Task: Find connections with filter location Faches-Thumesnil with filter topic #Learningswith filter profile language English with filter current company Lufthansa Technik with filter school Kallam Harinatha Reddy Institute of Technology with filter industry Physical, Occupational and Speech Therapists with filter service category Wedding Photography with filter keywords title Flight Attendant
Action: Mouse moved to (542, 88)
Screenshot: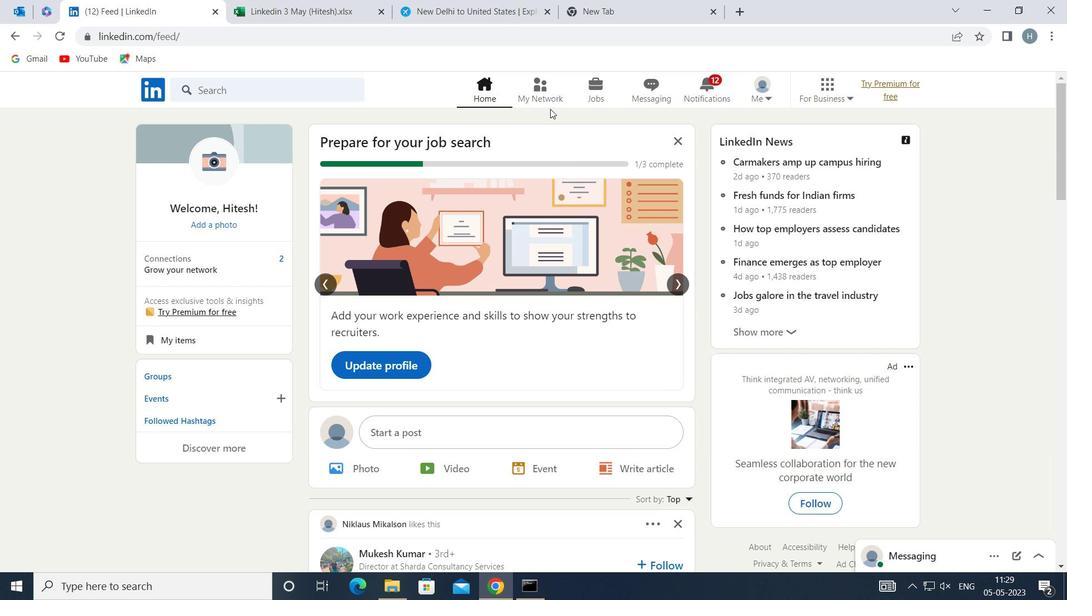 
Action: Mouse pressed left at (542, 88)
Screenshot: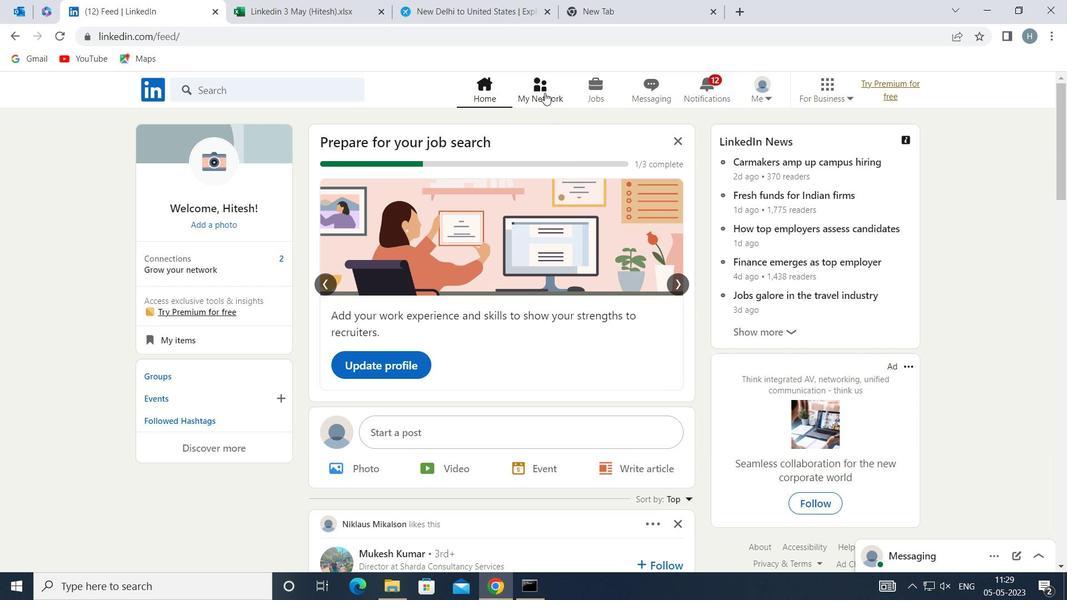 
Action: Mouse moved to (322, 173)
Screenshot: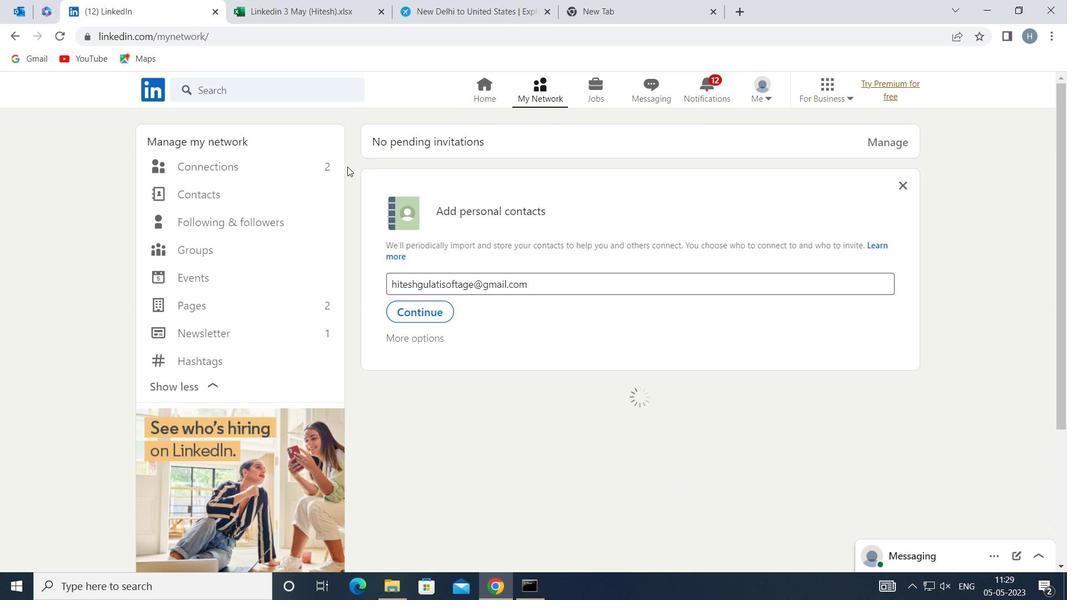 
Action: Mouse pressed left at (322, 173)
Screenshot: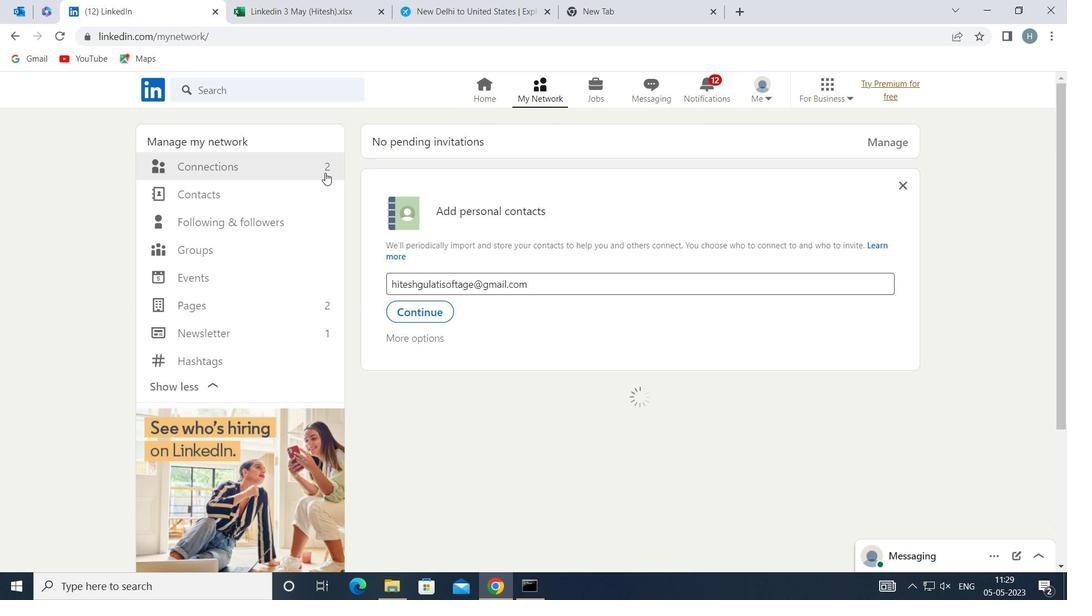 
Action: Mouse moved to (613, 170)
Screenshot: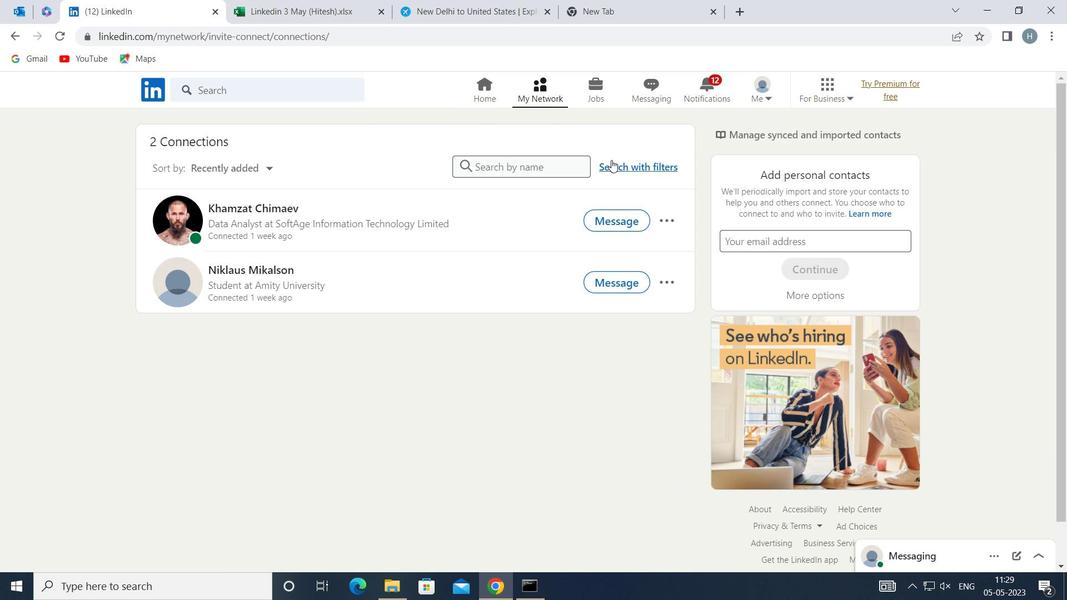 
Action: Mouse pressed left at (613, 170)
Screenshot: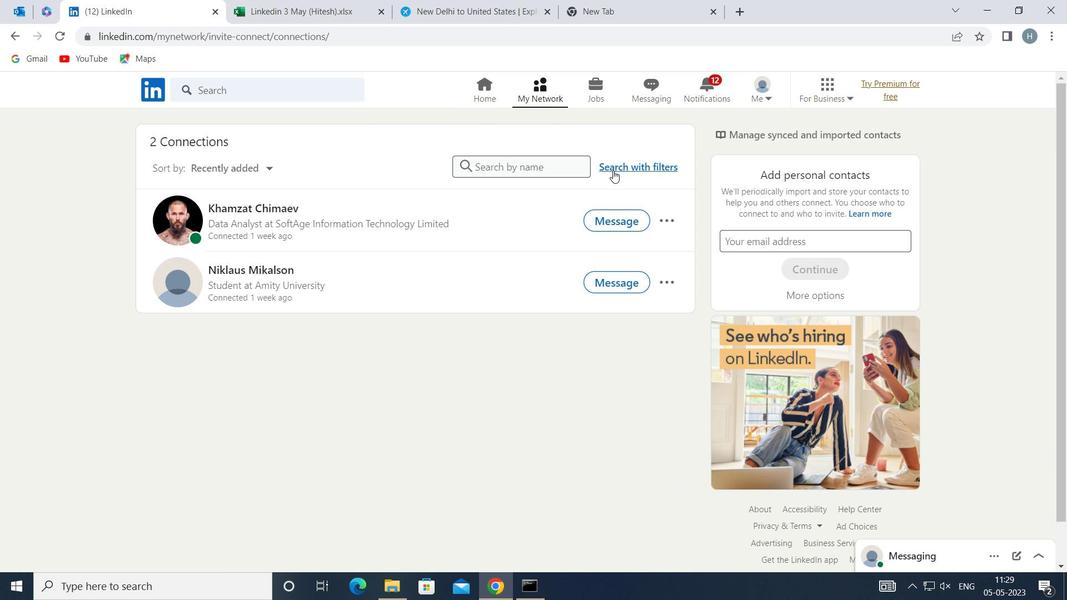 
Action: Mouse moved to (578, 131)
Screenshot: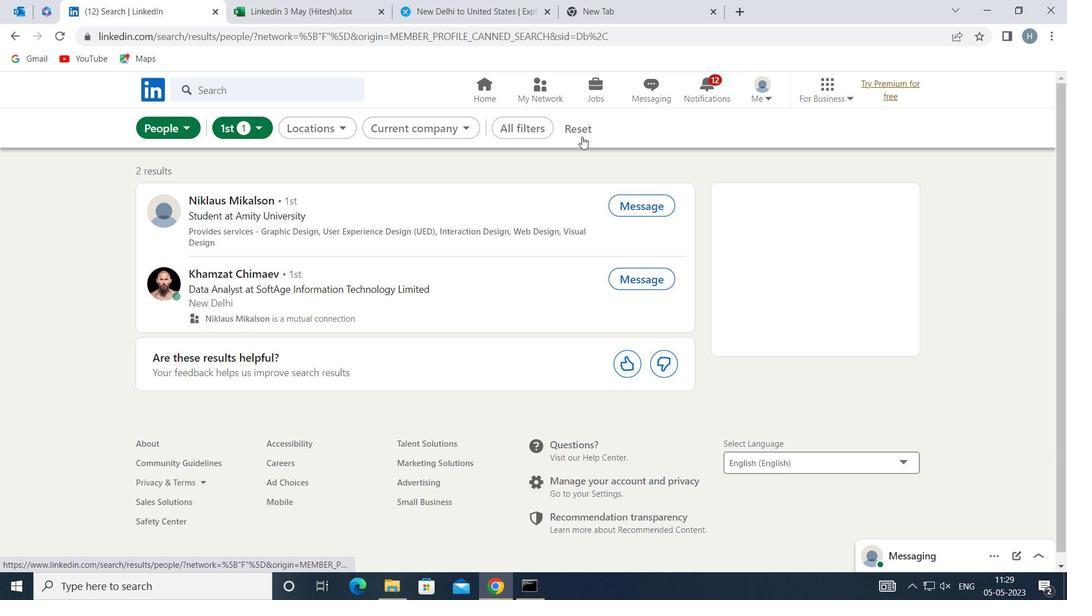 
Action: Mouse pressed left at (578, 131)
Screenshot: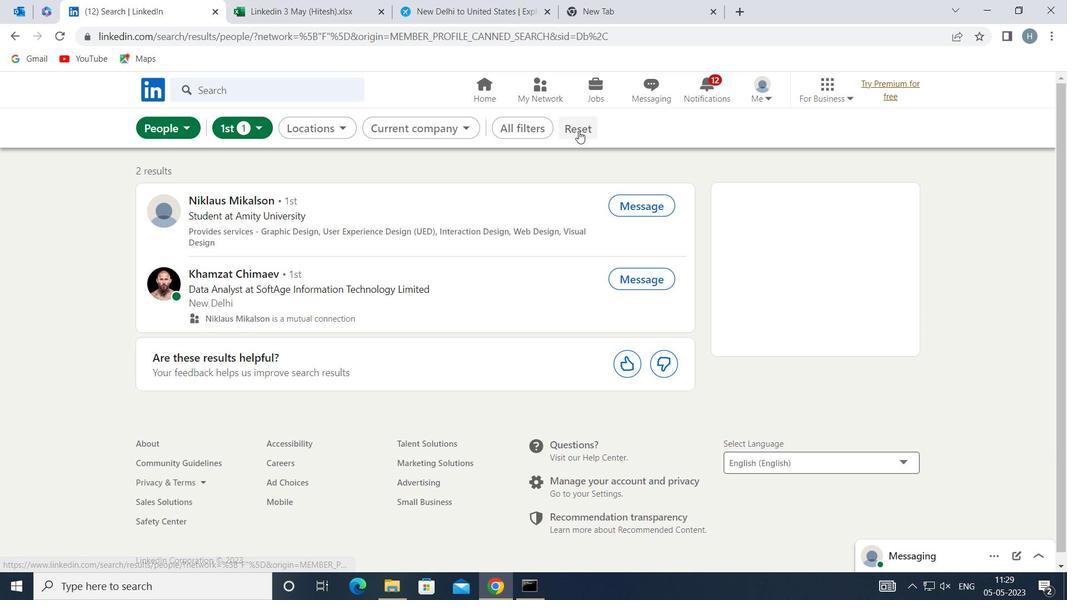 
Action: Mouse moved to (549, 131)
Screenshot: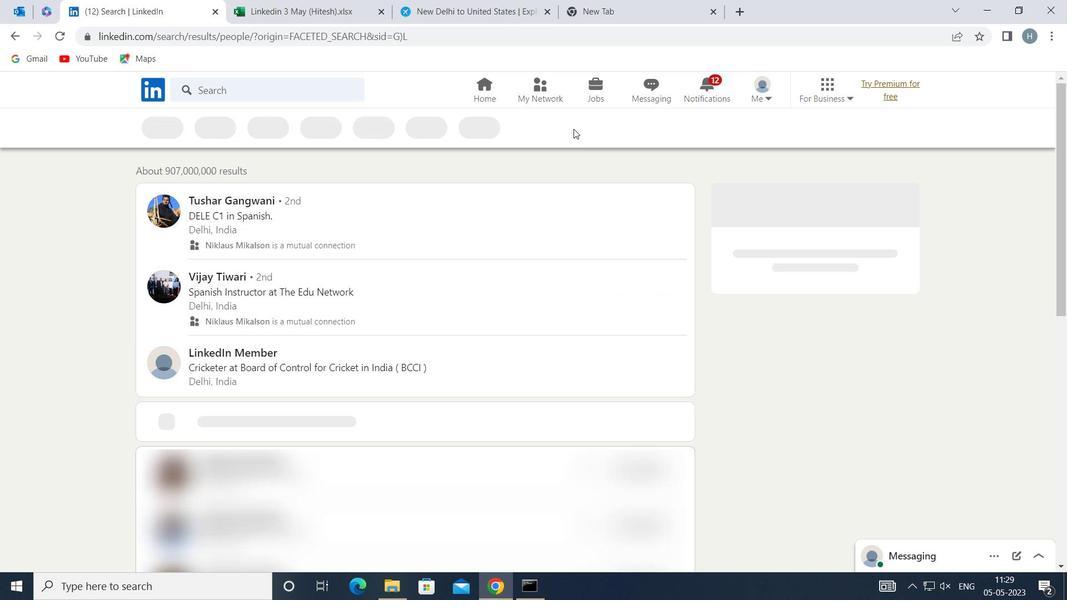 
Action: Mouse pressed left at (549, 131)
Screenshot: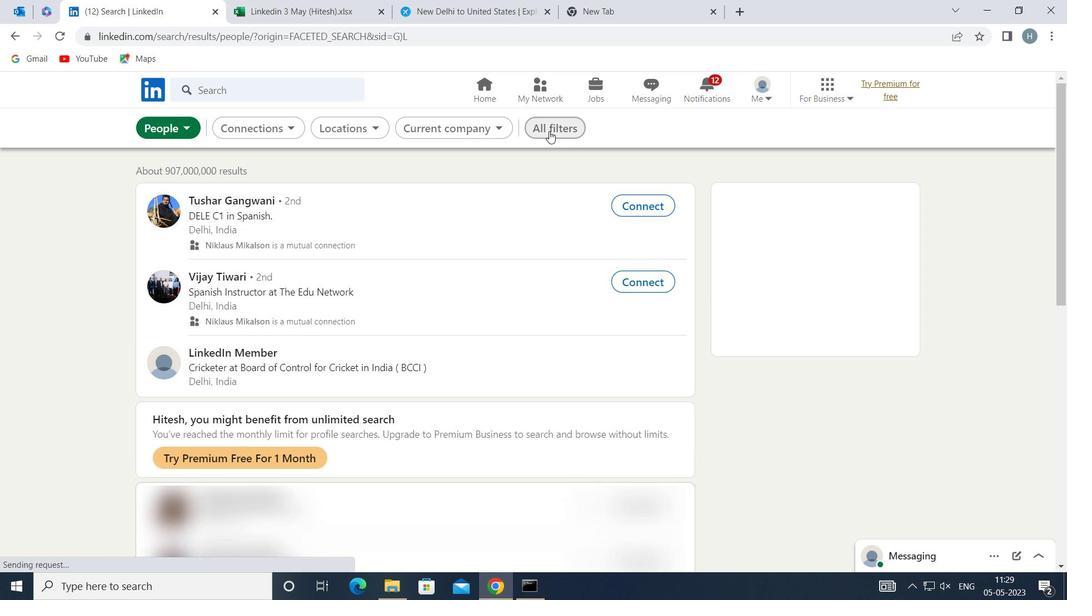 
Action: Mouse moved to (809, 305)
Screenshot: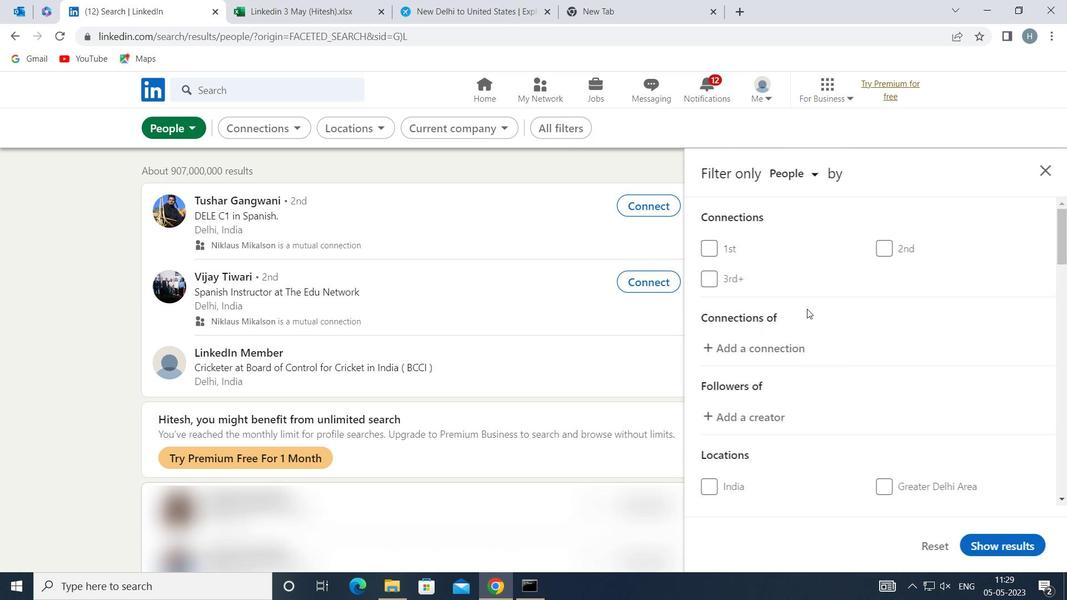 
Action: Mouse scrolled (809, 304) with delta (0, 0)
Screenshot: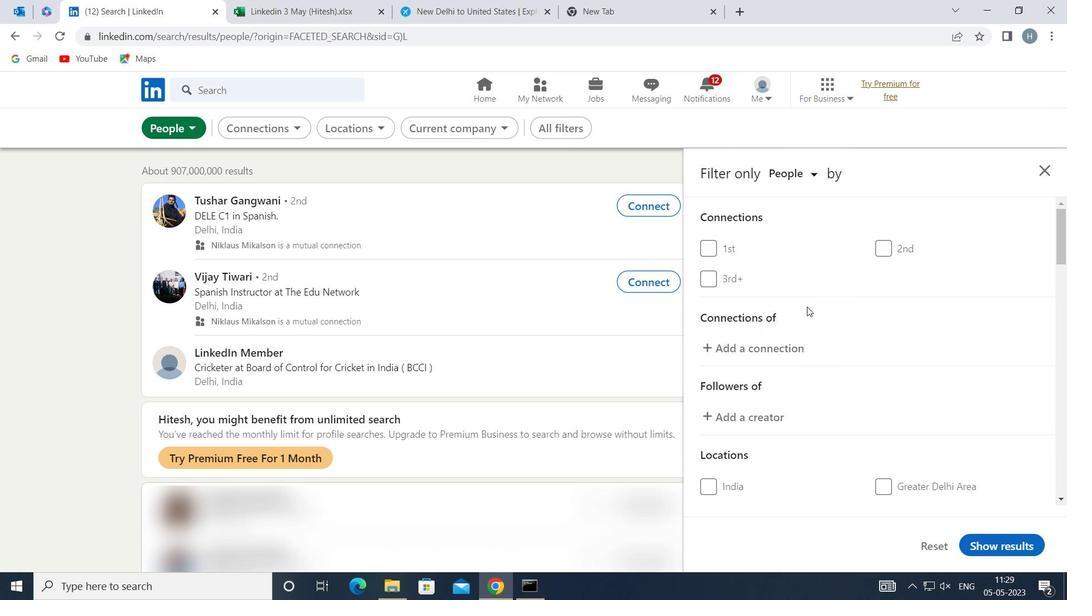 
Action: Mouse scrolled (809, 304) with delta (0, 0)
Screenshot: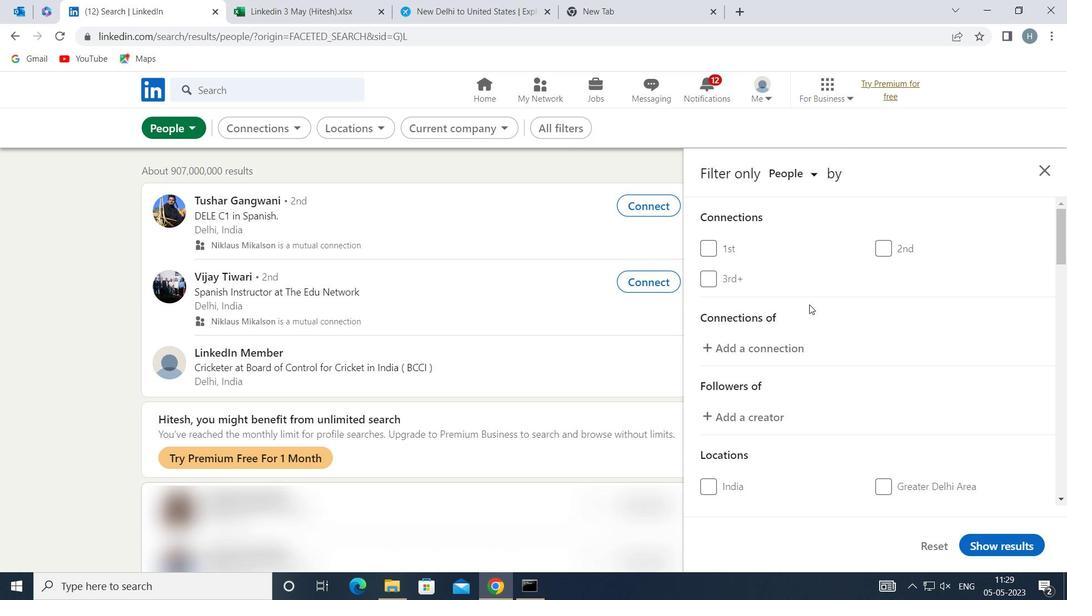 
Action: Mouse scrolled (809, 304) with delta (0, 0)
Screenshot: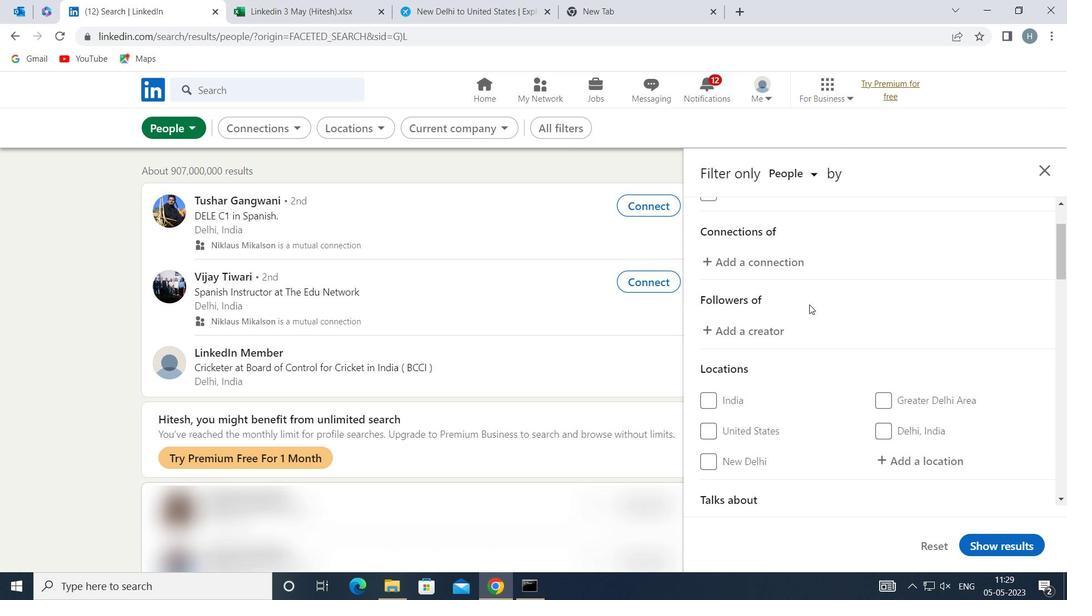 
Action: Mouse moved to (898, 334)
Screenshot: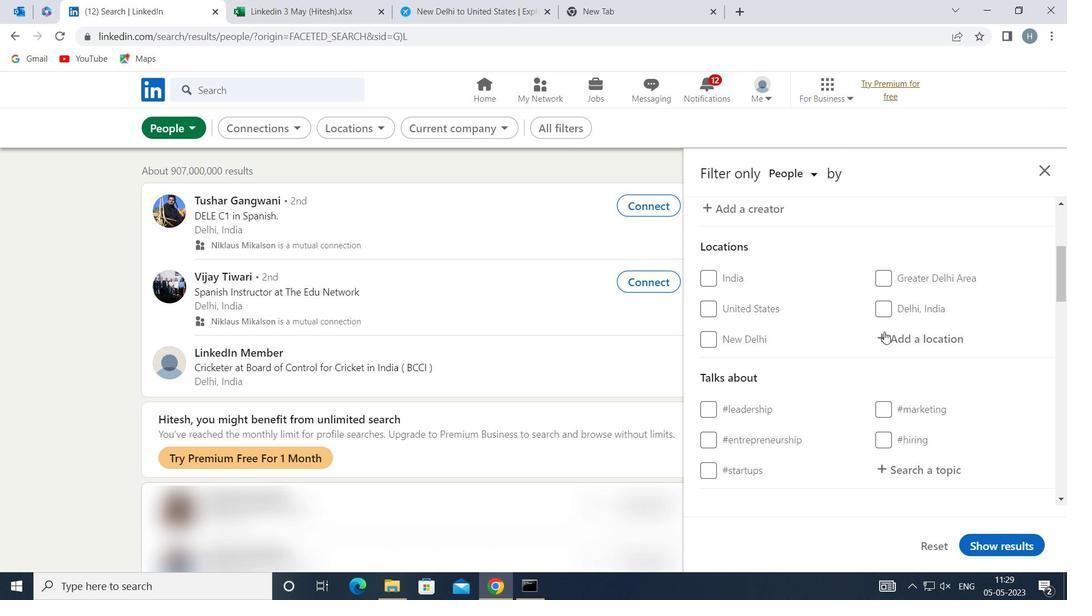 
Action: Mouse pressed left at (898, 334)
Screenshot: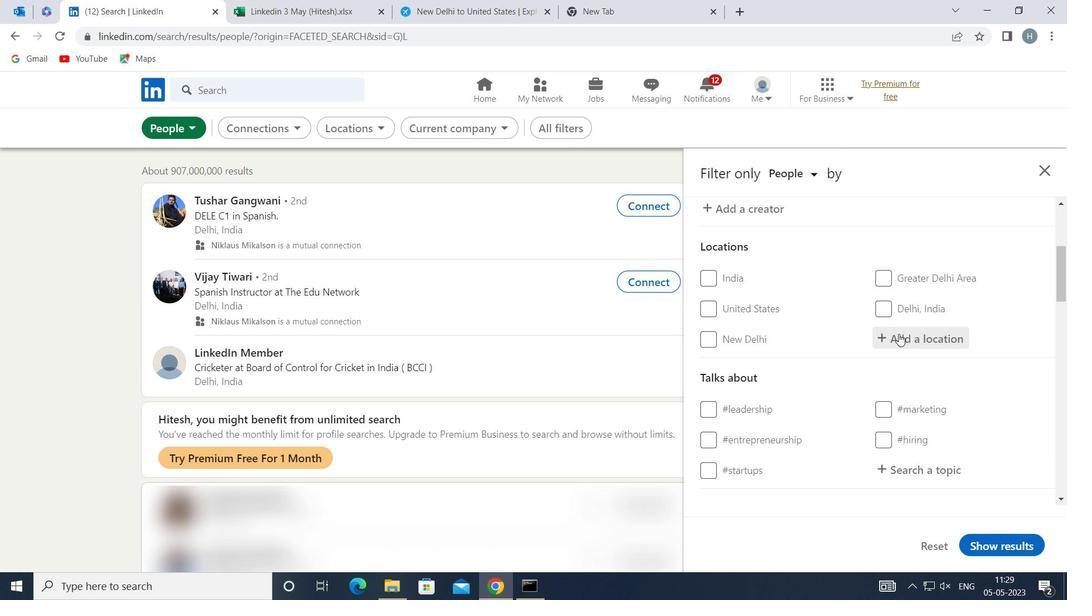 
Action: Mouse moved to (888, 336)
Screenshot: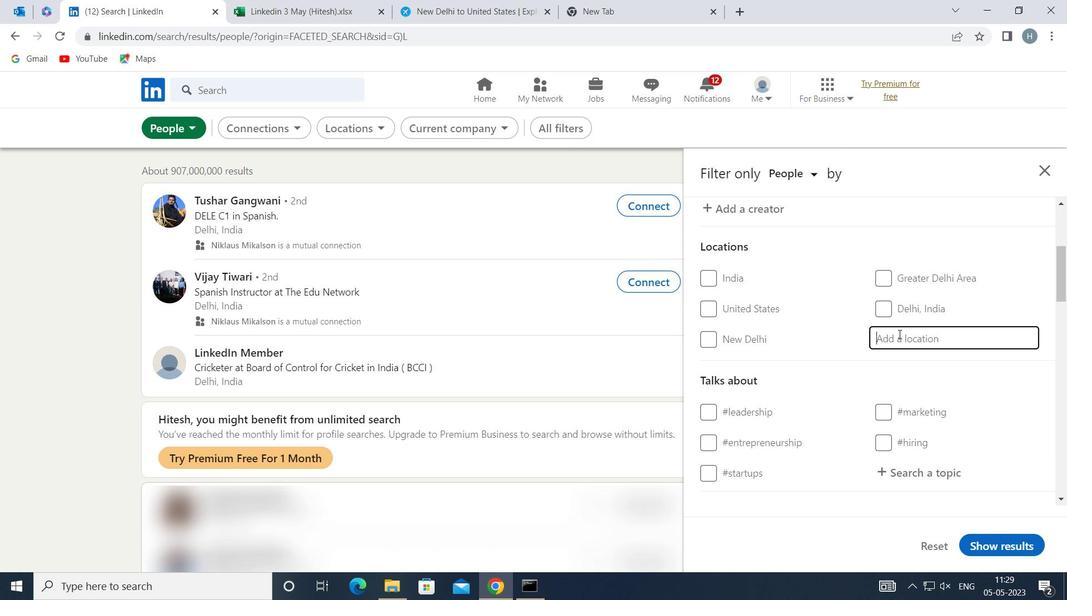 
Action: Key pressed <Key.shift>
Screenshot: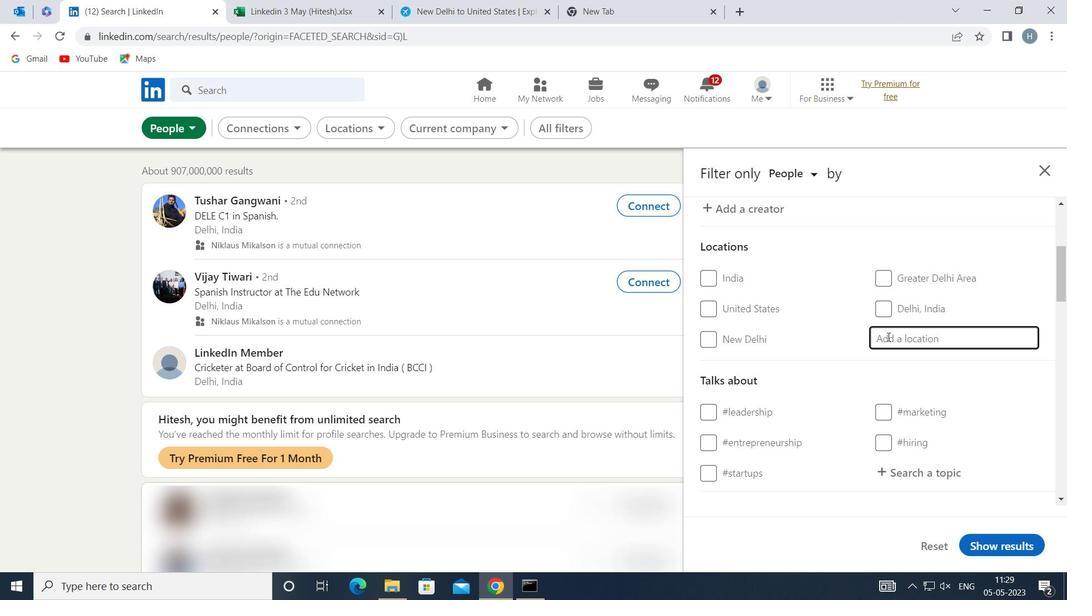 
Action: Mouse moved to (887, 336)
Screenshot: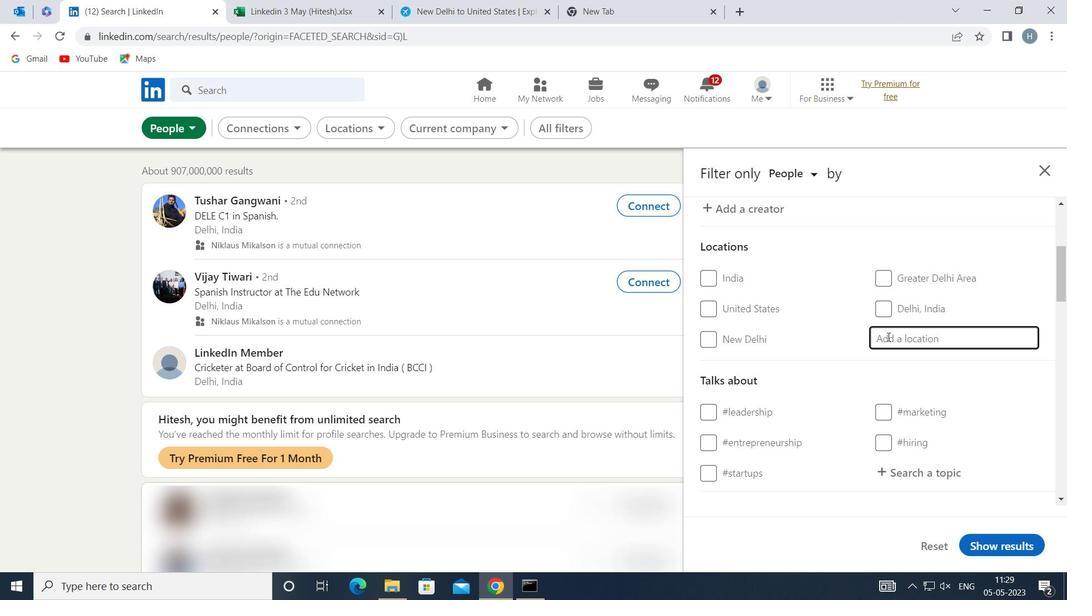 
Action: Key pressed FACHES
Screenshot: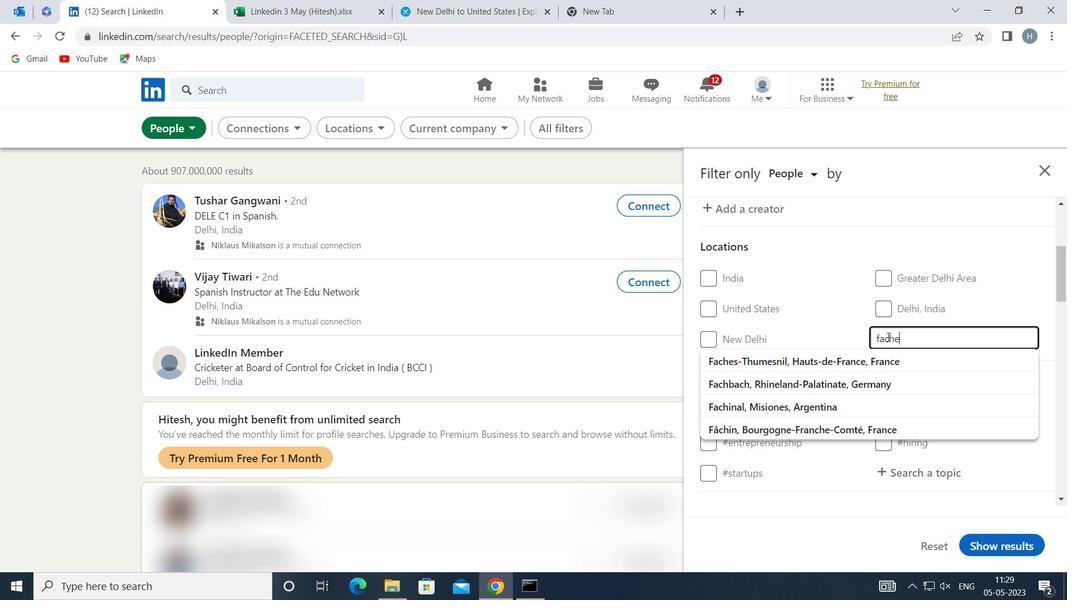 
Action: Mouse moved to (855, 356)
Screenshot: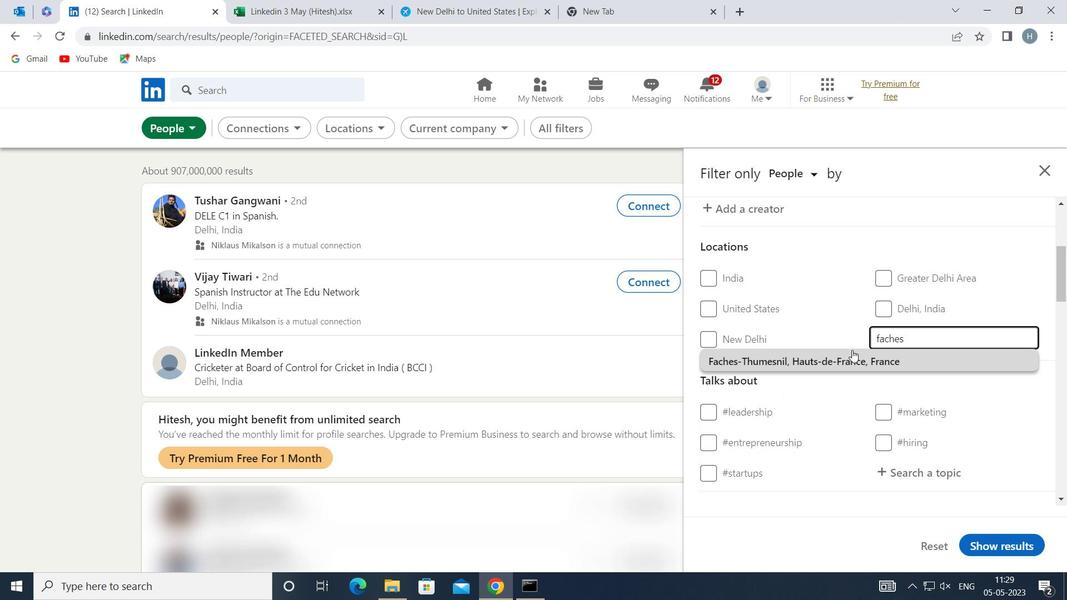 
Action: Mouse pressed left at (855, 356)
Screenshot: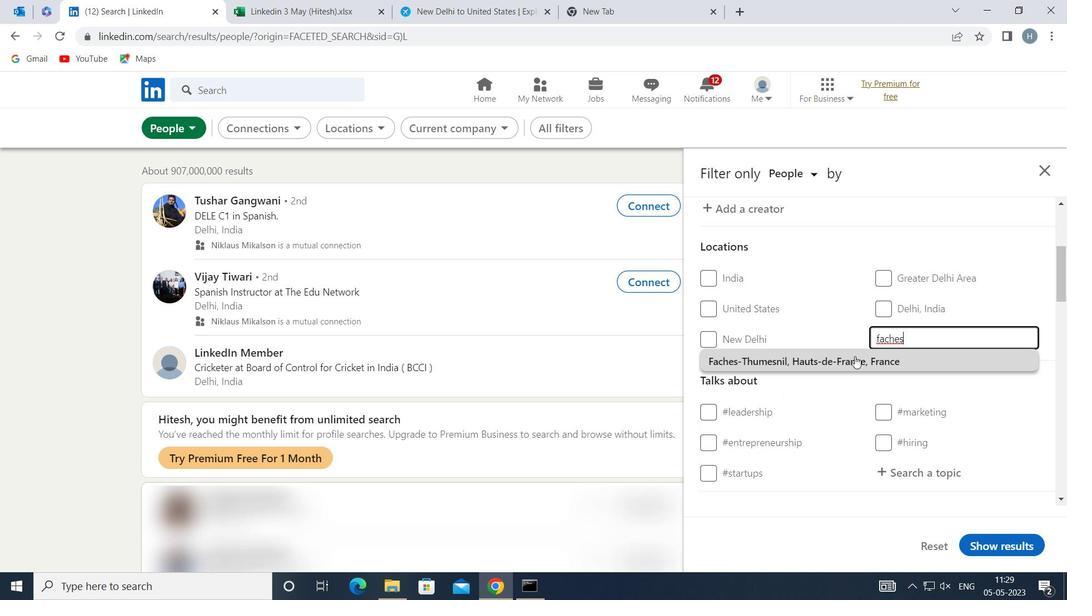 
Action: Mouse moved to (859, 359)
Screenshot: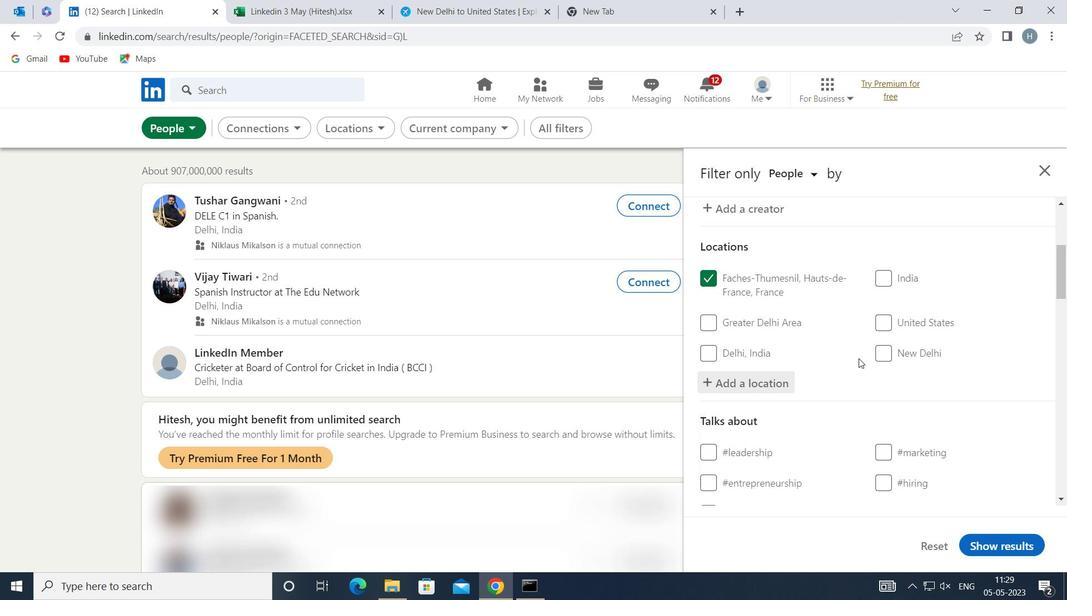 
Action: Mouse scrolled (859, 358) with delta (0, 0)
Screenshot: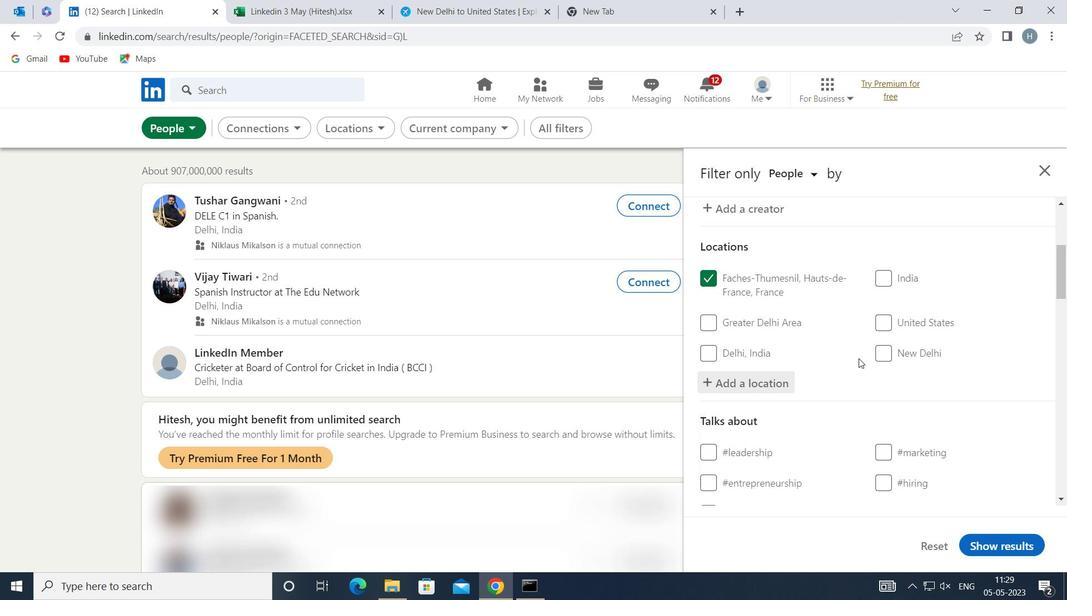 
Action: Mouse moved to (859, 359)
Screenshot: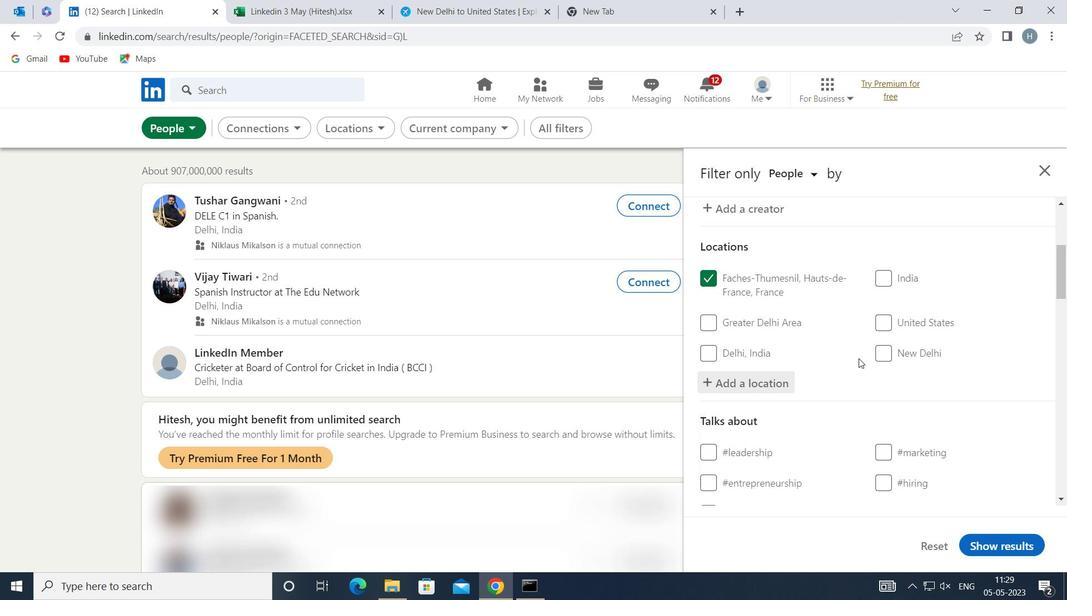 
Action: Mouse scrolled (859, 359) with delta (0, 0)
Screenshot: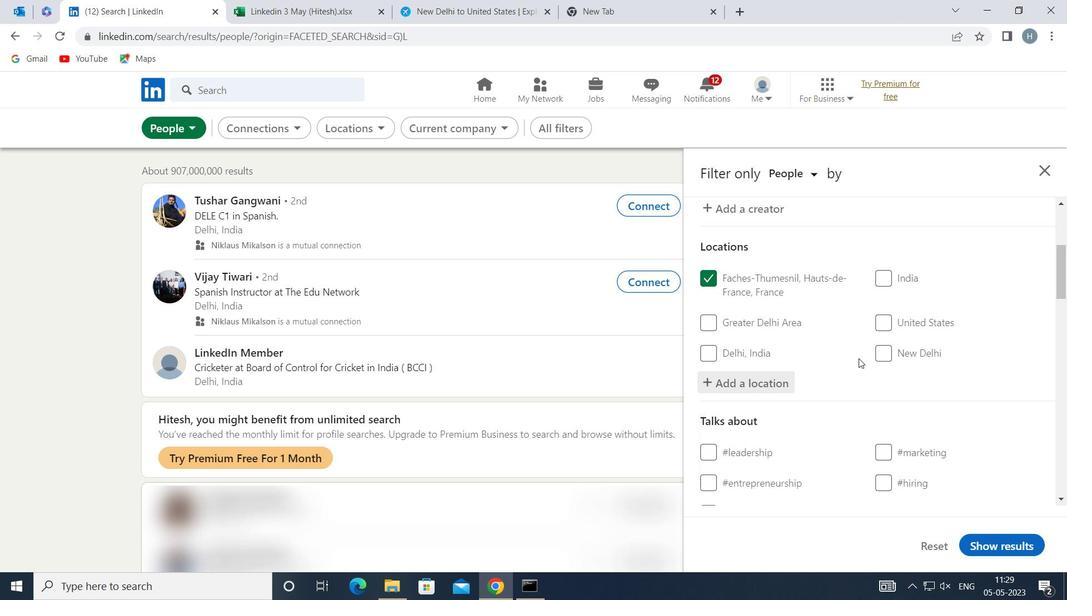 
Action: Mouse scrolled (859, 359) with delta (0, 0)
Screenshot: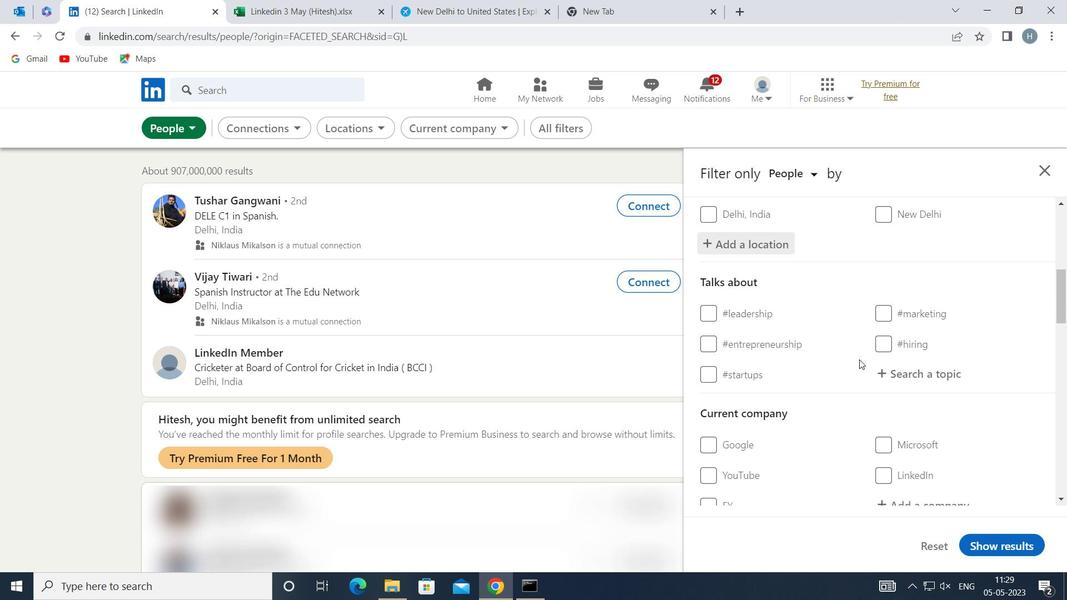 
Action: Mouse moved to (939, 297)
Screenshot: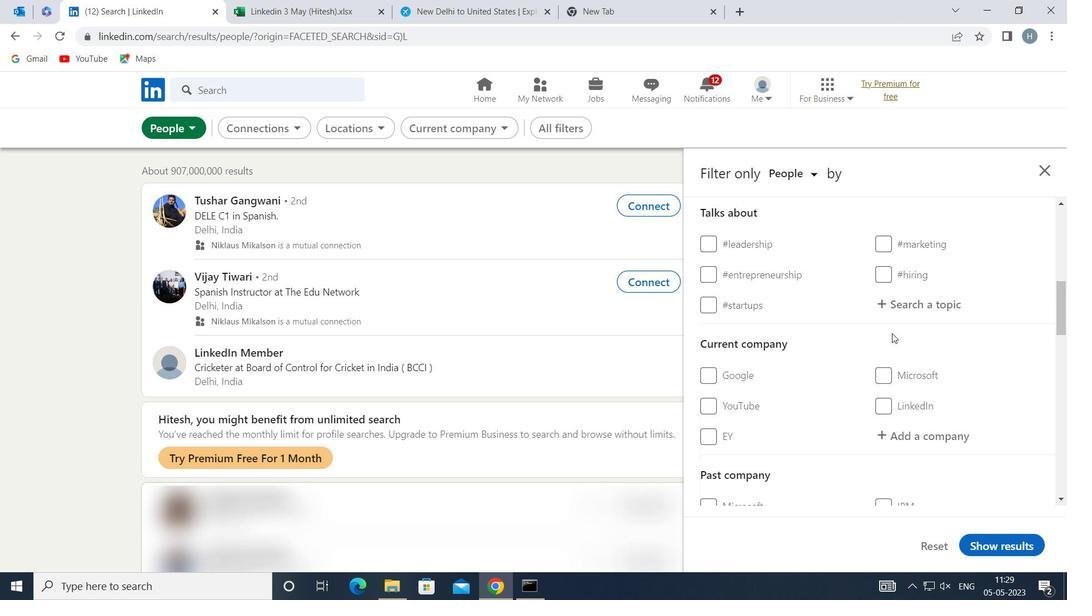 
Action: Mouse pressed left at (939, 297)
Screenshot: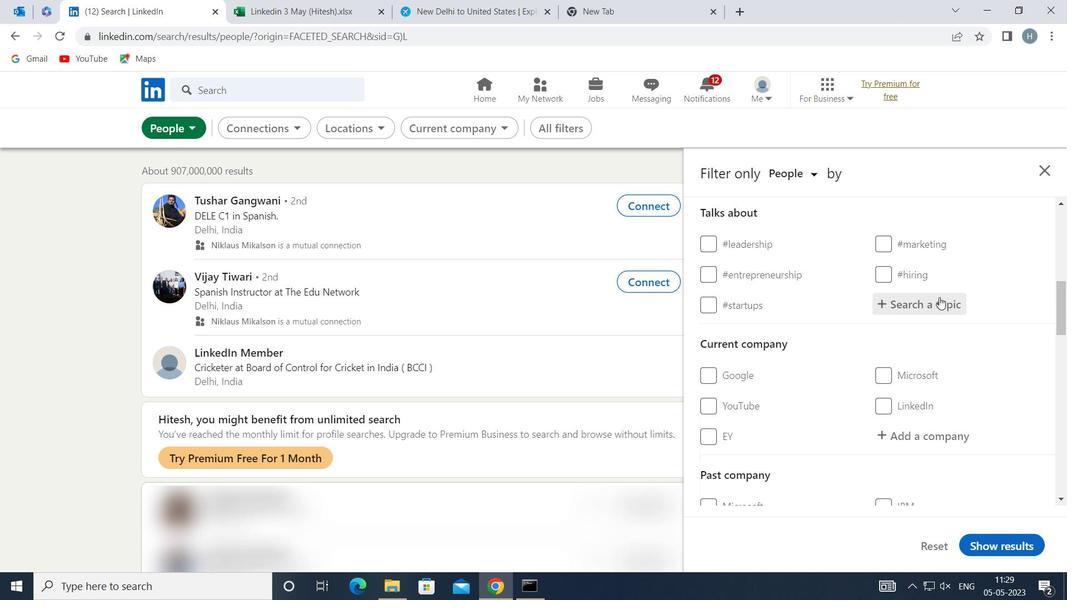 
Action: Key pressed L<Key.backspace><Key.shift>LEARNINGS
Screenshot: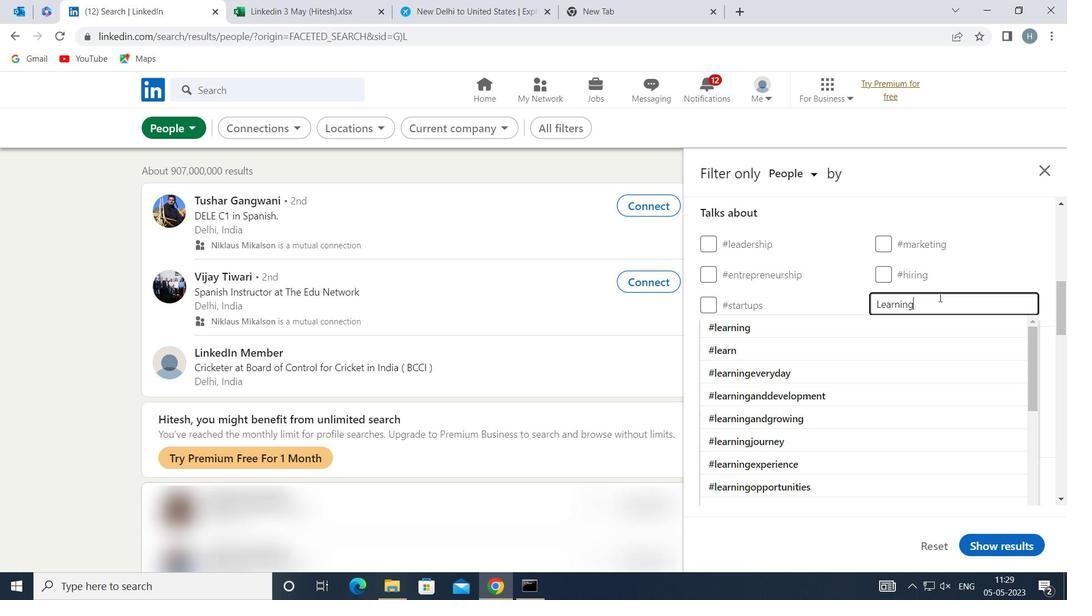 
Action: Mouse moved to (890, 318)
Screenshot: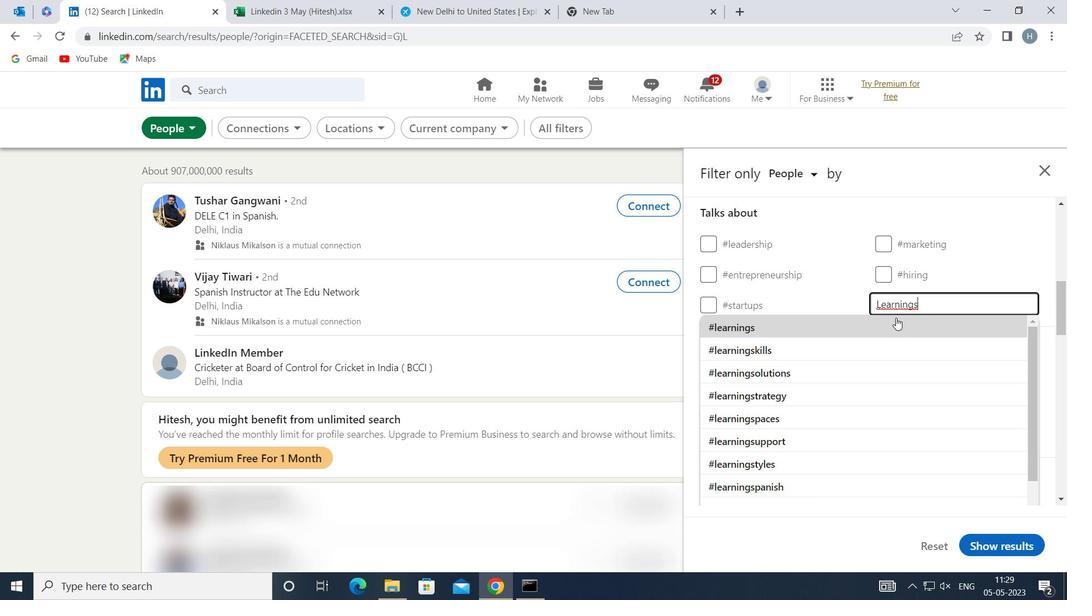 
Action: Mouse pressed left at (890, 318)
Screenshot: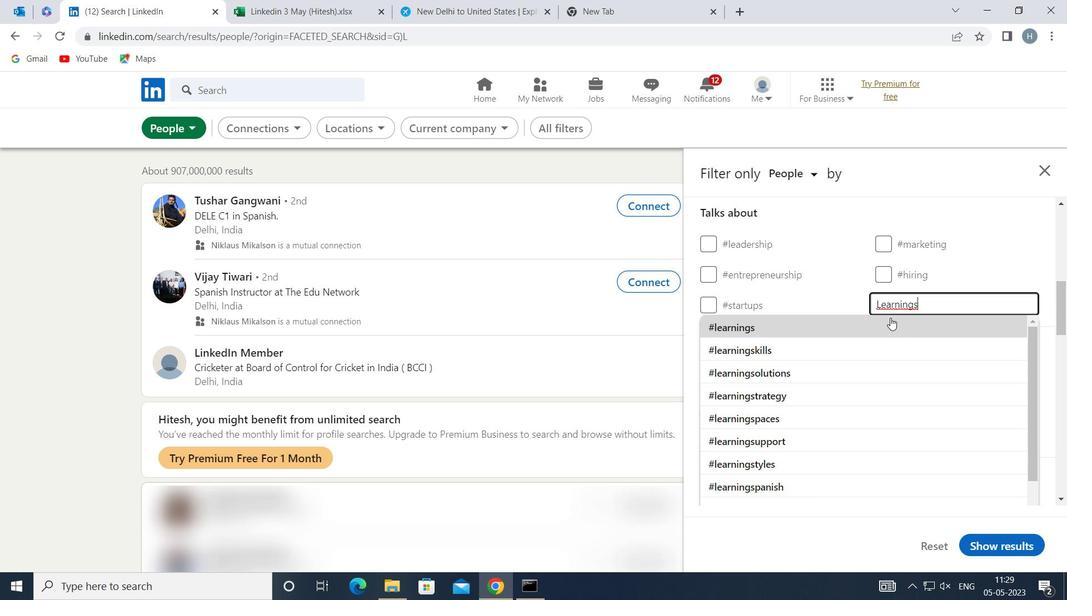 
Action: Mouse moved to (824, 338)
Screenshot: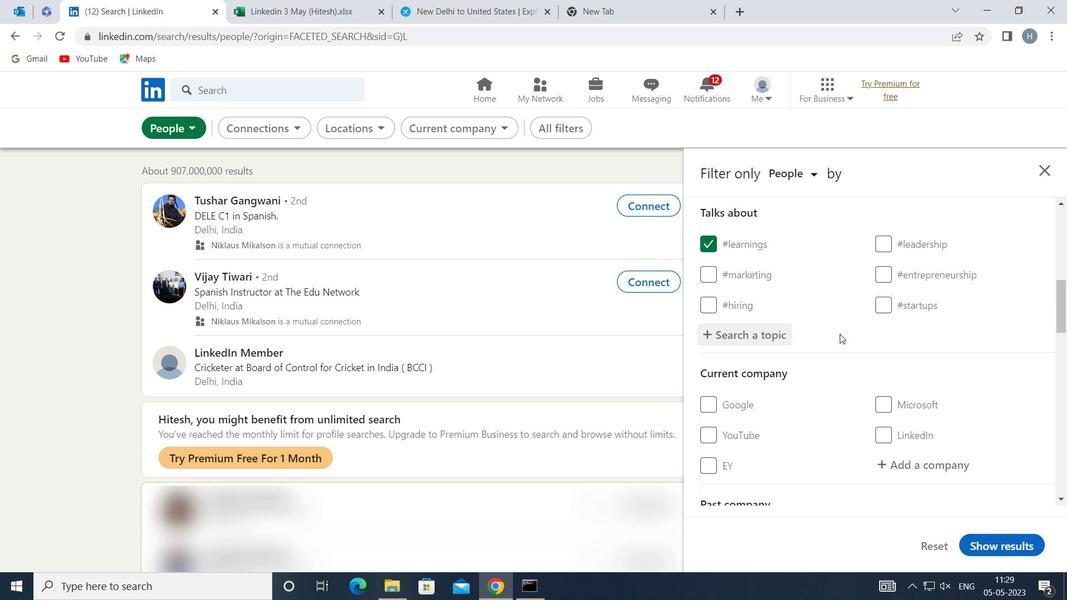 
Action: Mouse scrolled (824, 337) with delta (0, 0)
Screenshot: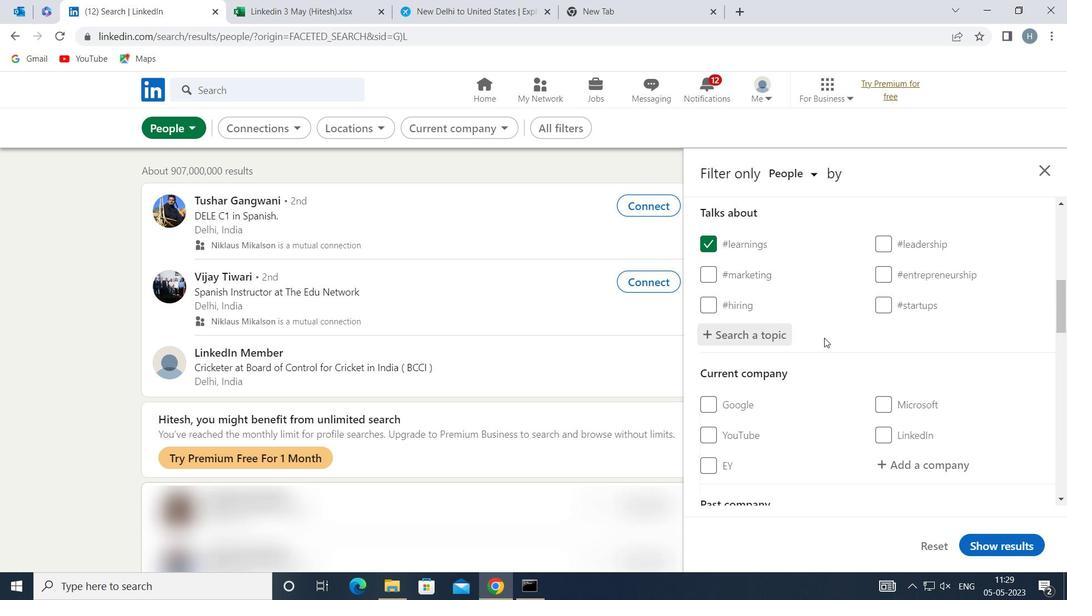 
Action: Mouse scrolled (824, 337) with delta (0, 0)
Screenshot: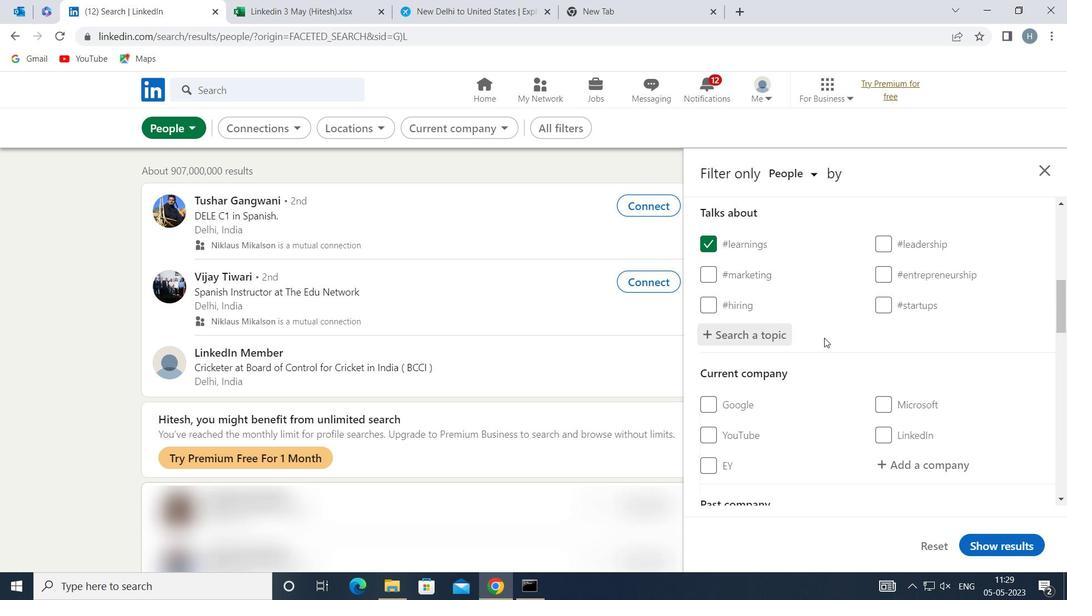 
Action: Mouse scrolled (824, 337) with delta (0, 0)
Screenshot: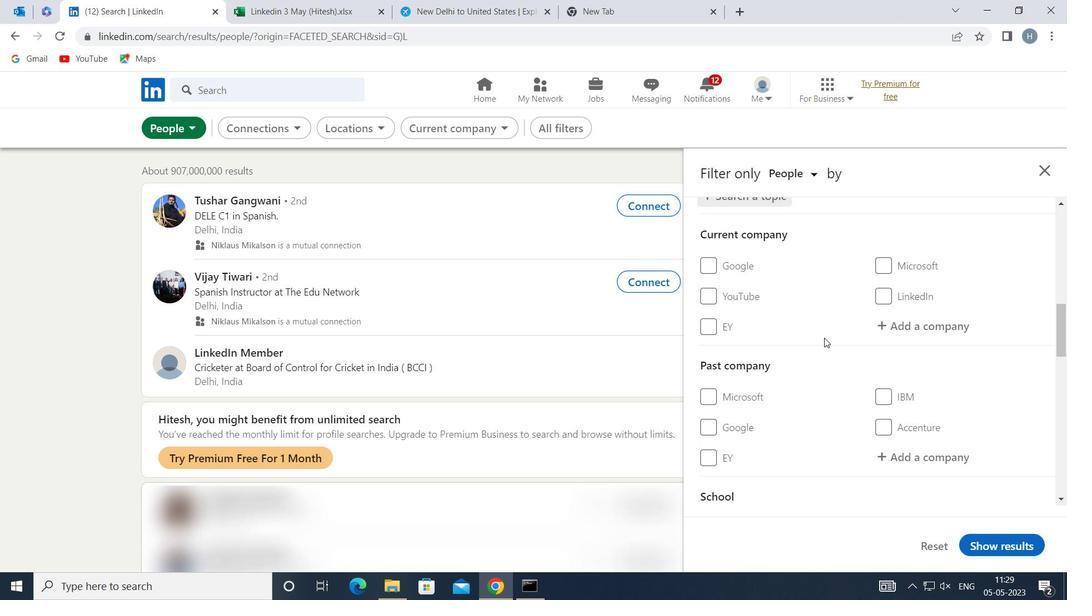 
Action: Mouse scrolled (824, 337) with delta (0, 0)
Screenshot: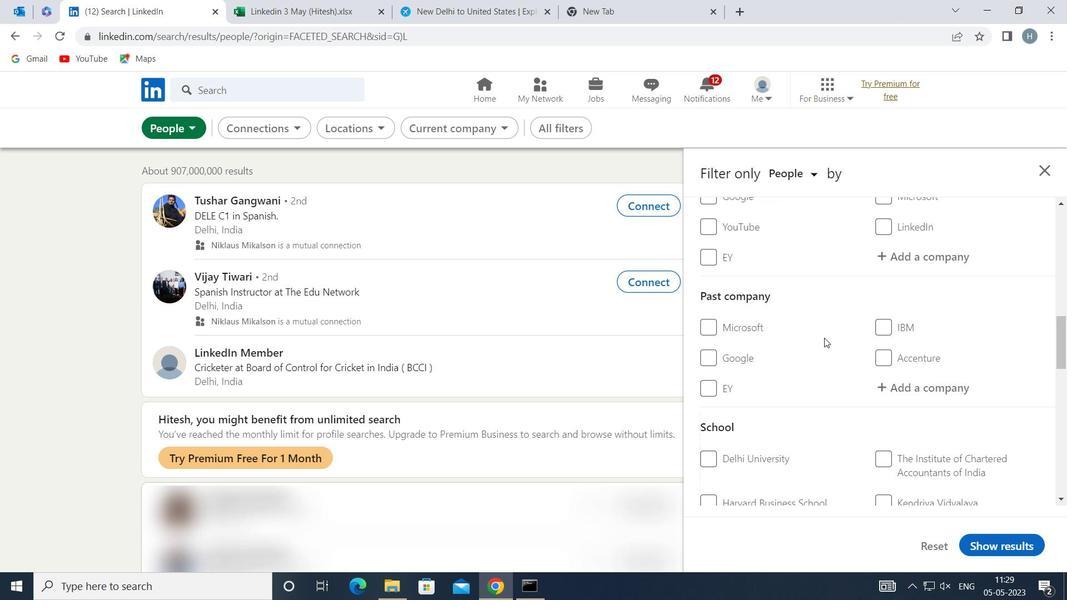 
Action: Mouse scrolled (824, 337) with delta (0, 0)
Screenshot: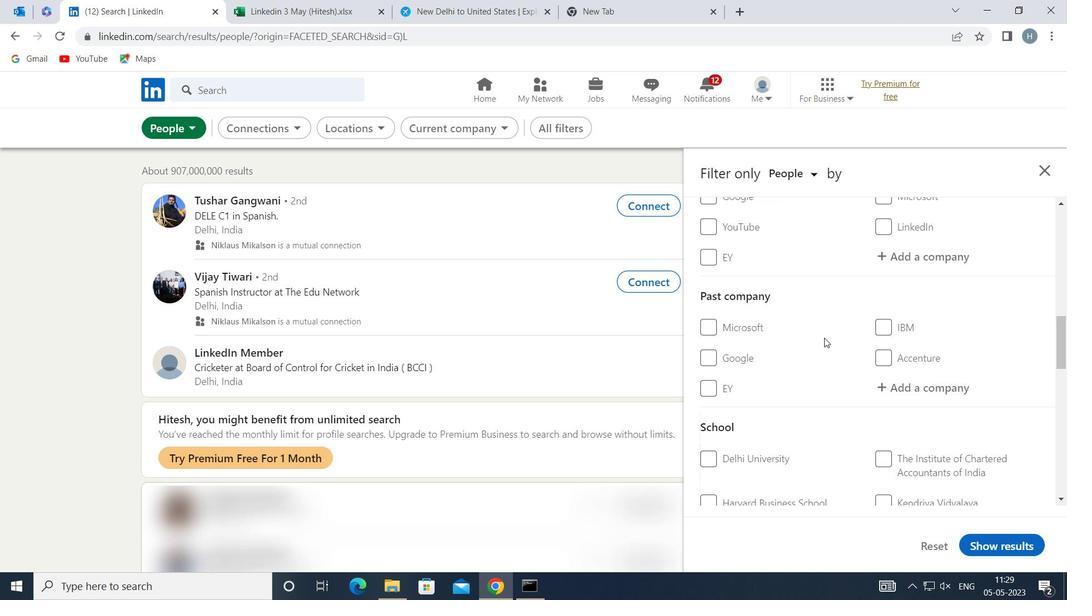 
Action: Mouse scrolled (824, 337) with delta (0, 0)
Screenshot: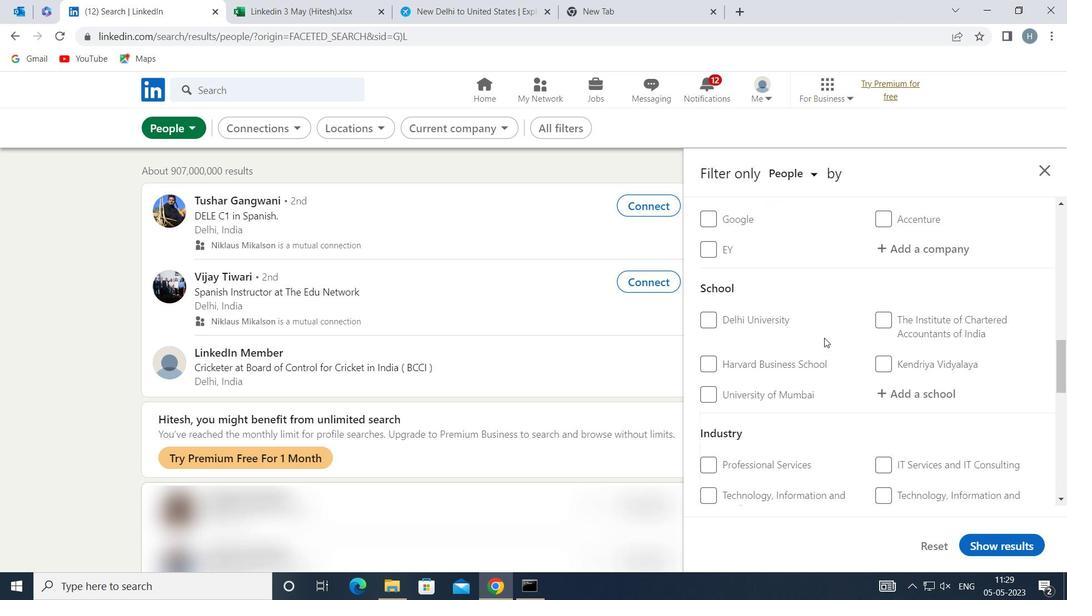 
Action: Mouse scrolled (824, 337) with delta (0, 0)
Screenshot: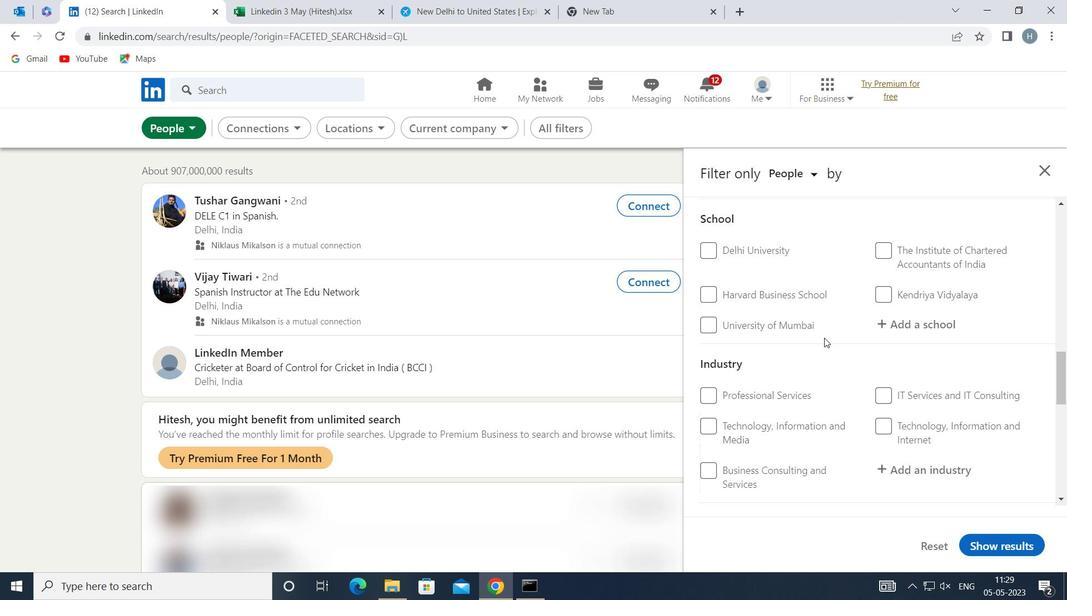 
Action: Mouse scrolled (824, 337) with delta (0, 0)
Screenshot: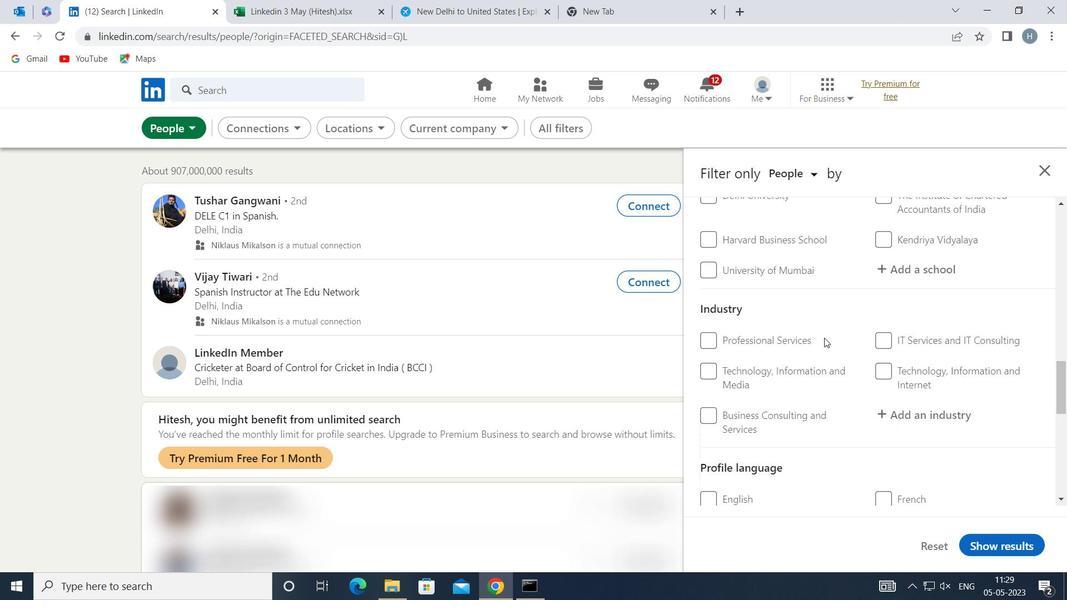 
Action: Mouse moved to (809, 346)
Screenshot: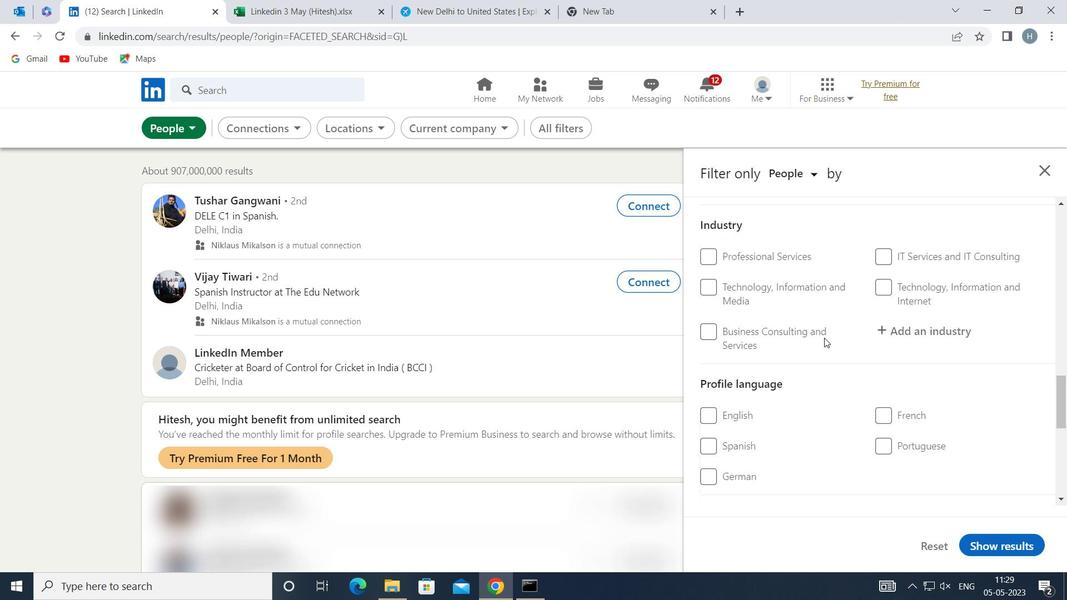 
Action: Mouse scrolled (809, 346) with delta (0, 0)
Screenshot: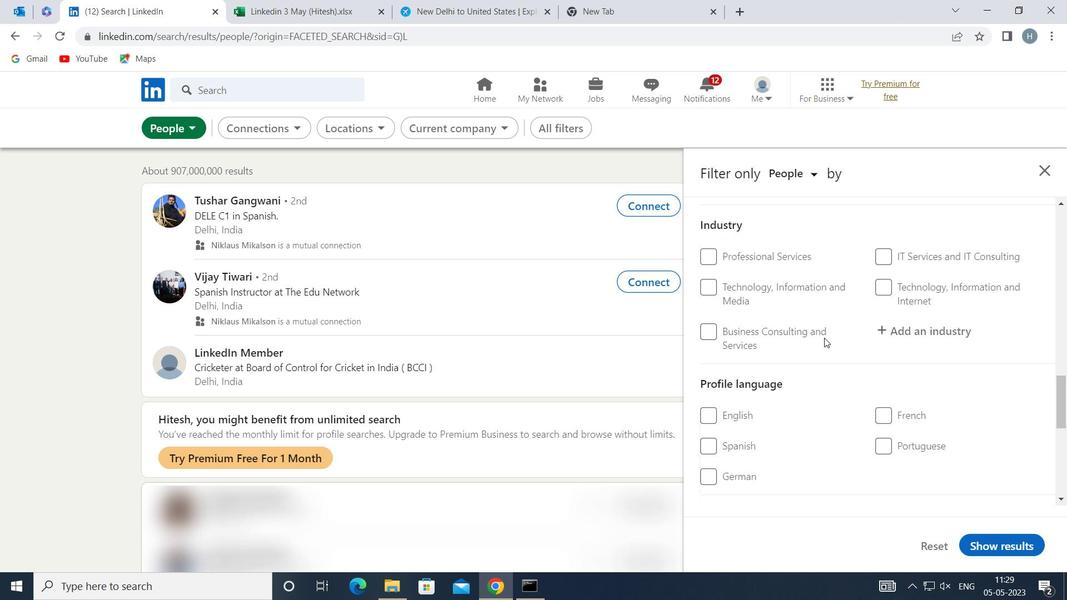 
Action: Mouse moved to (739, 345)
Screenshot: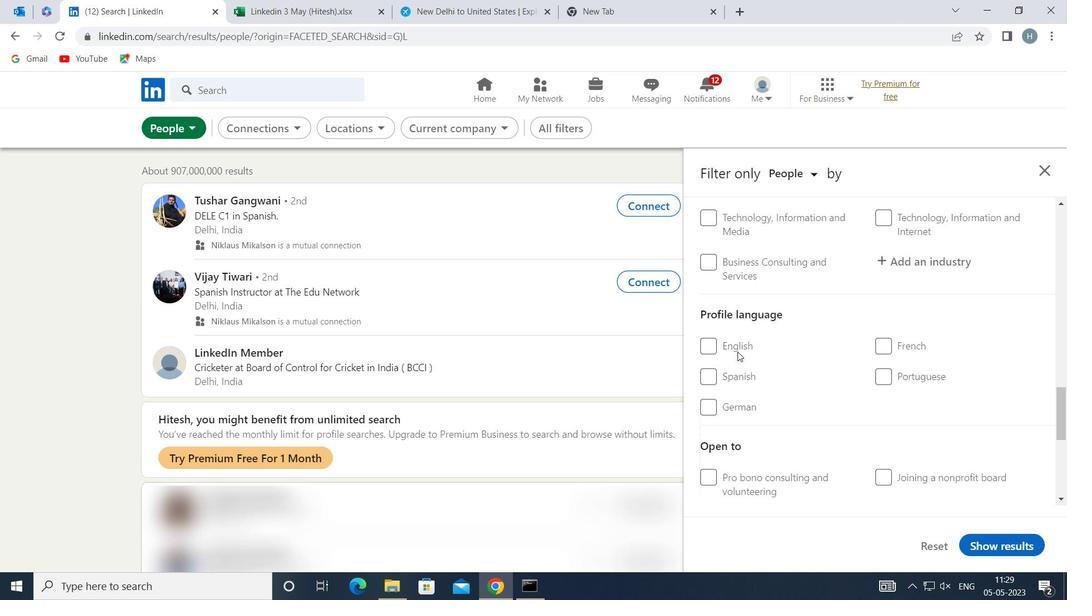 
Action: Mouse pressed left at (739, 345)
Screenshot: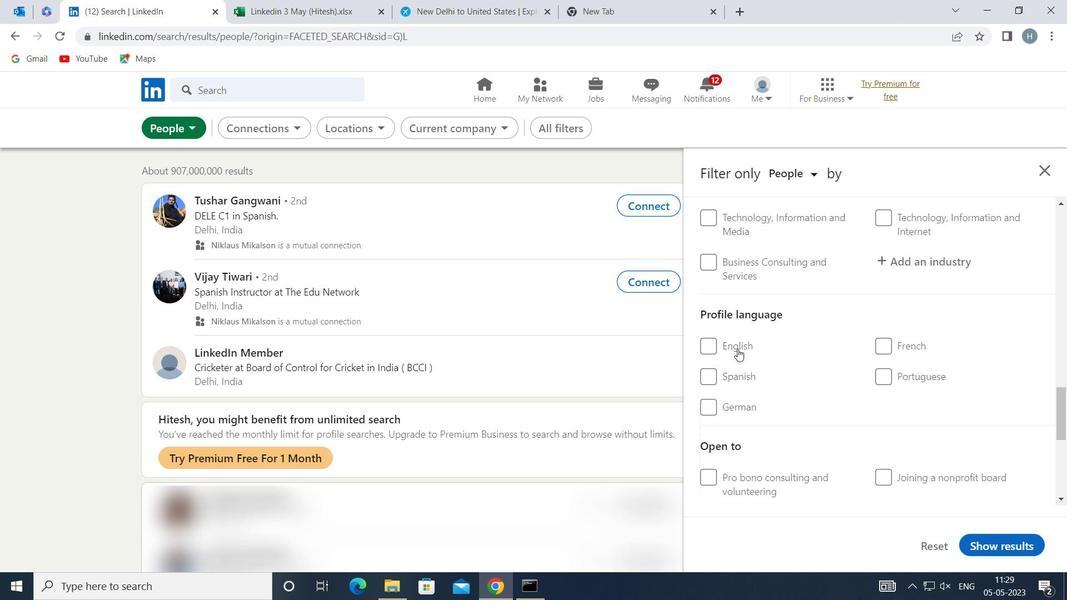 
Action: Mouse moved to (815, 356)
Screenshot: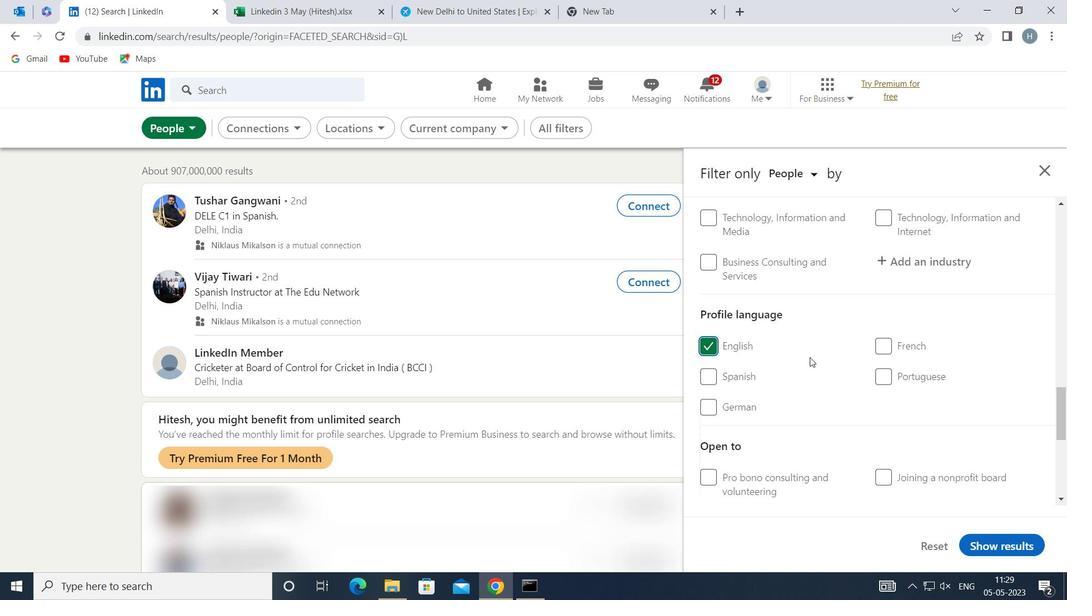 
Action: Mouse scrolled (815, 357) with delta (0, 0)
Screenshot: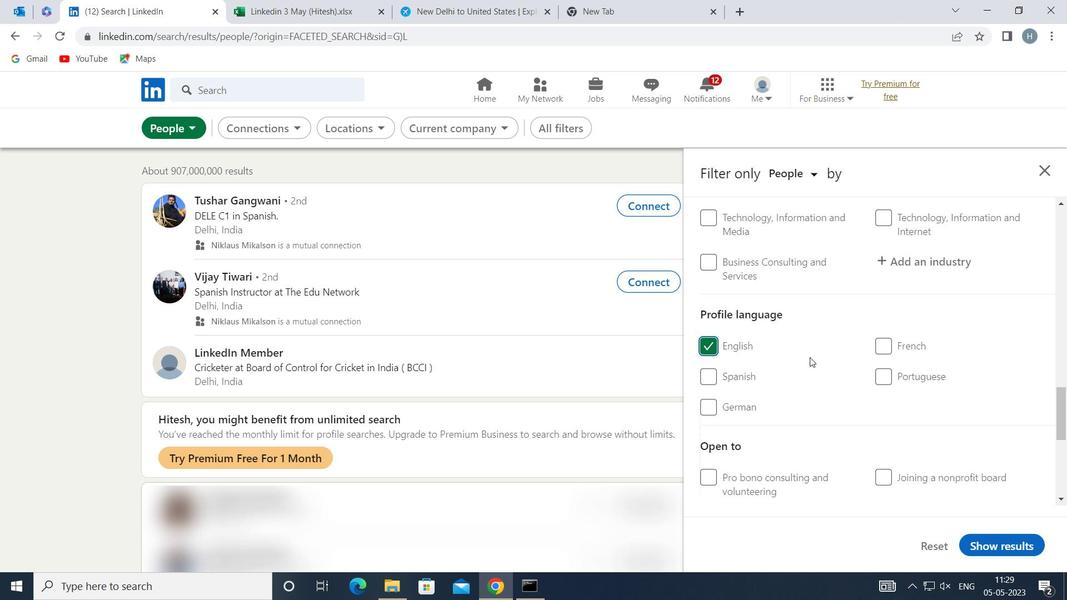 
Action: Mouse scrolled (815, 357) with delta (0, 0)
Screenshot: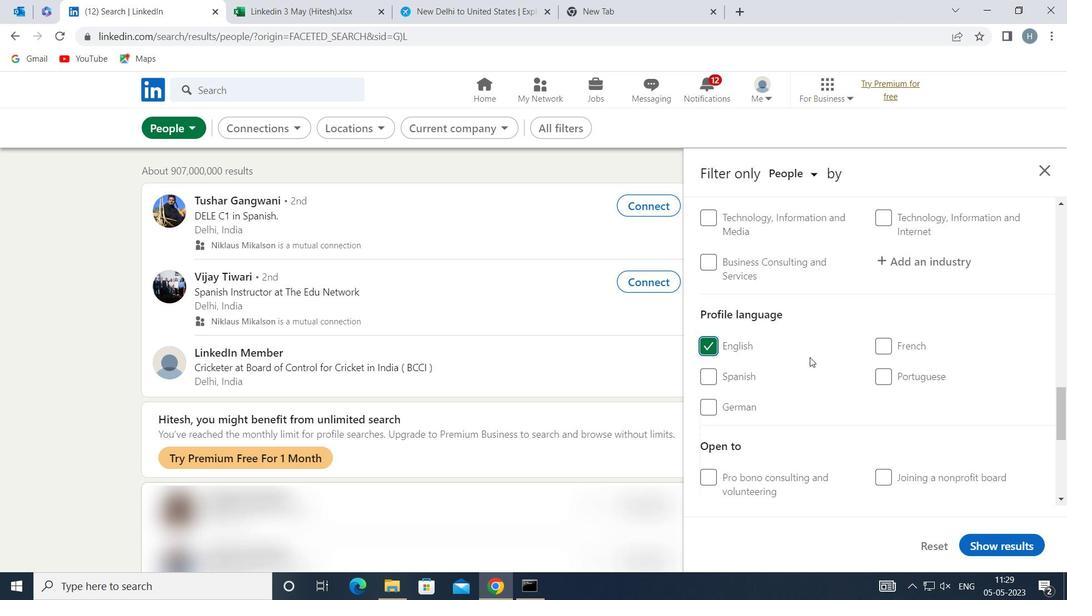 
Action: Mouse moved to (822, 349)
Screenshot: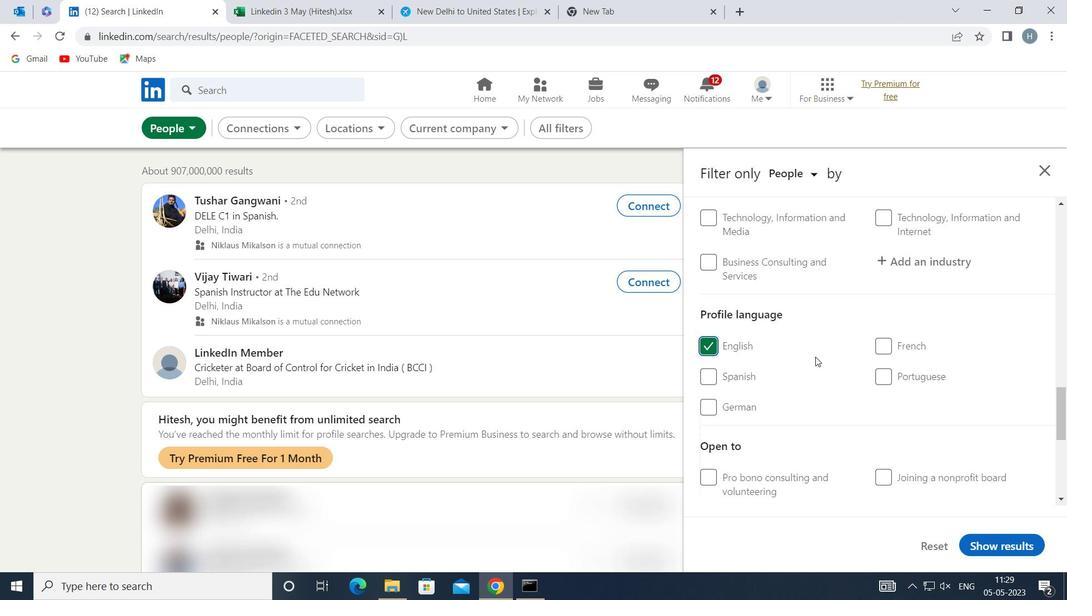 
Action: Mouse scrolled (822, 349) with delta (0, 0)
Screenshot: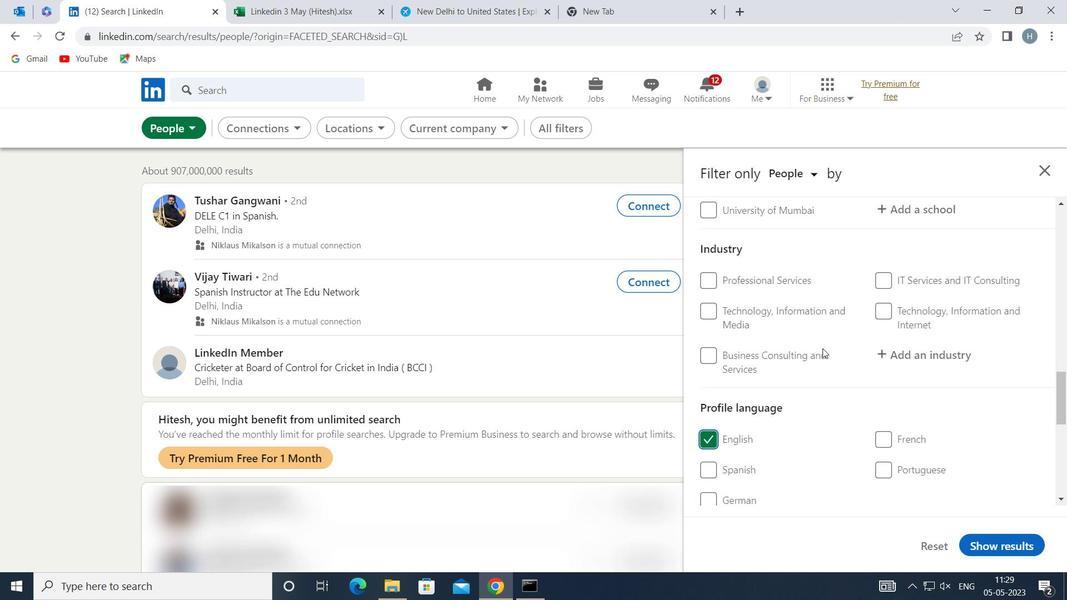 
Action: Mouse scrolled (822, 349) with delta (0, 0)
Screenshot: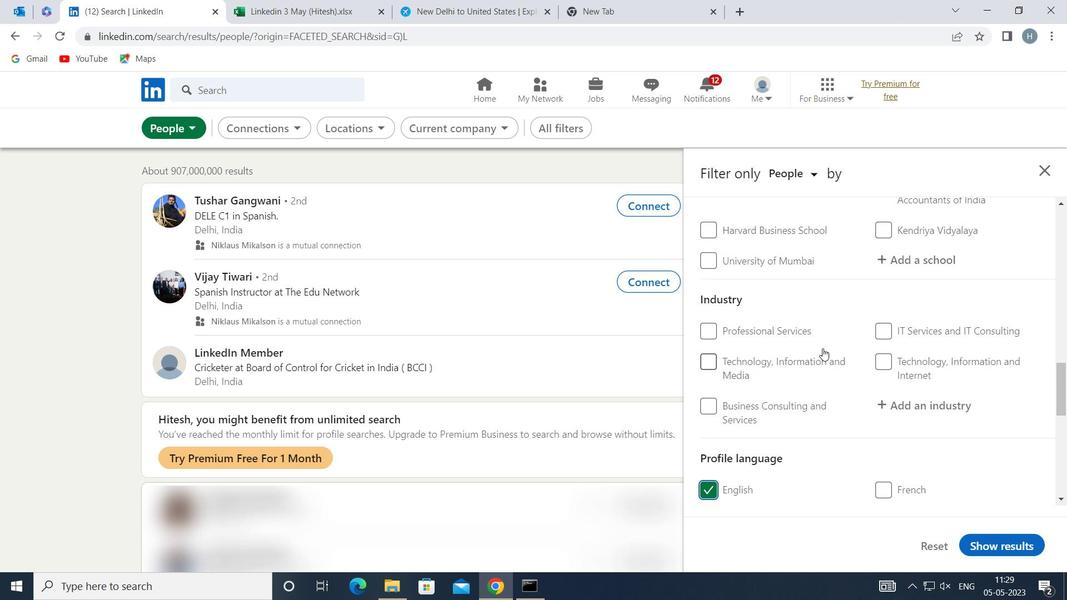 
Action: Mouse scrolled (822, 349) with delta (0, 0)
Screenshot: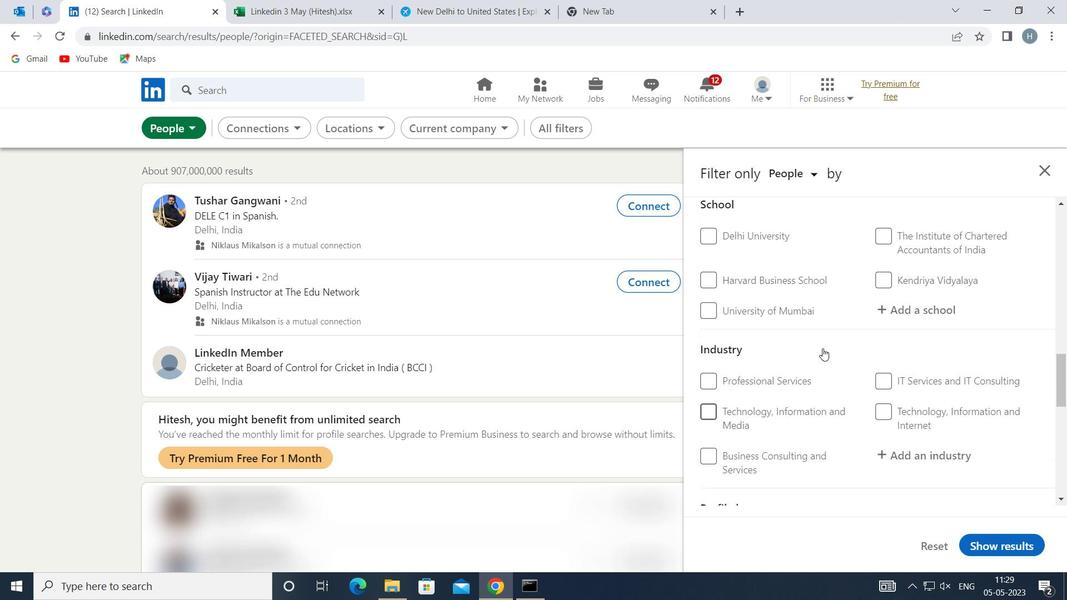 
Action: Mouse scrolled (822, 349) with delta (0, 0)
Screenshot: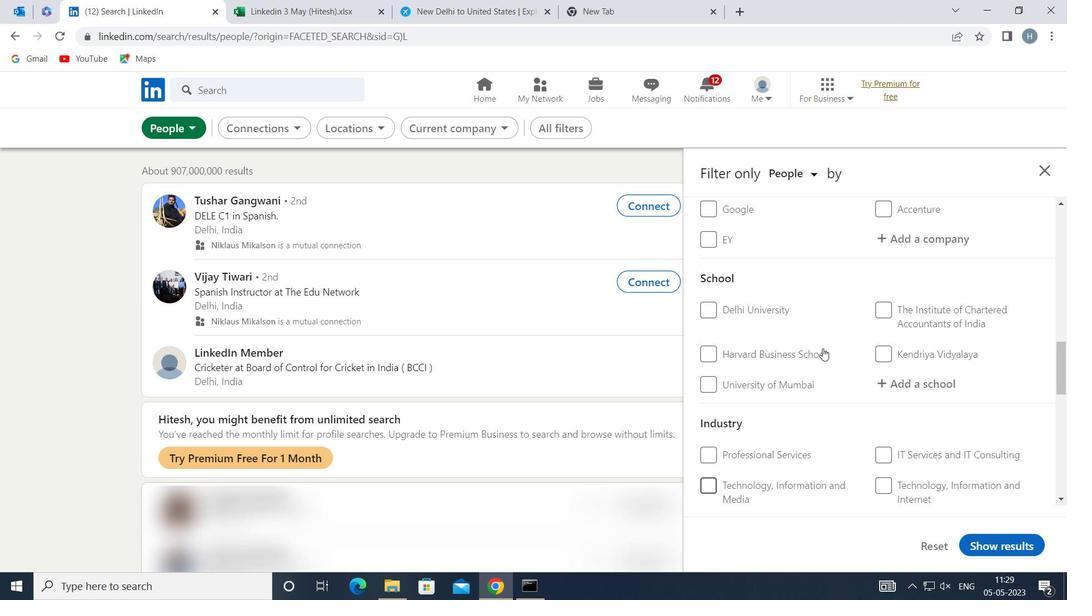 
Action: Mouse scrolled (822, 349) with delta (0, 0)
Screenshot: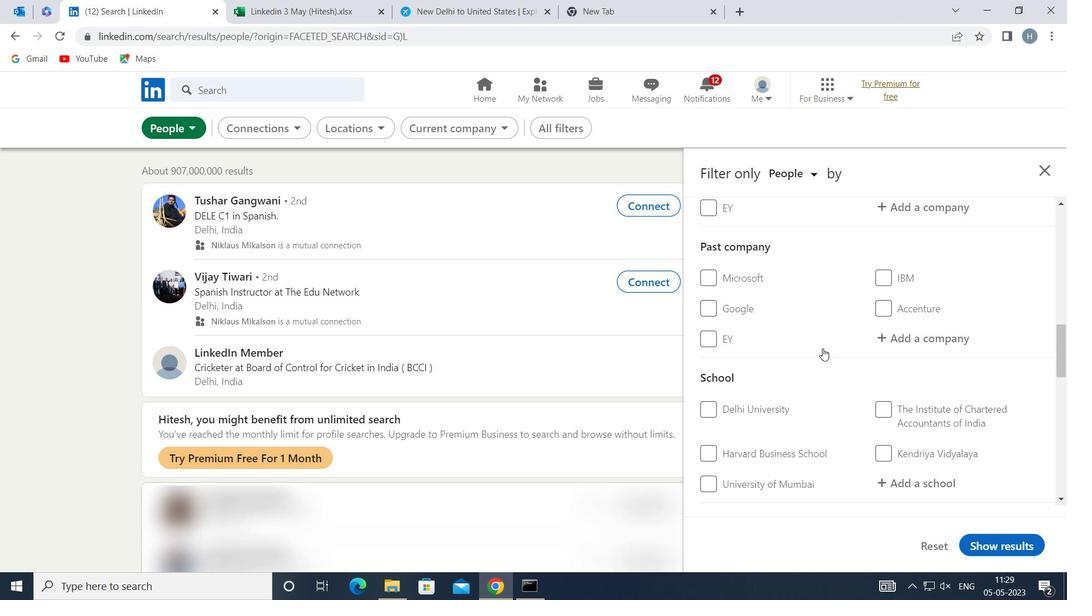 
Action: Mouse scrolled (822, 349) with delta (0, 0)
Screenshot: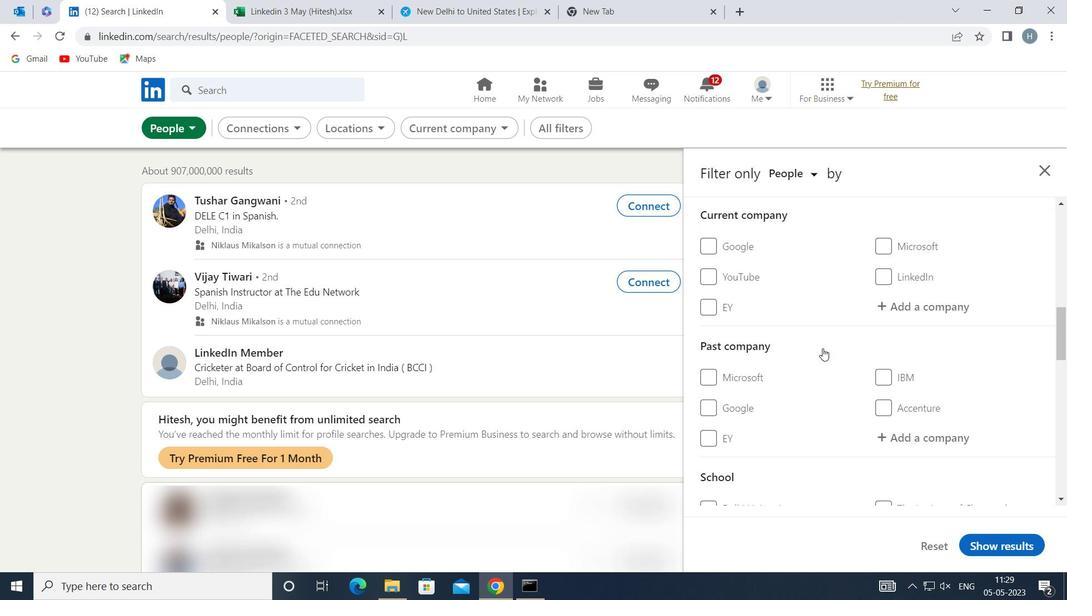
Action: Mouse moved to (895, 390)
Screenshot: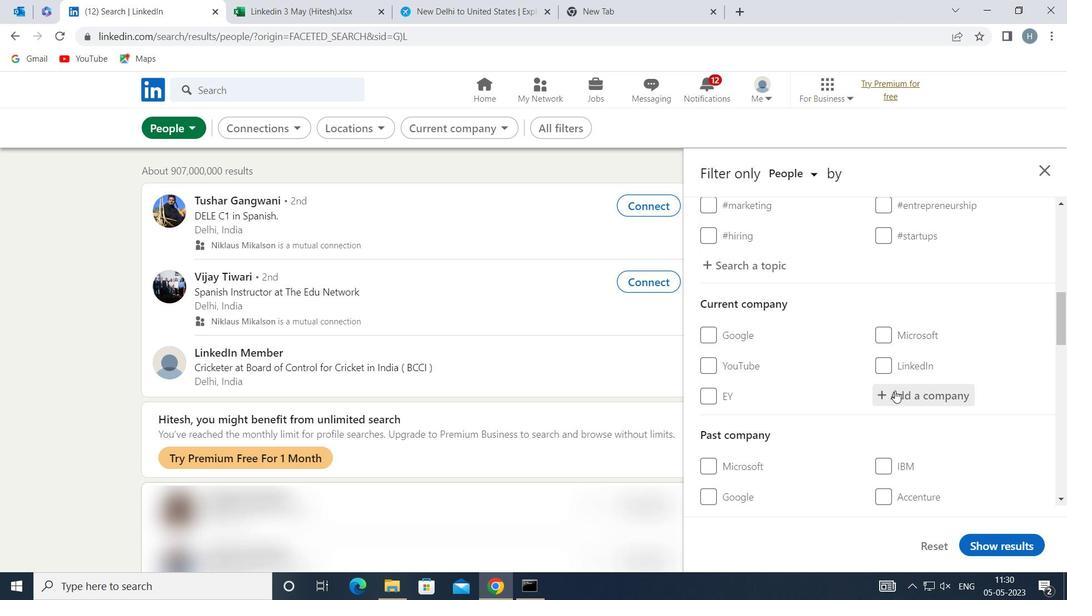 
Action: Mouse pressed left at (895, 390)
Screenshot: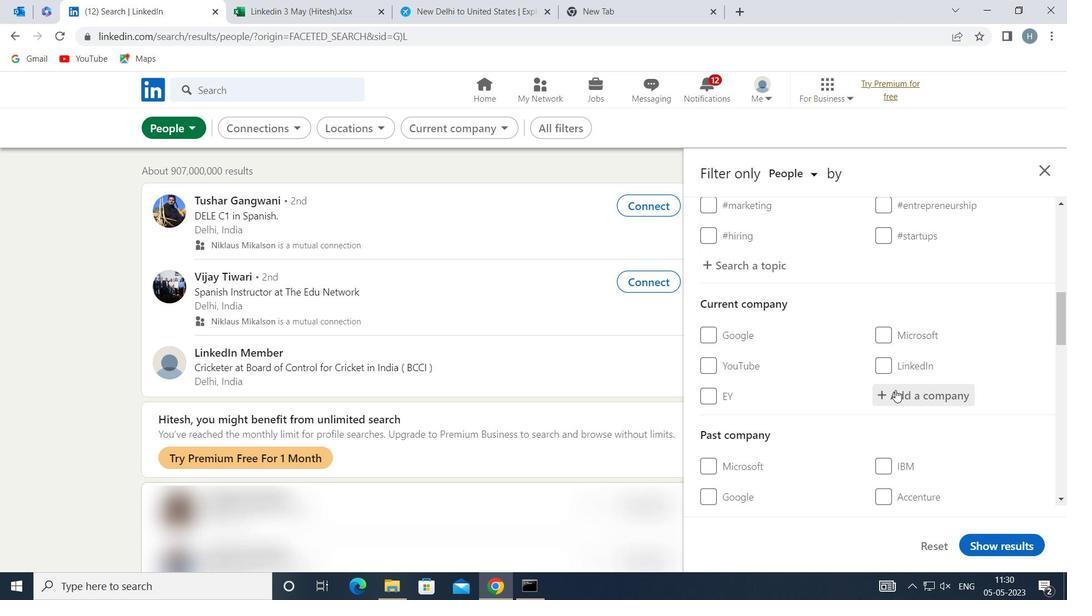 
Action: Key pressed <Key.shift>LUFTHANS
Screenshot: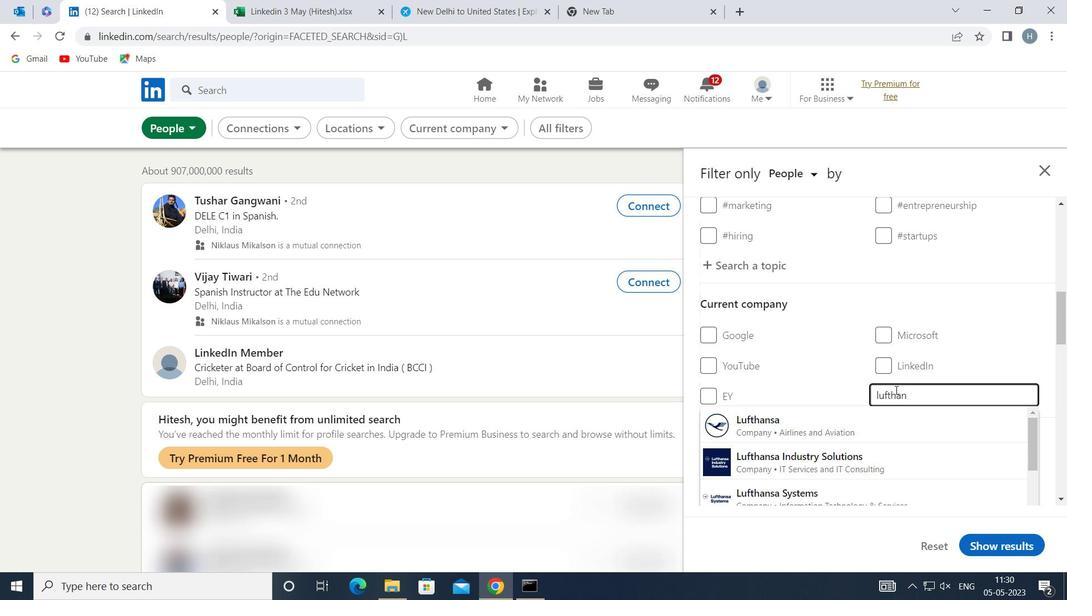 
Action: Mouse moved to (893, 390)
Screenshot: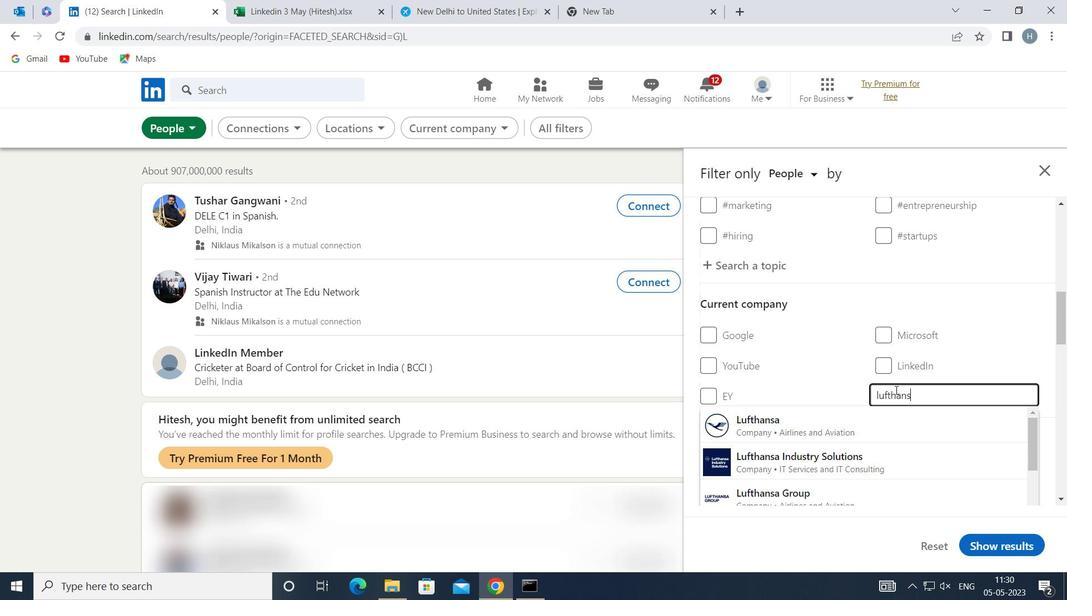 
Action: Key pressed A
Screenshot: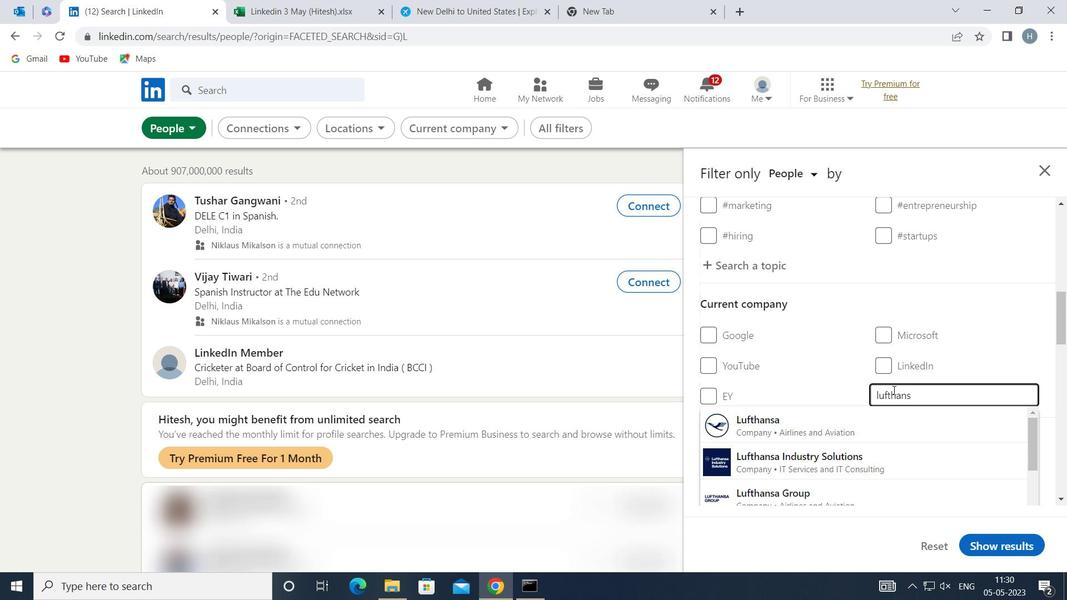 
Action: Mouse moved to (891, 391)
Screenshot: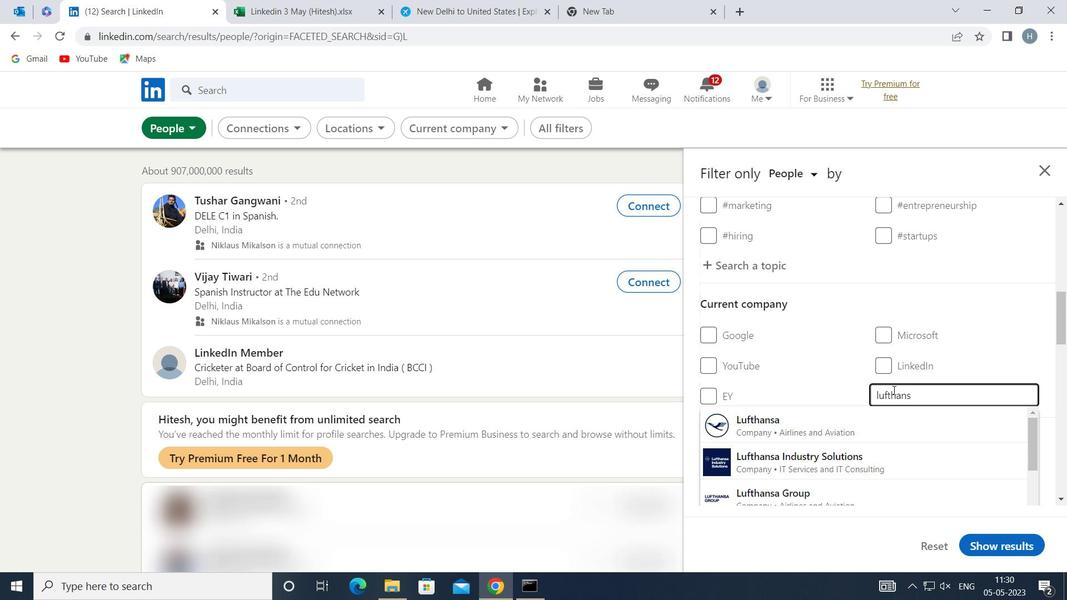 
Action: Key pressed <Key.space><Key.shift>TECH
Screenshot: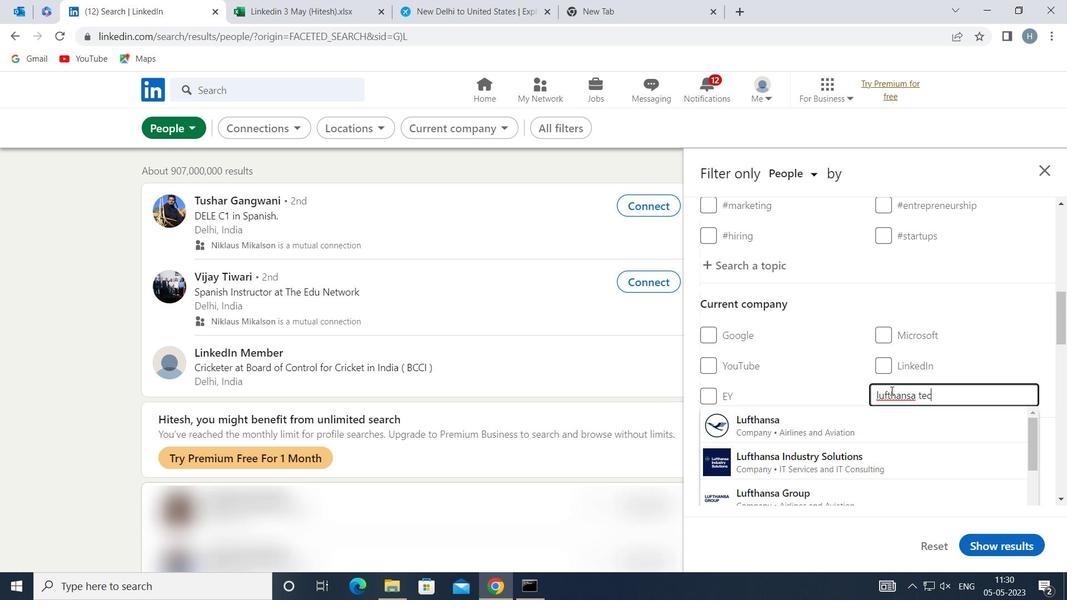 
Action: Mouse moved to (850, 416)
Screenshot: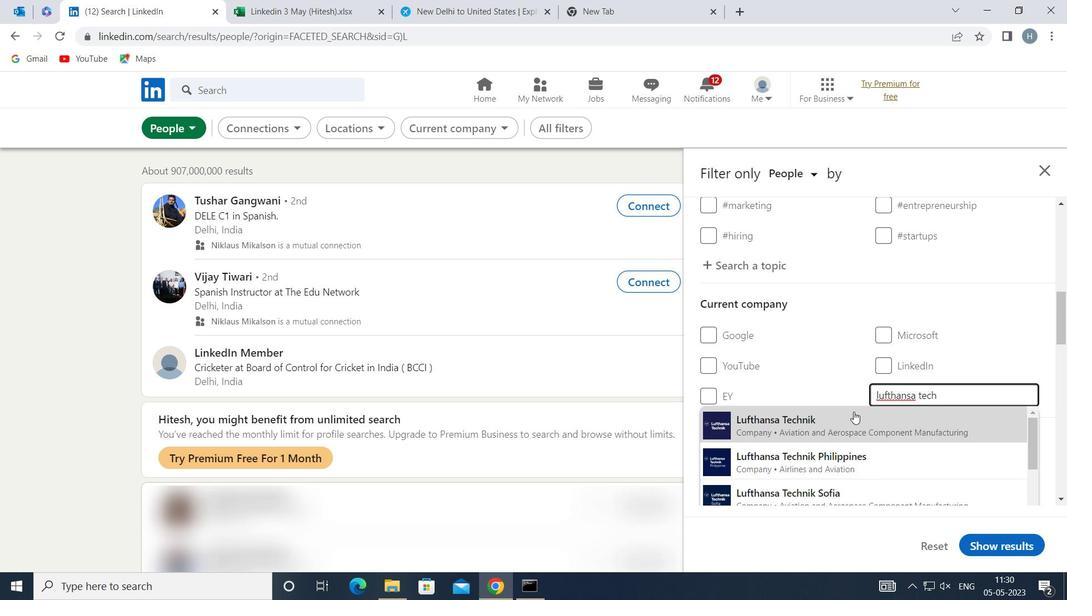 
Action: Mouse pressed left at (850, 416)
Screenshot: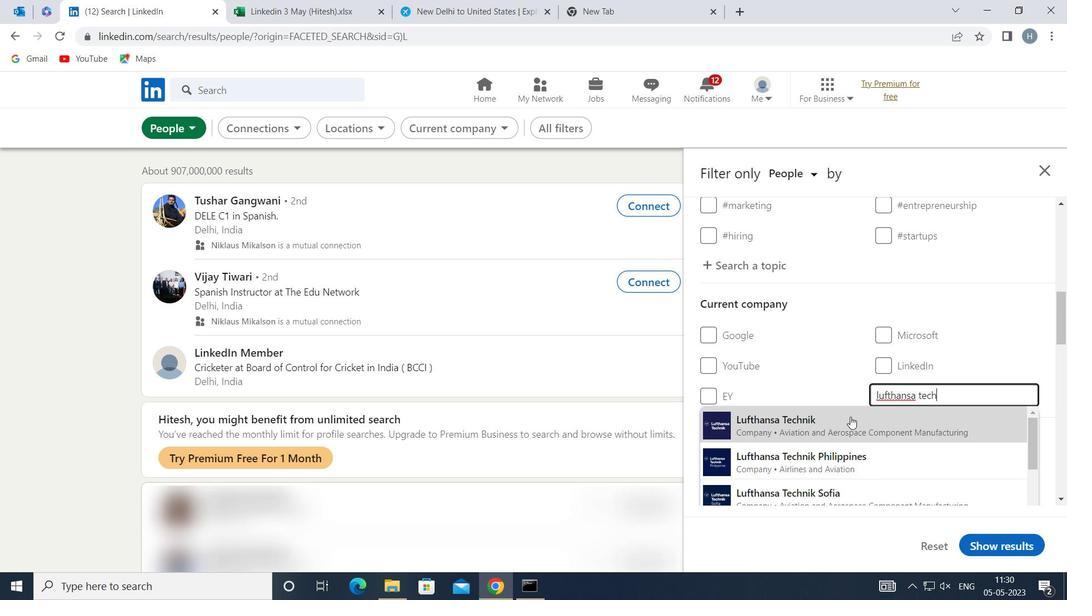 
Action: Mouse moved to (843, 384)
Screenshot: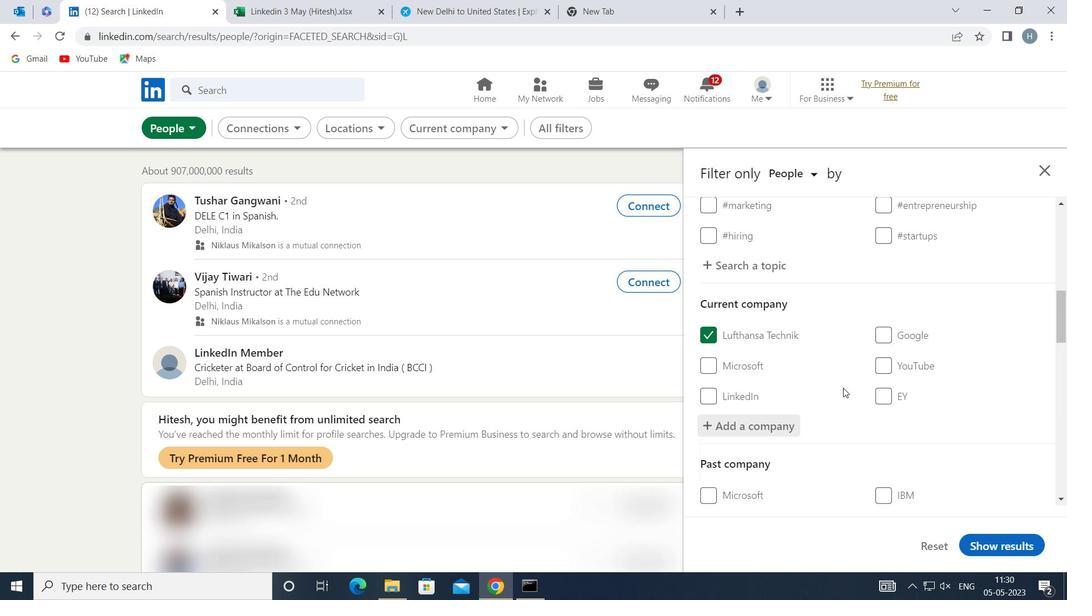 
Action: Mouse scrolled (843, 384) with delta (0, 0)
Screenshot: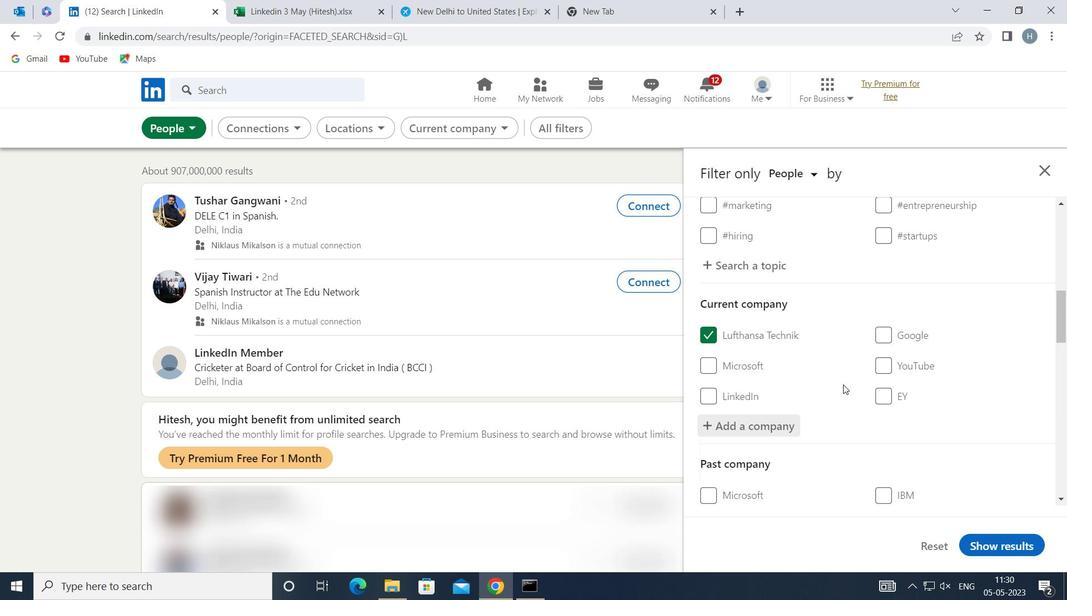 
Action: Mouse moved to (847, 382)
Screenshot: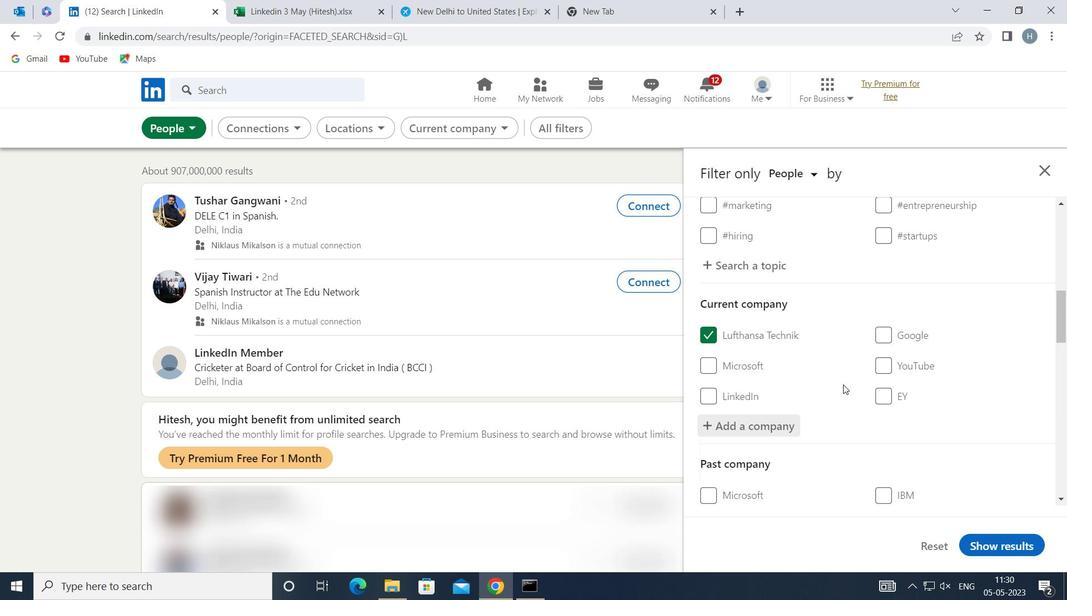 
Action: Mouse scrolled (847, 382) with delta (0, 0)
Screenshot: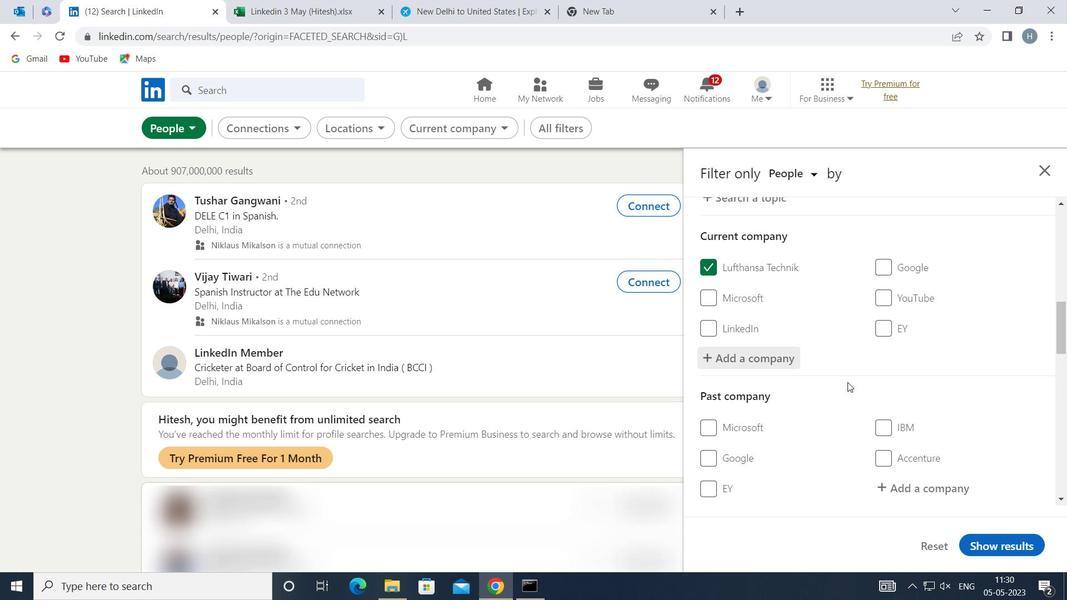 
Action: Mouse moved to (848, 382)
Screenshot: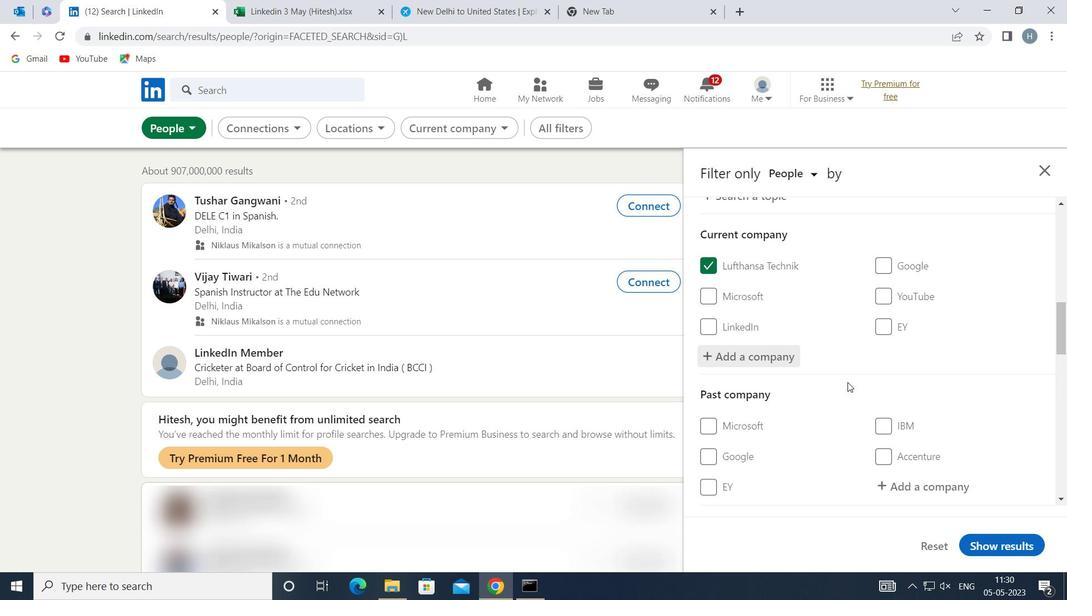 
Action: Mouse scrolled (848, 381) with delta (0, 0)
Screenshot: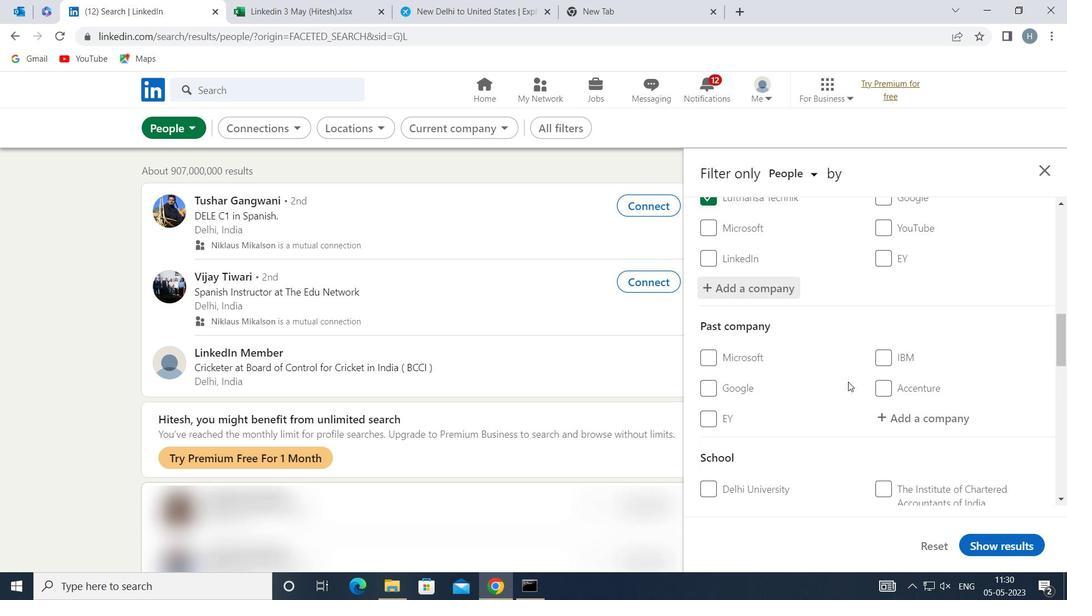 
Action: Mouse moved to (843, 382)
Screenshot: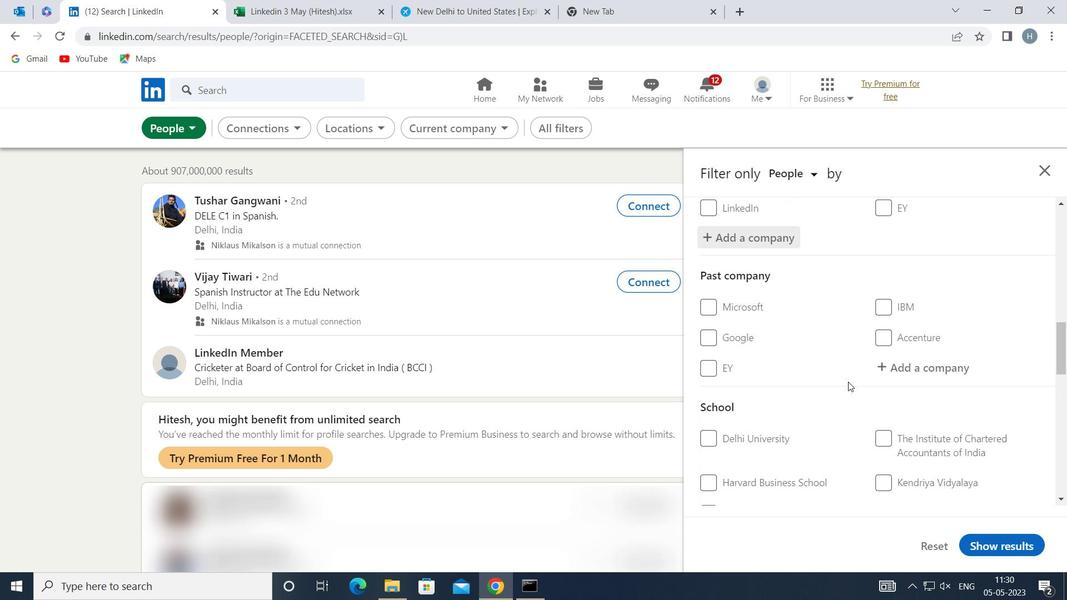 
Action: Mouse scrolled (843, 381) with delta (0, 0)
Screenshot: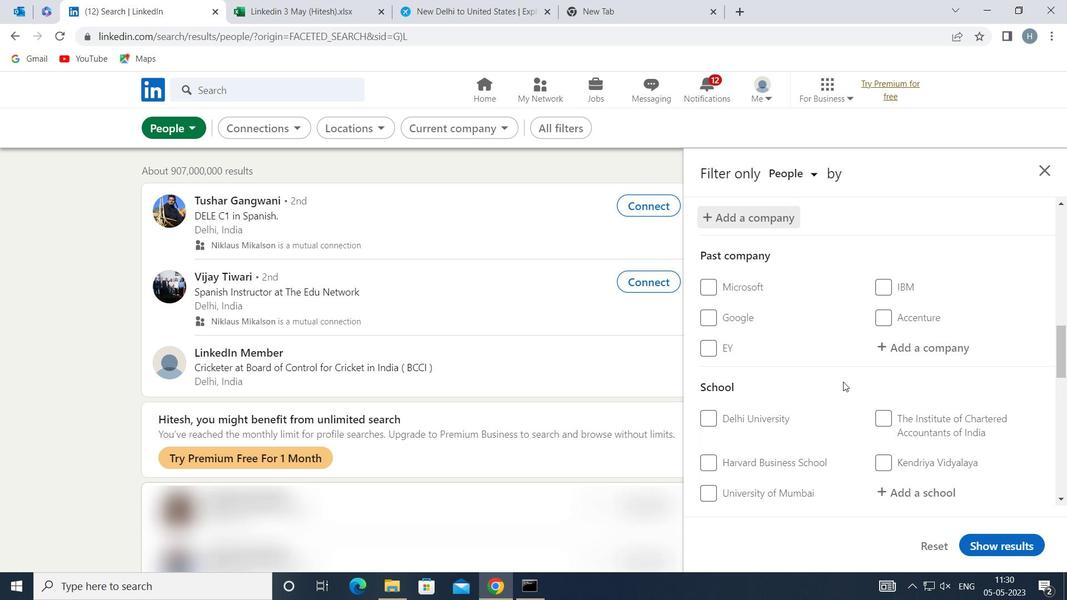 
Action: Mouse moved to (923, 419)
Screenshot: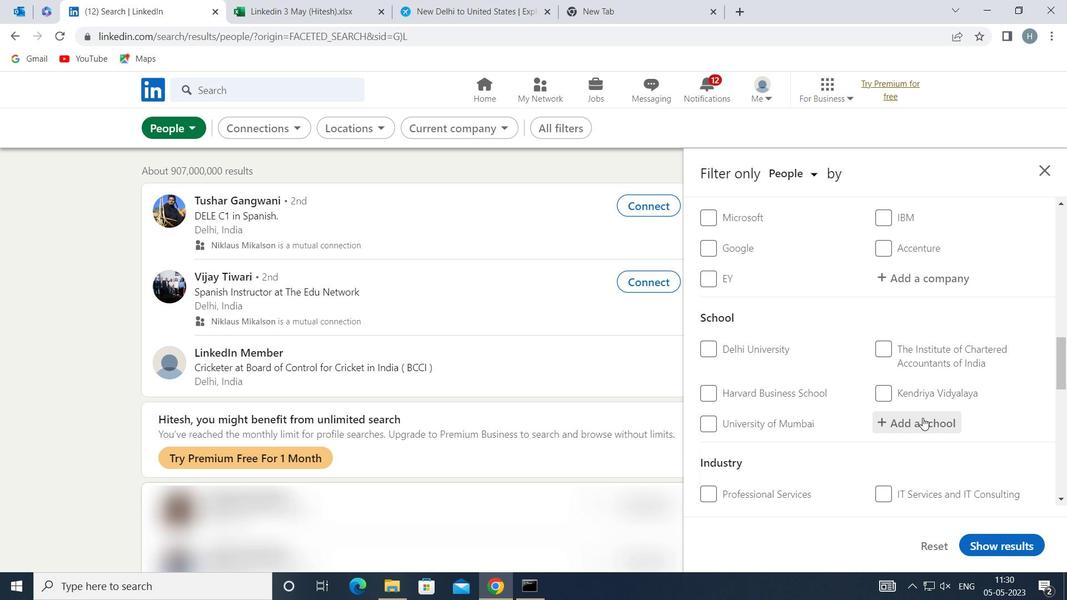 
Action: Mouse pressed left at (923, 419)
Screenshot: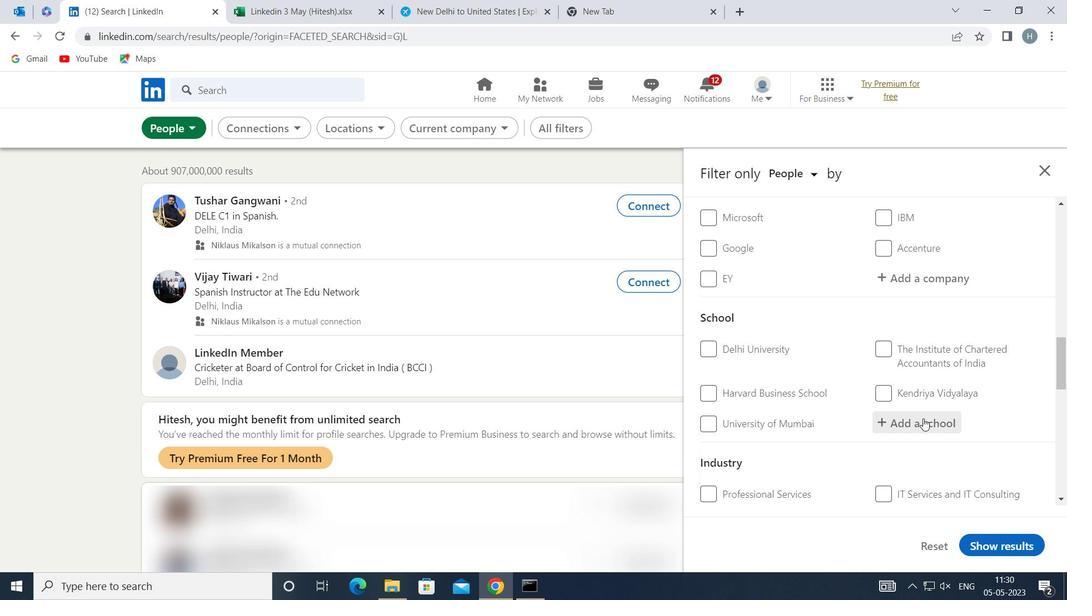
Action: Mouse moved to (923, 419)
Screenshot: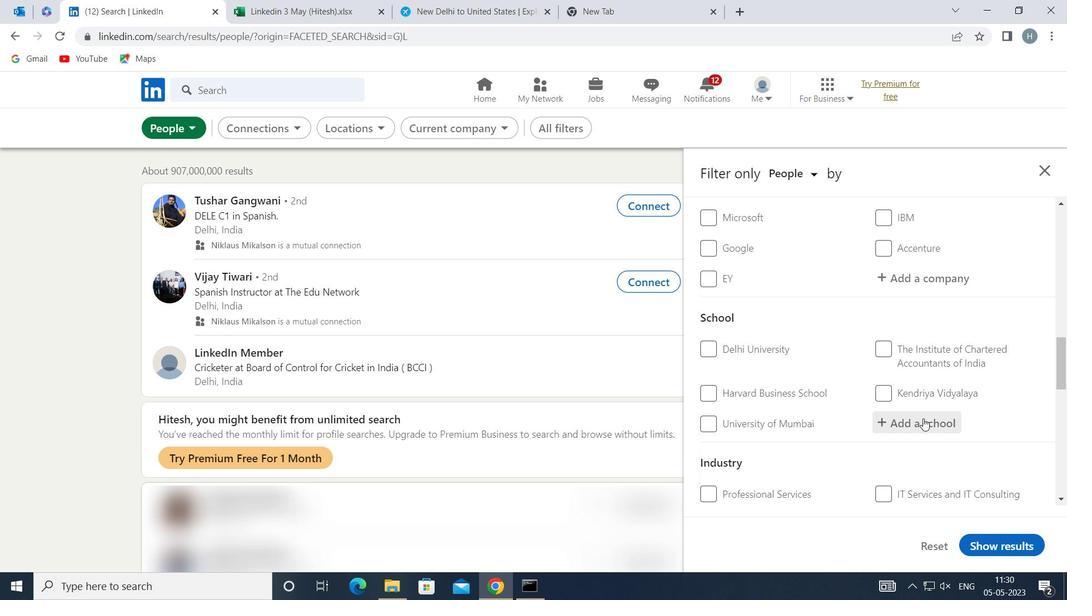 
Action: Key pressed <Key.shift>KALLAM<Key.space><Key.shift>HARINATHA
Screenshot: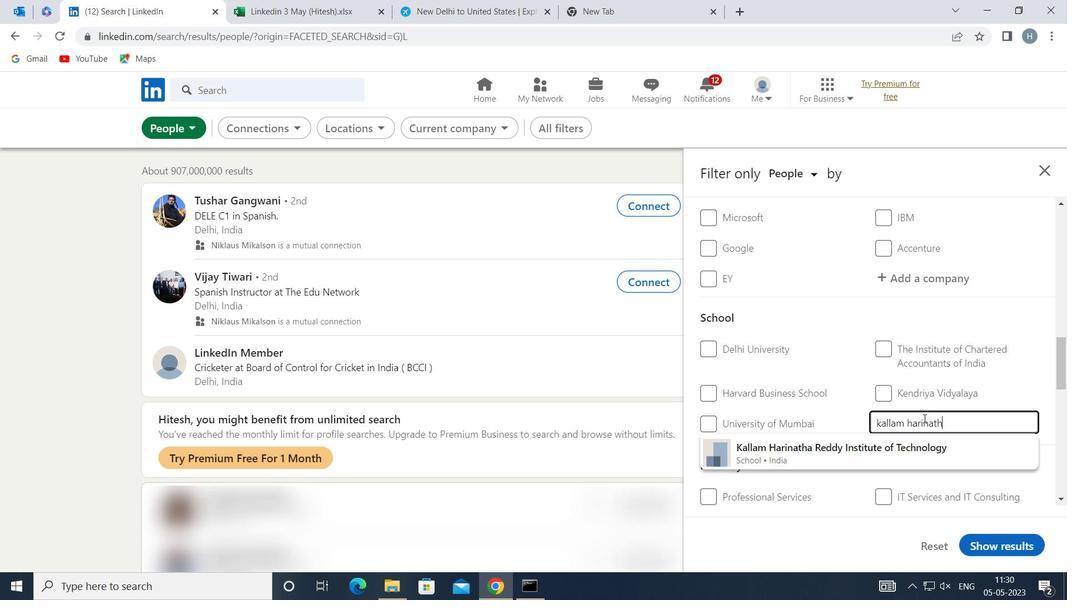 
Action: Mouse moved to (884, 446)
Screenshot: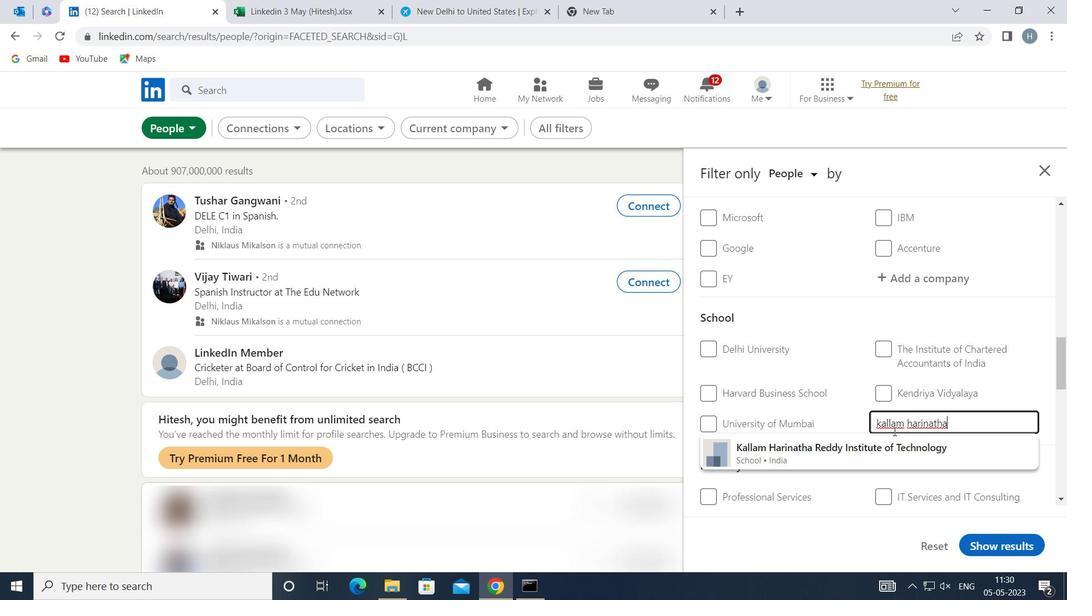 
Action: Mouse pressed left at (884, 446)
Screenshot: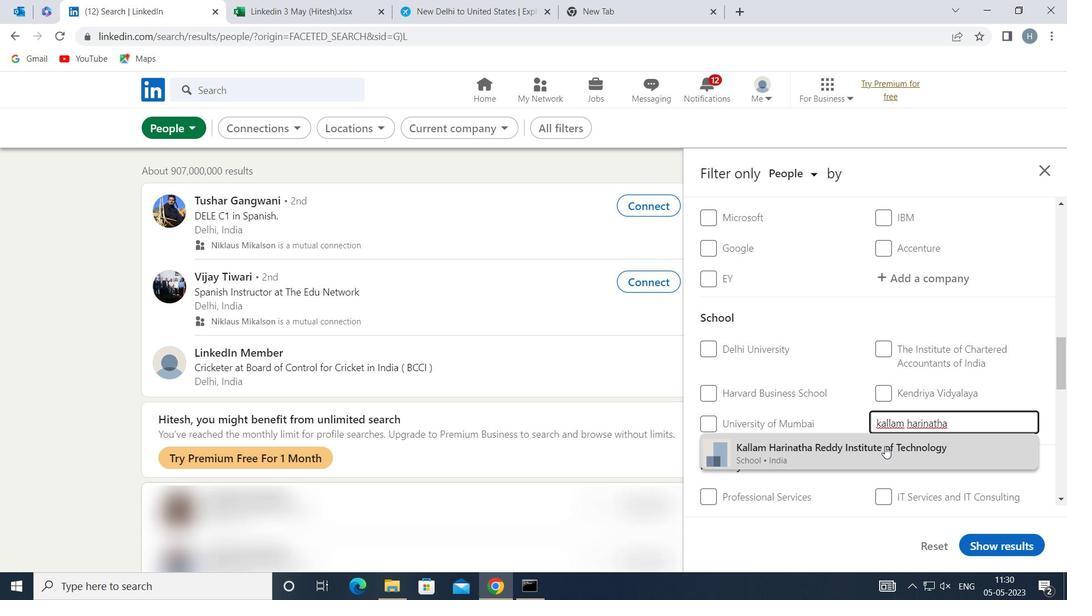 
Action: Mouse moved to (856, 419)
Screenshot: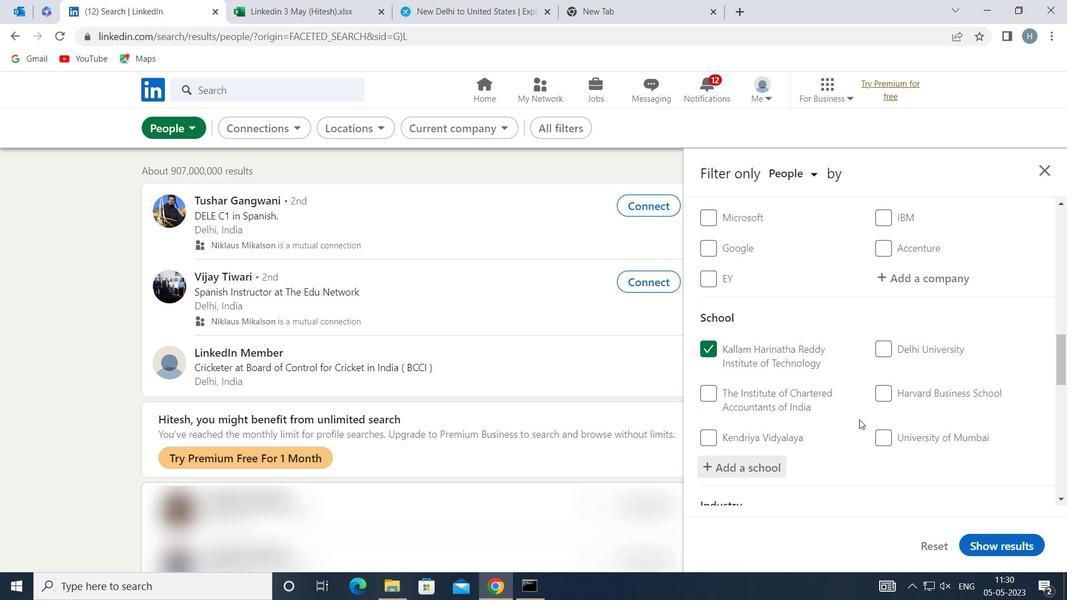 
Action: Mouse scrolled (856, 419) with delta (0, 0)
Screenshot: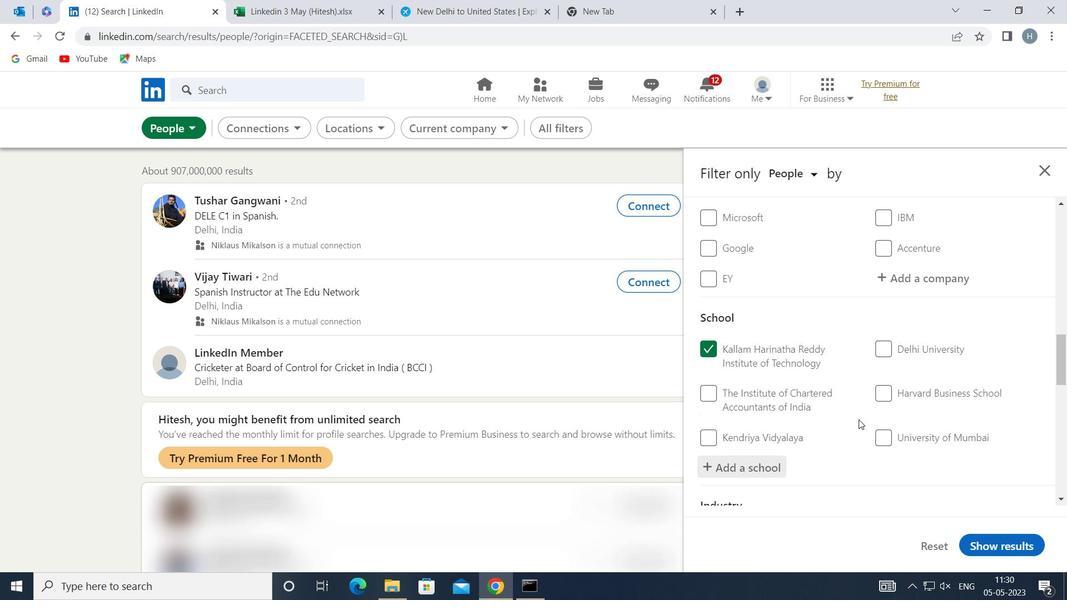 
Action: Mouse moved to (855, 419)
Screenshot: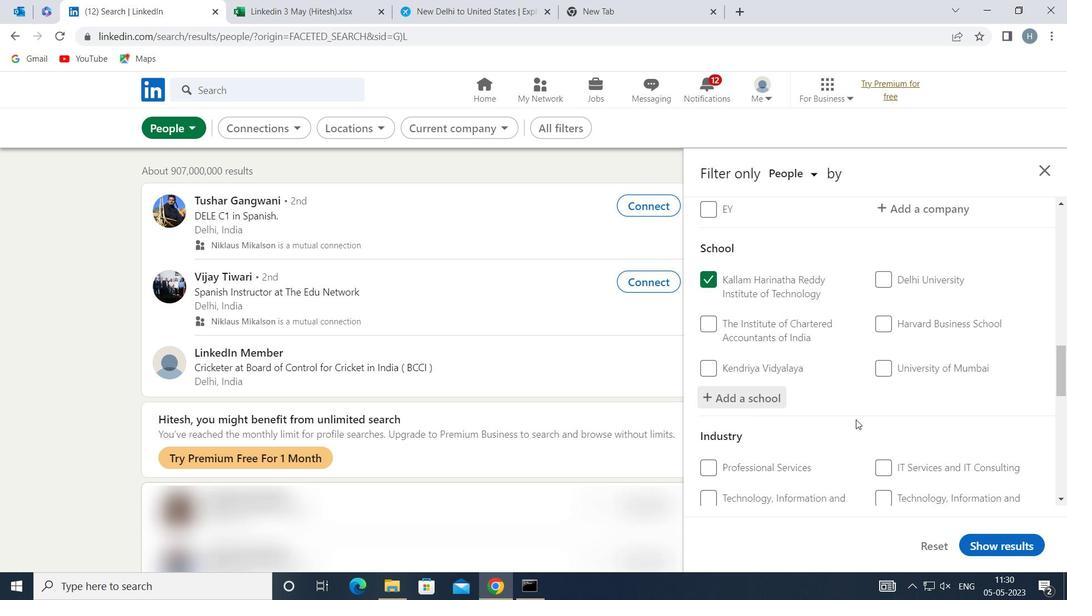 
Action: Mouse scrolled (855, 419) with delta (0, 0)
Screenshot: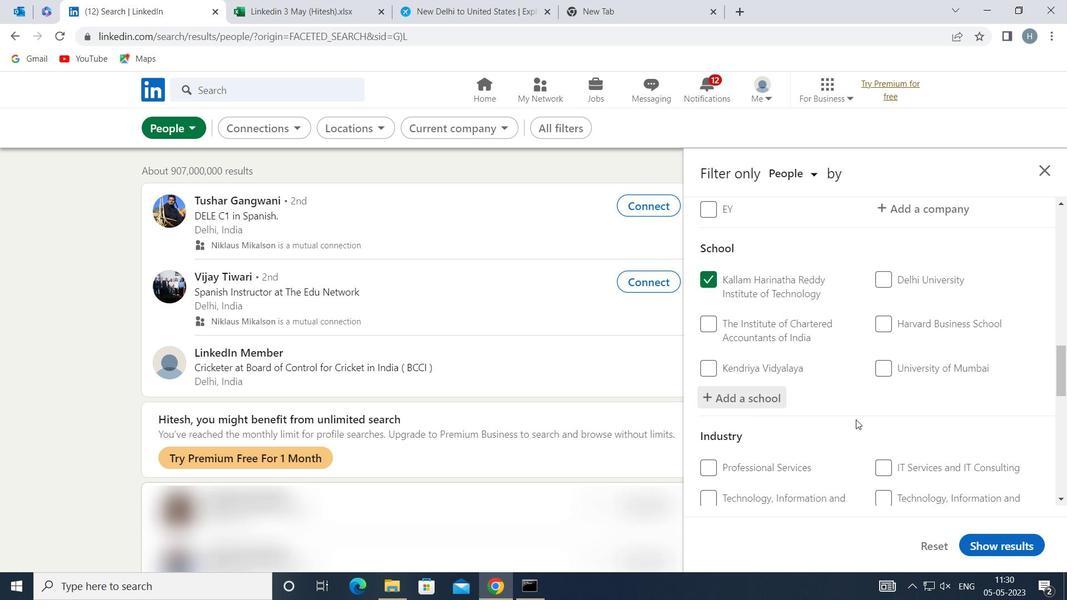 
Action: Mouse scrolled (855, 419) with delta (0, 0)
Screenshot: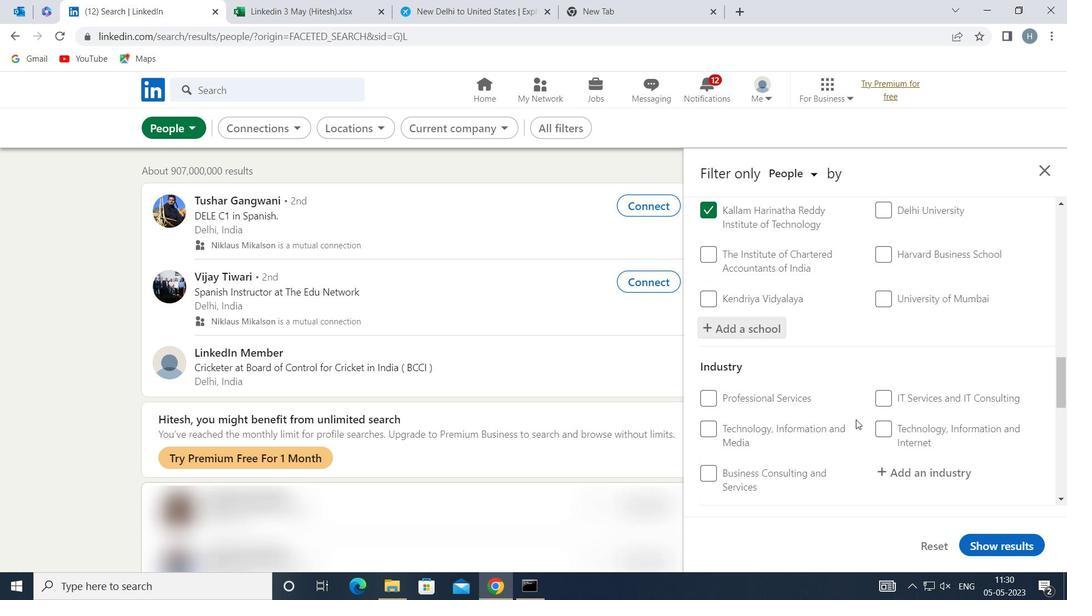 
Action: Mouse moved to (908, 399)
Screenshot: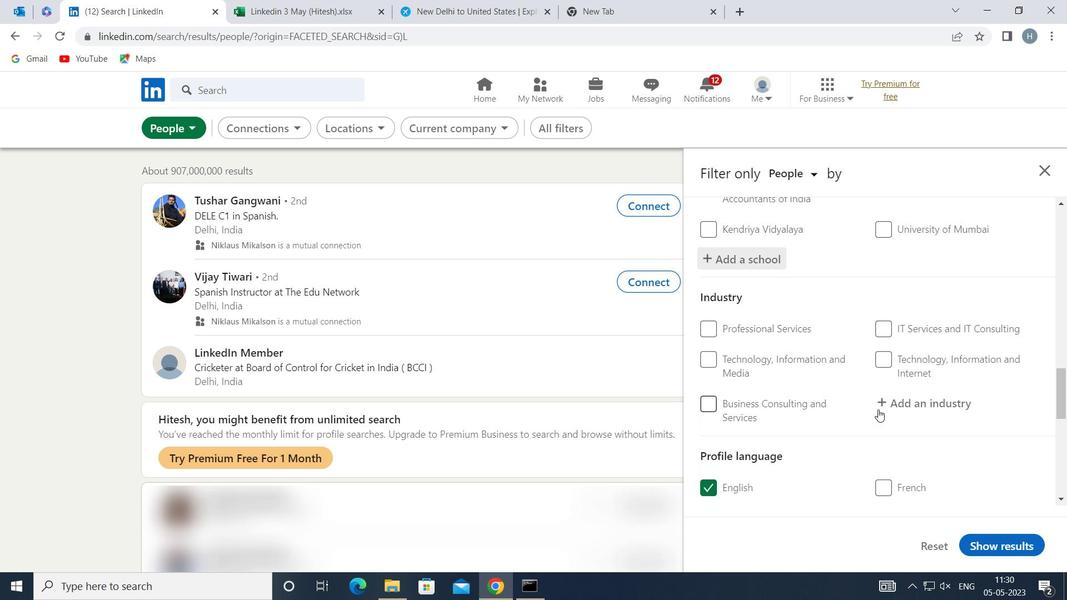 
Action: Mouse pressed left at (908, 399)
Screenshot: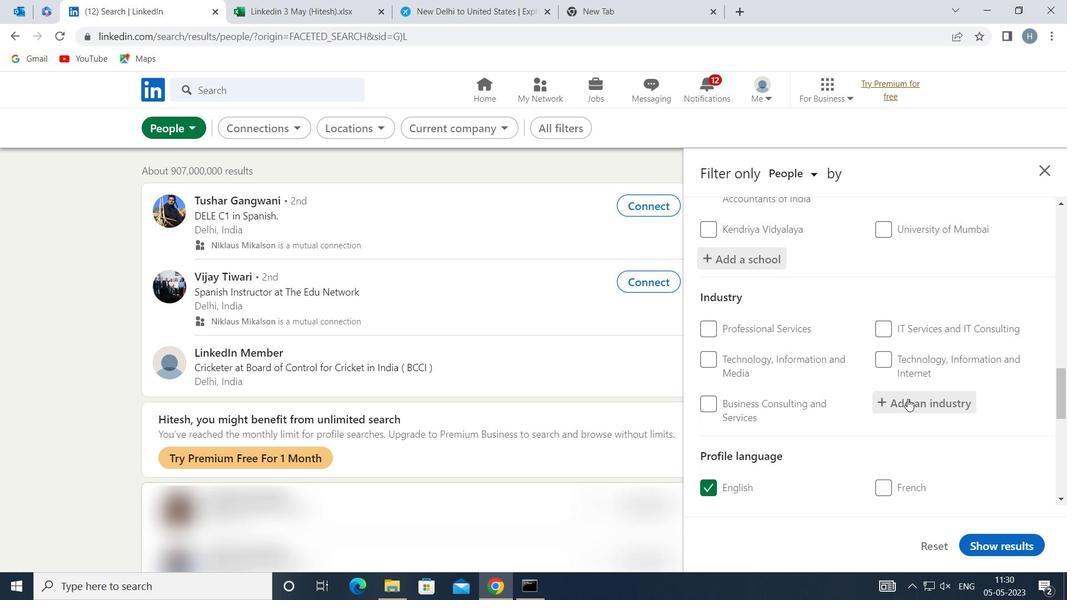 
Action: Key pressed <Key.shift>PHYSICAL<Key.space><Key.shift>O
Screenshot: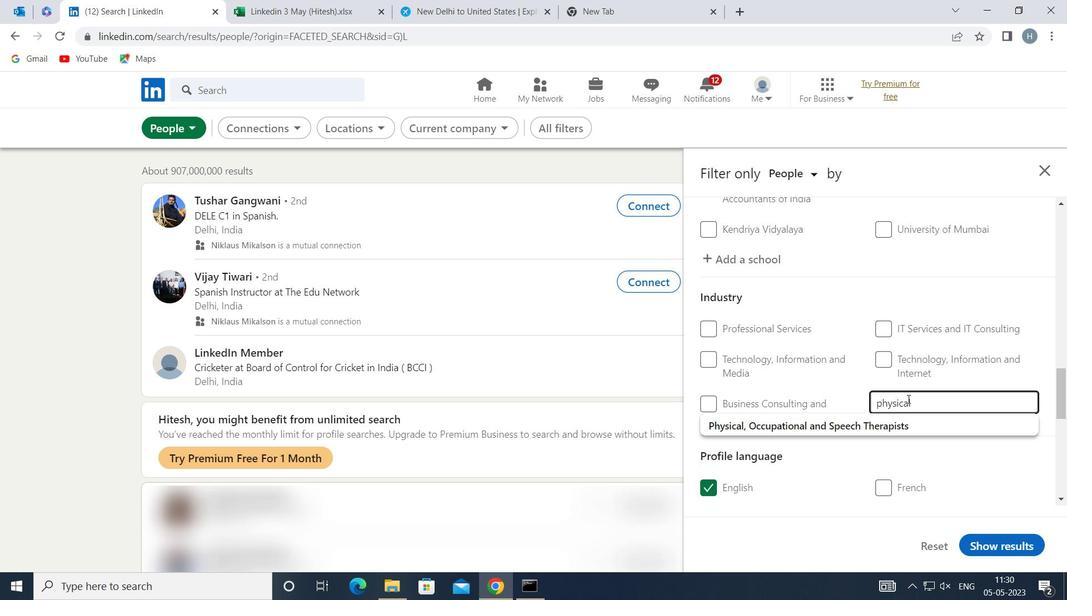 
Action: Mouse moved to (880, 417)
Screenshot: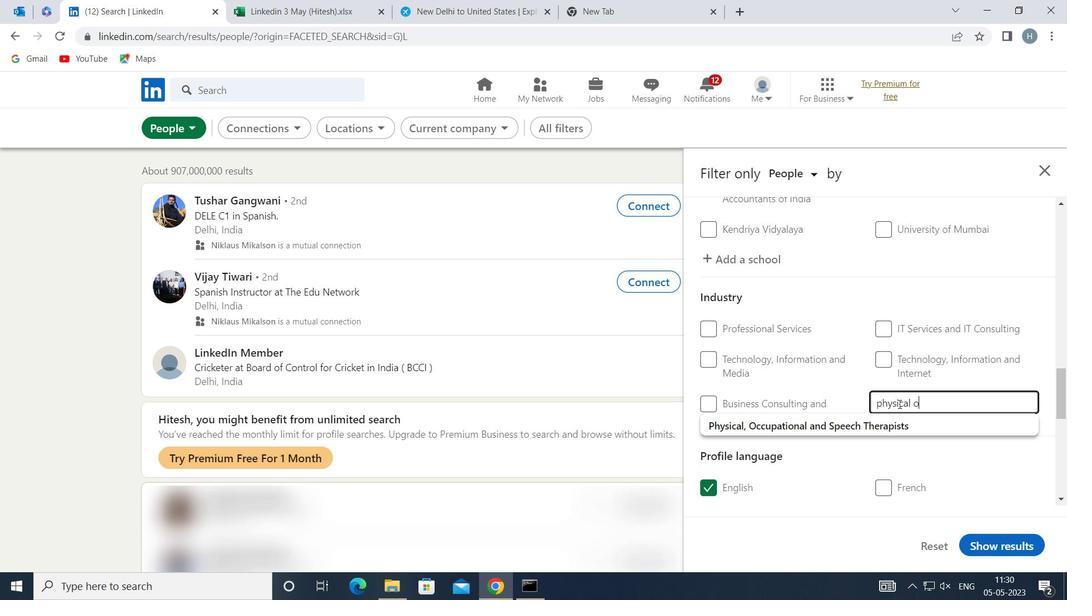 
Action: Mouse pressed left at (880, 417)
Screenshot: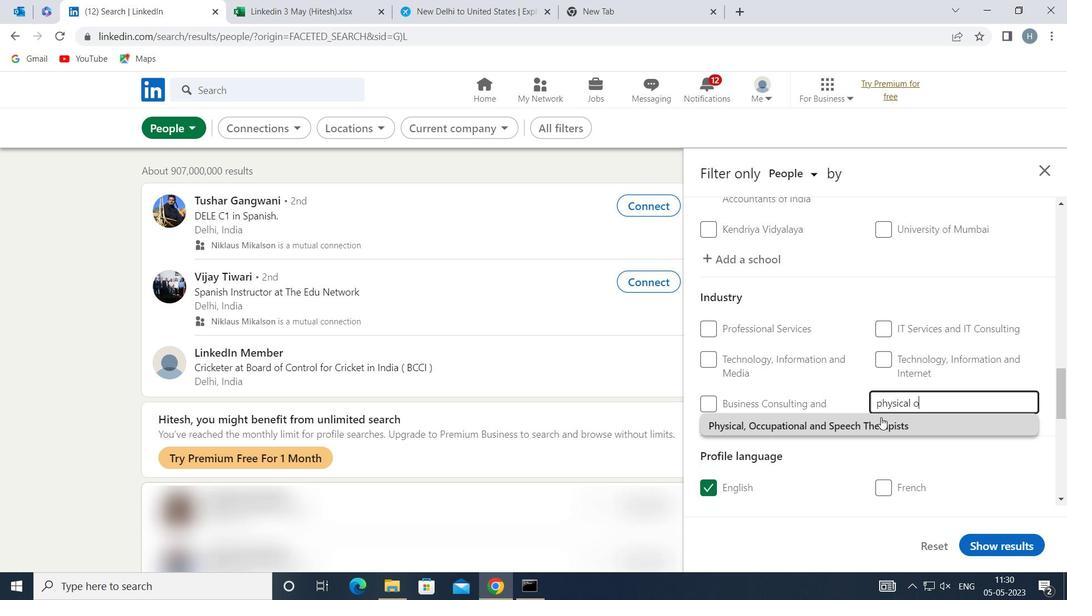 
Action: Mouse moved to (875, 404)
Screenshot: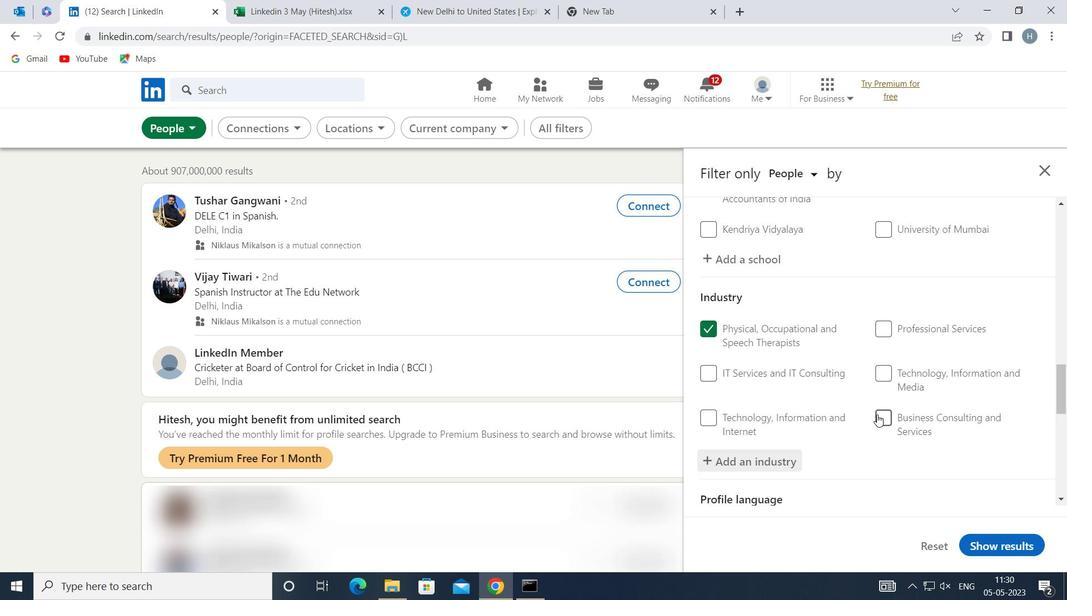 
Action: Mouse scrolled (875, 403) with delta (0, 0)
Screenshot: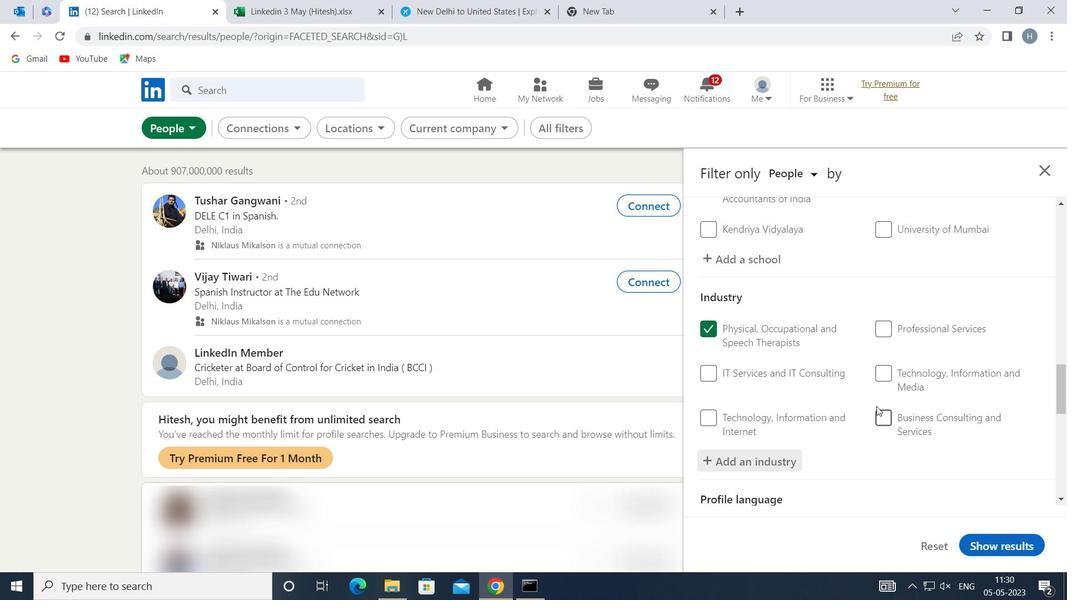 
Action: Mouse scrolled (875, 403) with delta (0, 0)
Screenshot: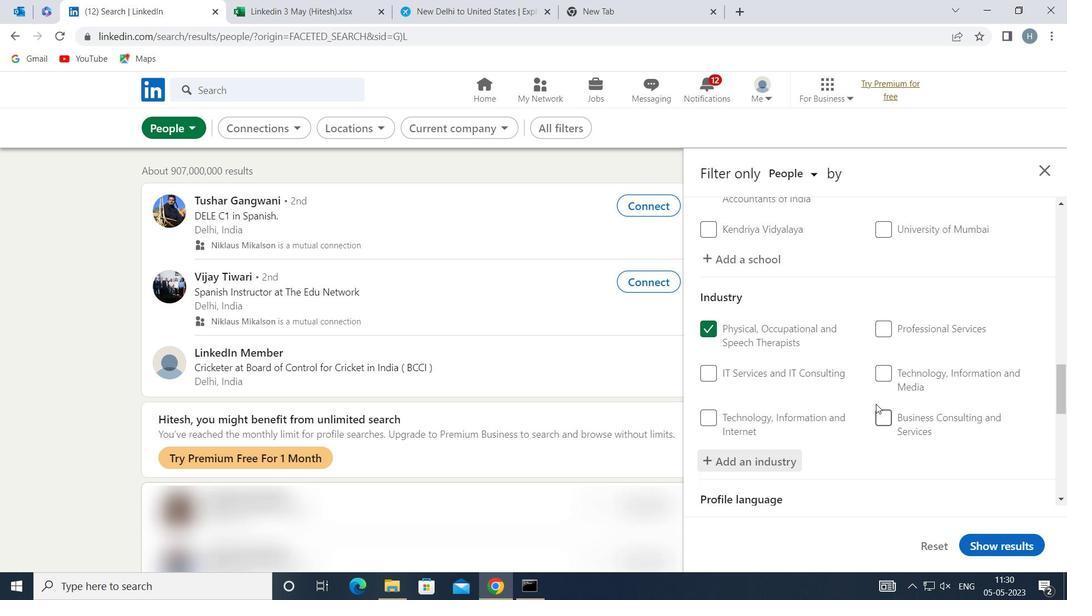 
Action: Mouse scrolled (875, 403) with delta (0, 0)
Screenshot: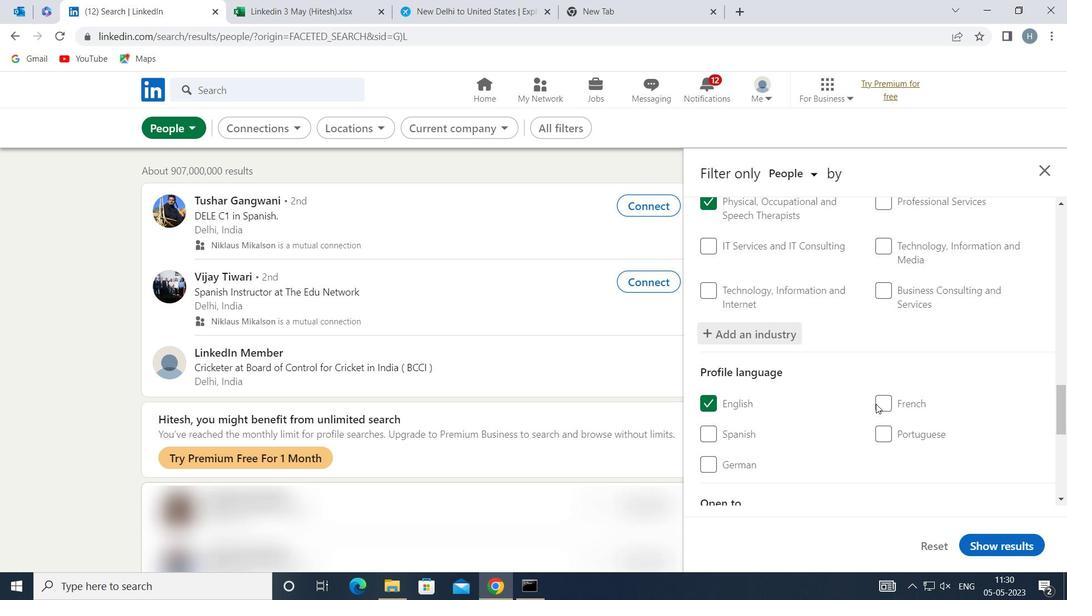 
Action: Mouse scrolled (875, 403) with delta (0, 0)
Screenshot: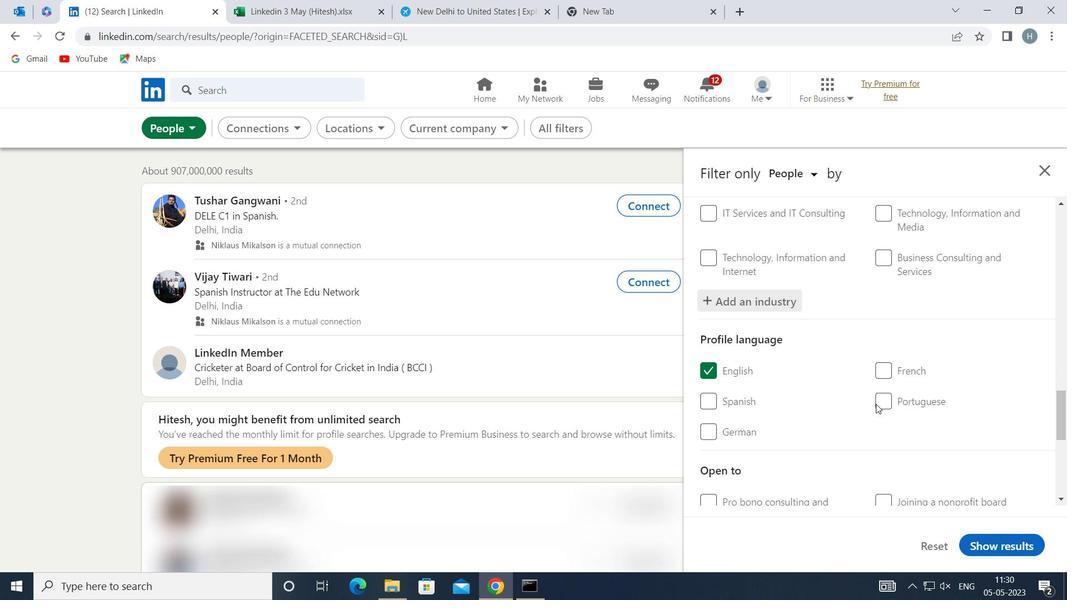 
Action: Mouse moved to (876, 403)
Screenshot: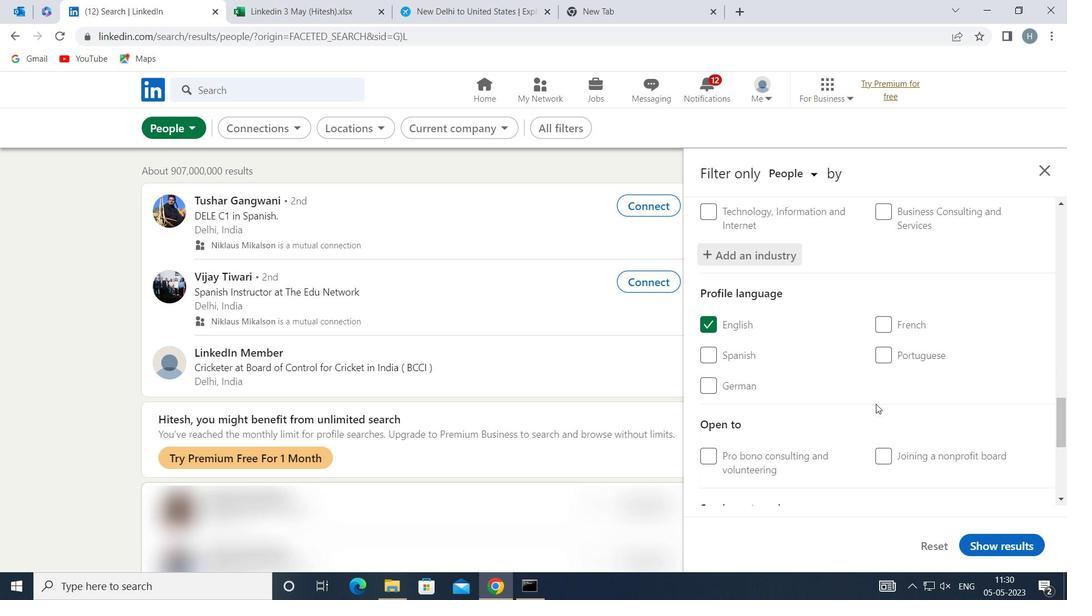 
Action: Mouse scrolled (876, 402) with delta (0, 0)
Screenshot: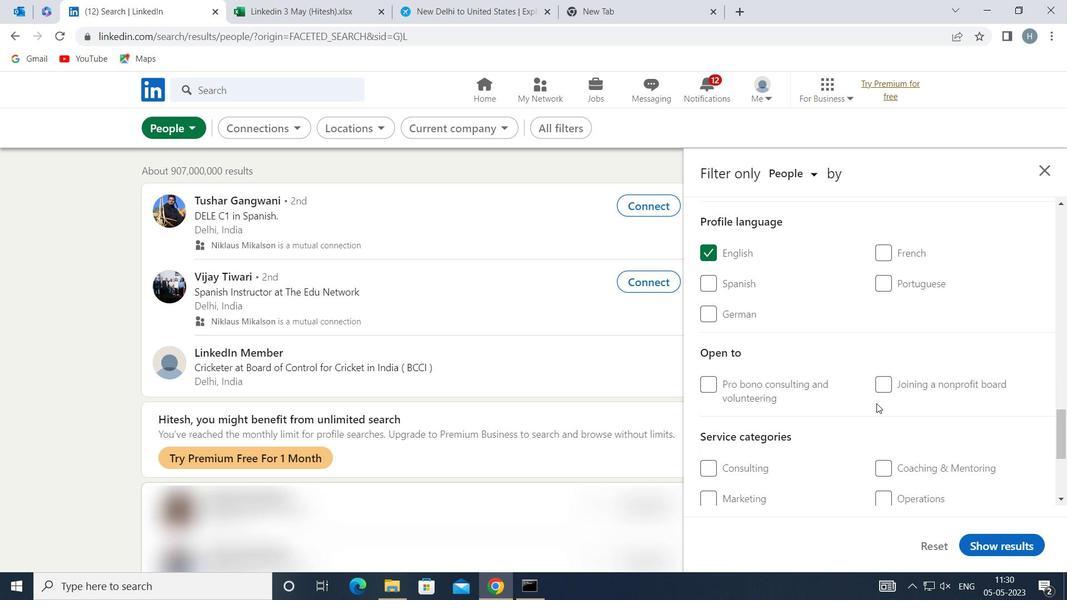 
Action: Mouse moved to (877, 403)
Screenshot: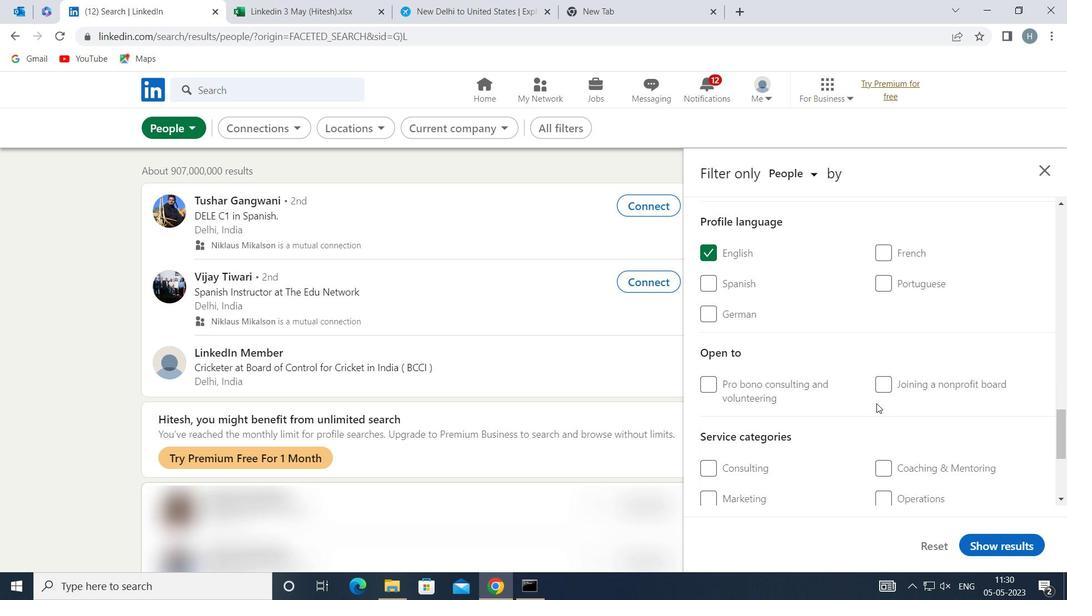 
Action: Mouse scrolled (877, 402) with delta (0, 0)
Screenshot: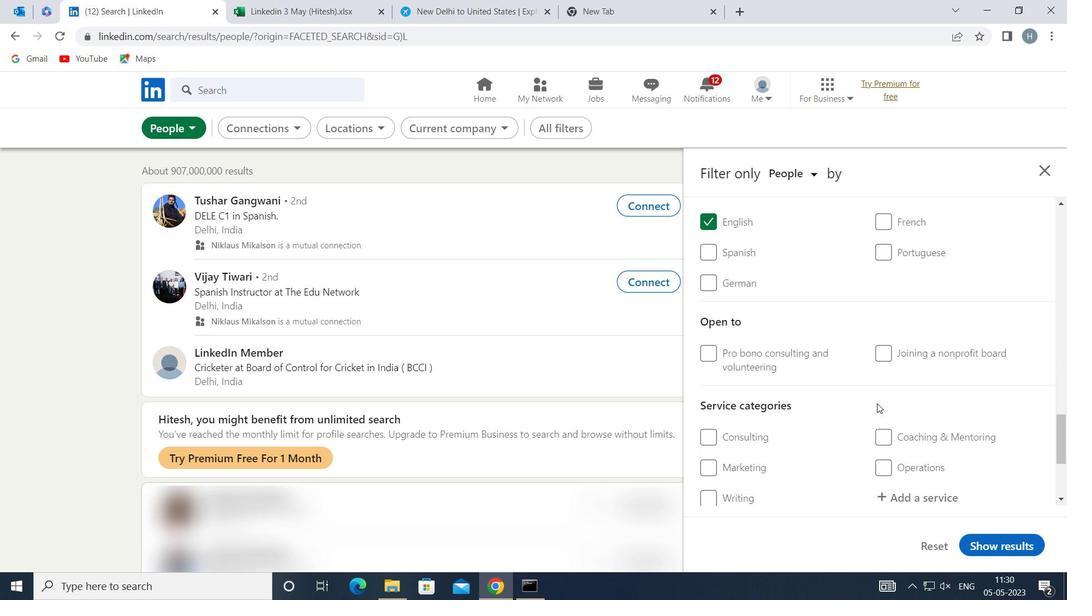 
Action: Mouse moved to (923, 386)
Screenshot: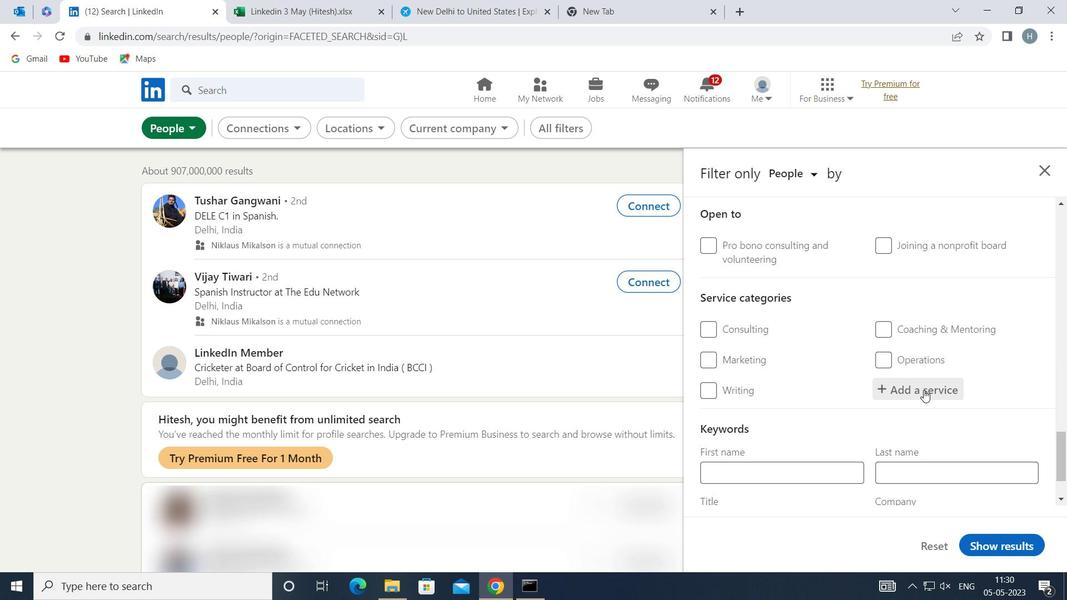 
Action: Mouse pressed left at (923, 386)
Screenshot: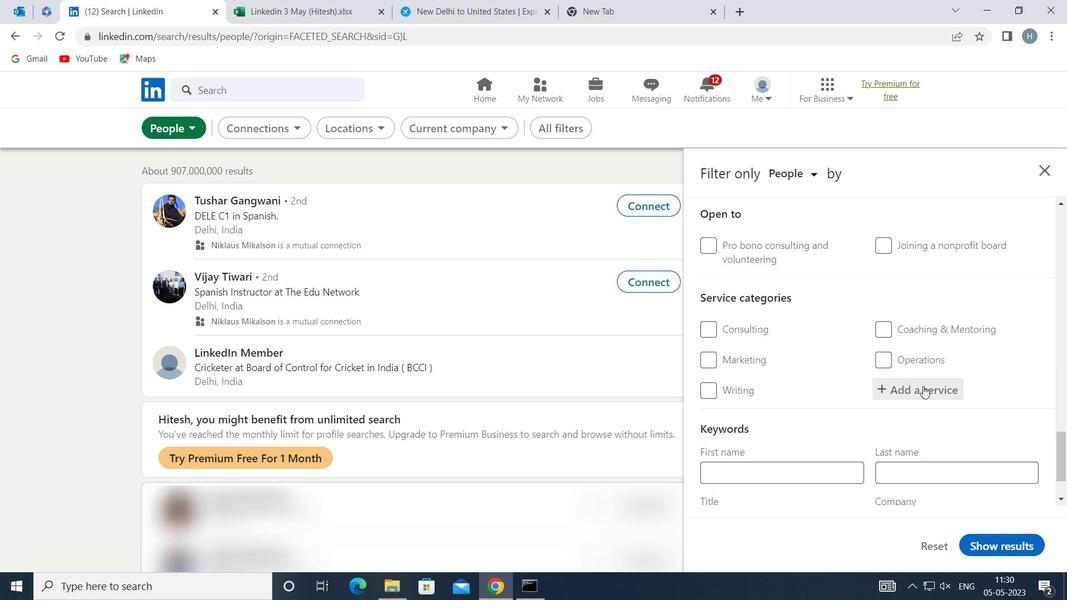 
Action: Key pressed <Key.shift>WEDDING<Key.space><Key.shift>PHO
Screenshot: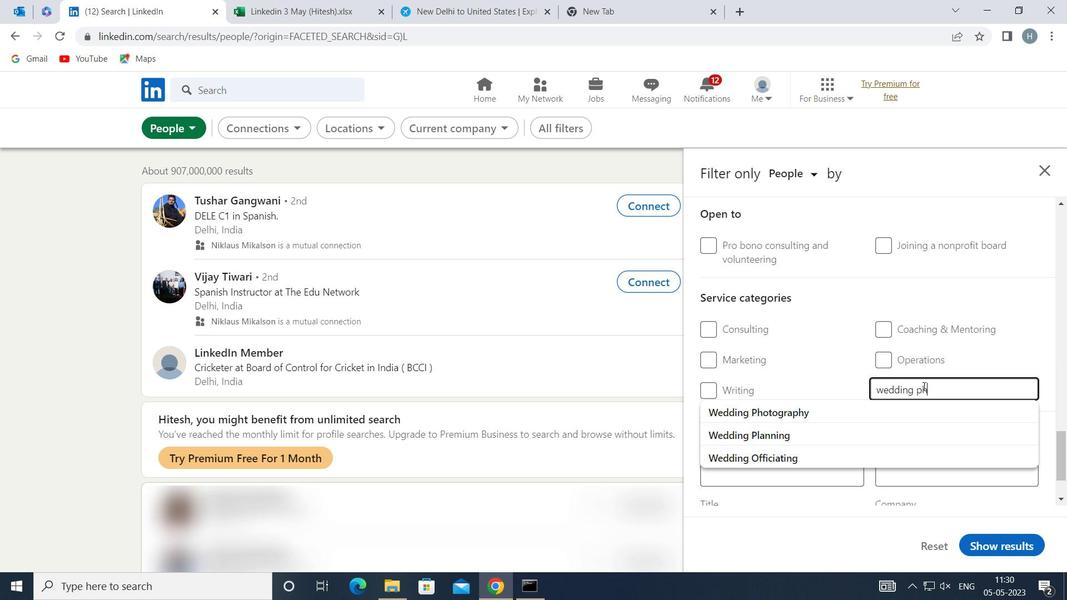 
Action: Mouse moved to (842, 412)
Screenshot: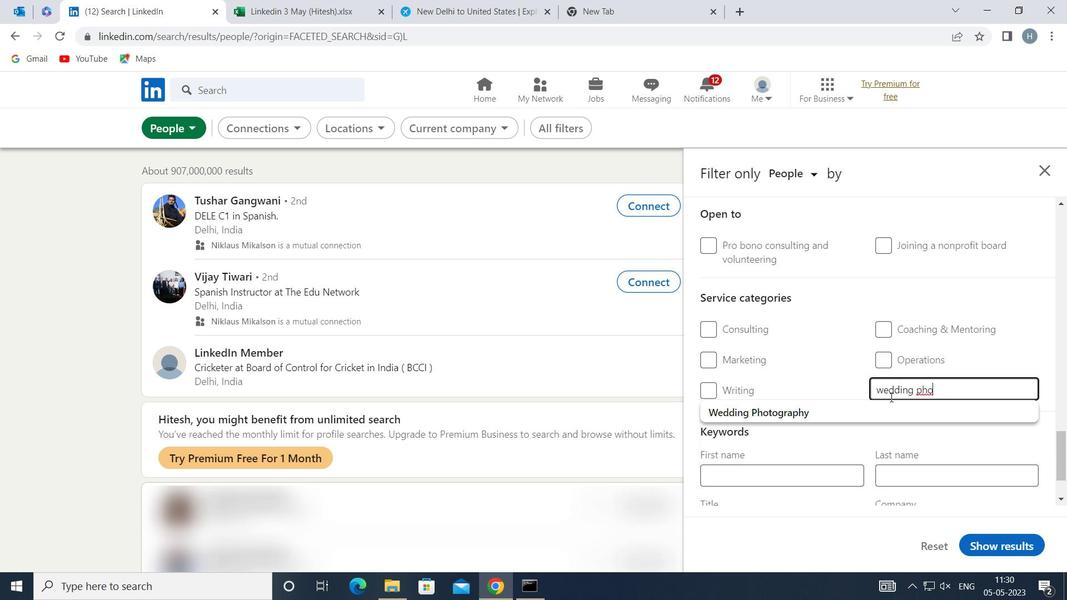 
Action: Mouse pressed left at (842, 412)
Screenshot: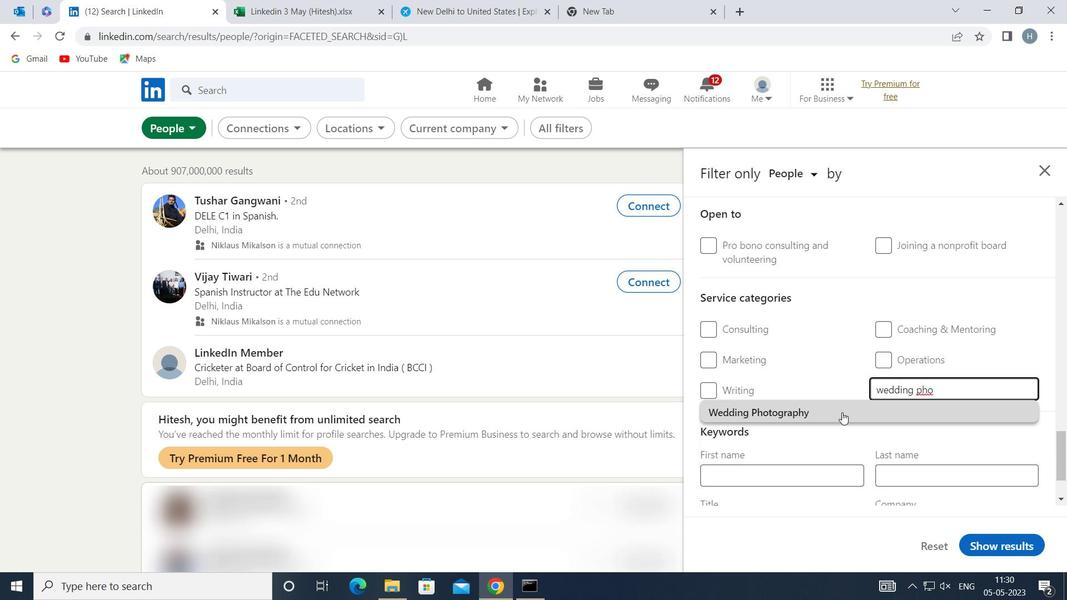 
Action: Mouse moved to (839, 402)
Screenshot: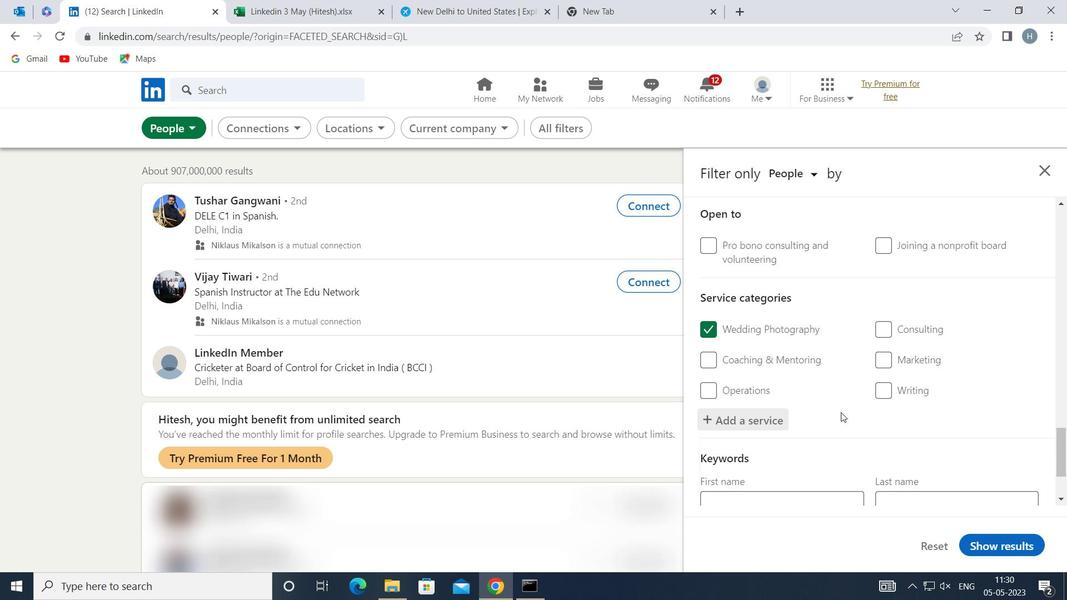 
Action: Mouse scrolled (839, 401) with delta (0, 0)
Screenshot: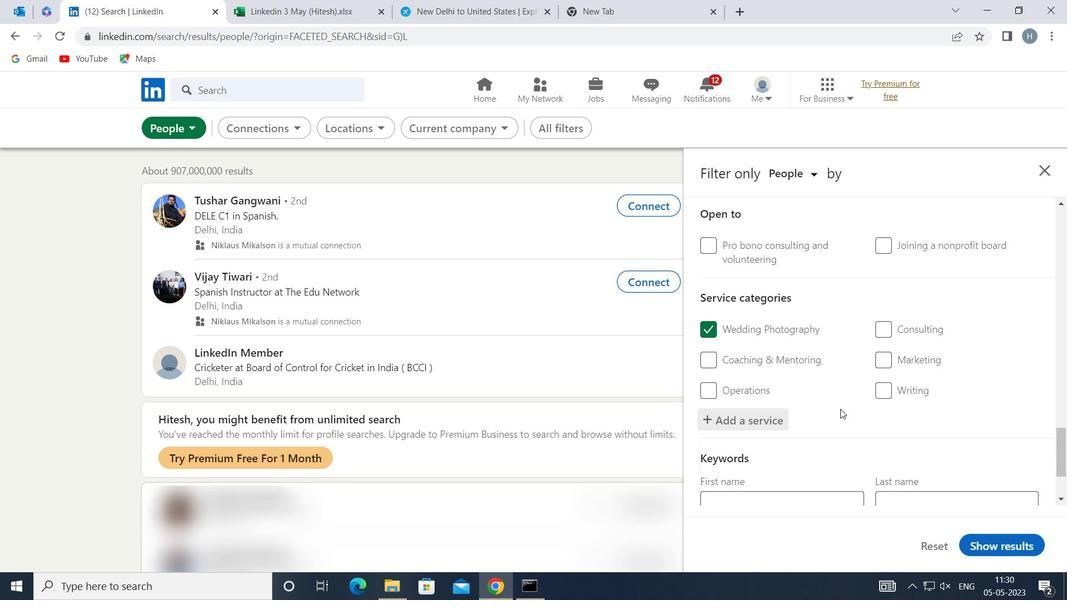 
Action: Mouse scrolled (839, 401) with delta (0, 0)
Screenshot: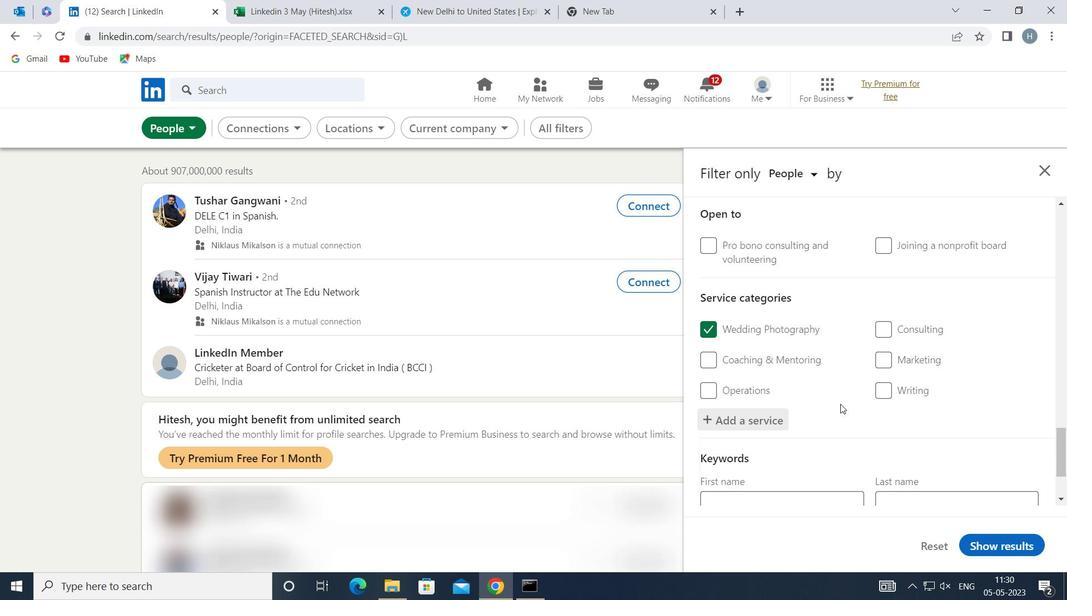 
Action: Mouse scrolled (839, 401) with delta (0, 0)
Screenshot: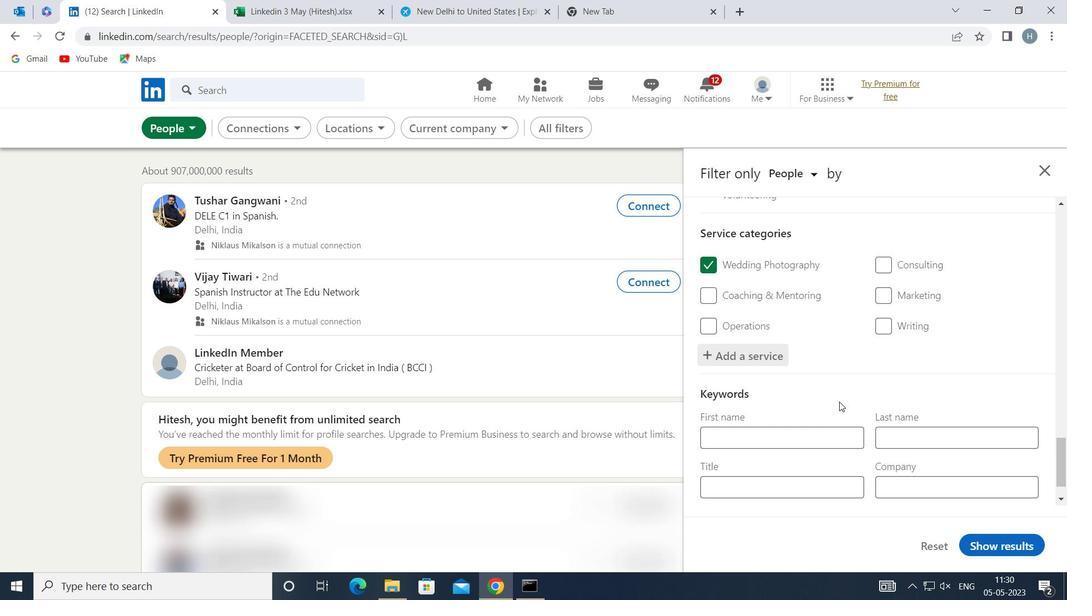 
Action: Mouse scrolled (839, 401) with delta (0, 0)
Screenshot: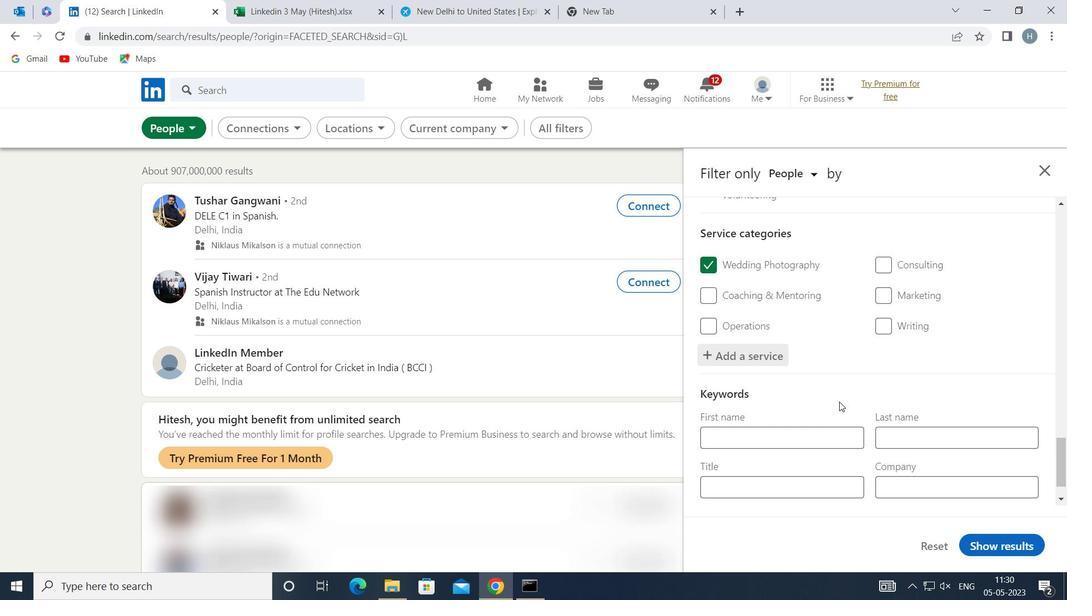 
Action: Mouse moved to (833, 437)
Screenshot: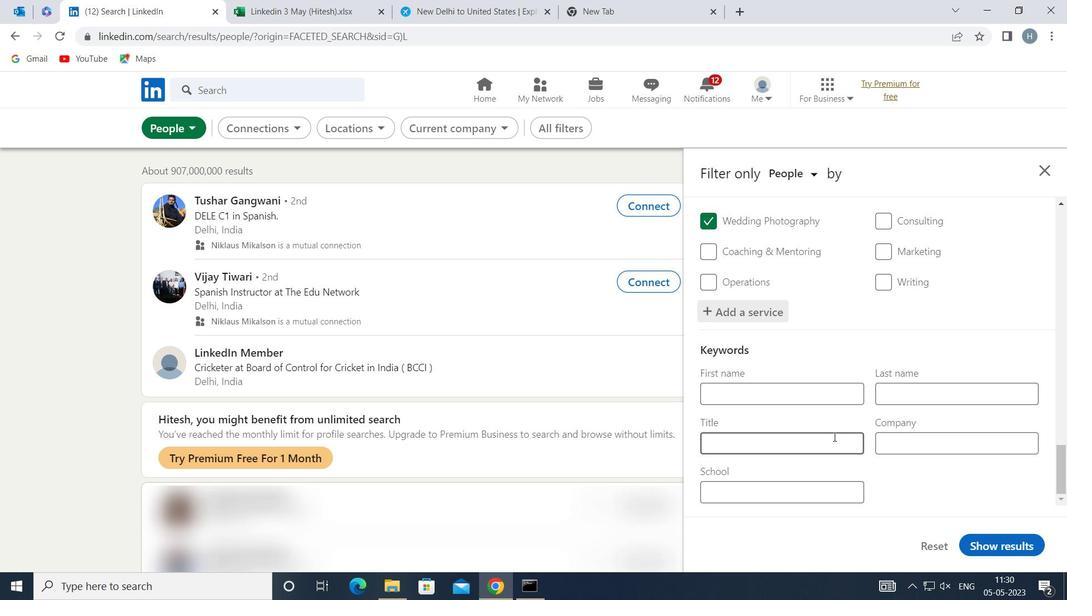
Action: Mouse pressed left at (833, 437)
Screenshot: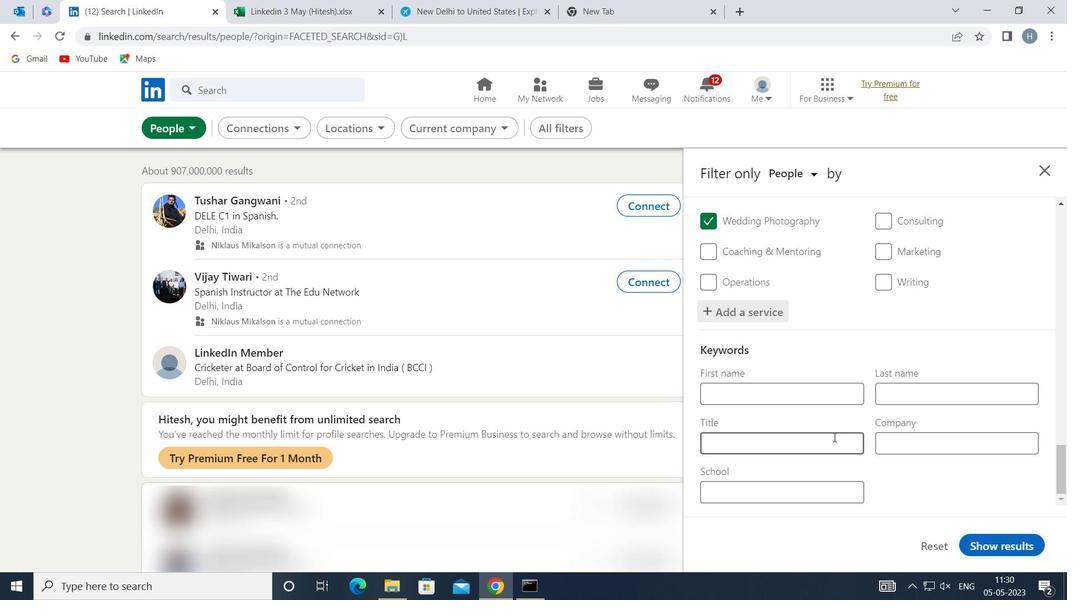 
Action: Key pressed <Key.shift>FLIGHT<Key.space><Key.shift>ATTENDENT<Key.backspace><Key.backspace><Key.backspace>ANT
Screenshot: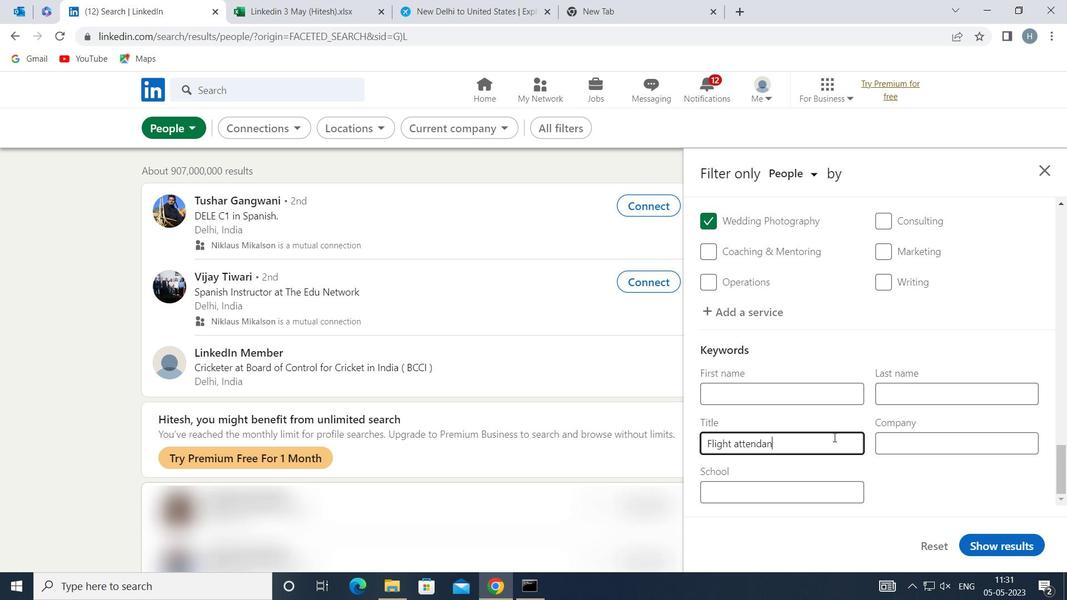 
Action: Mouse moved to (997, 540)
Screenshot: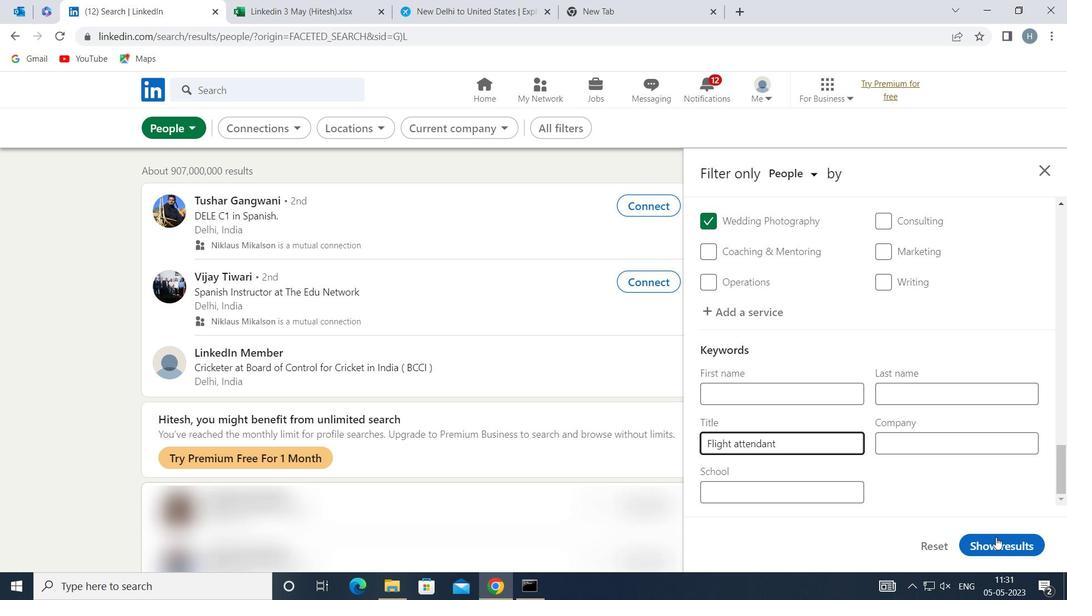 
Action: Mouse pressed left at (997, 540)
Screenshot: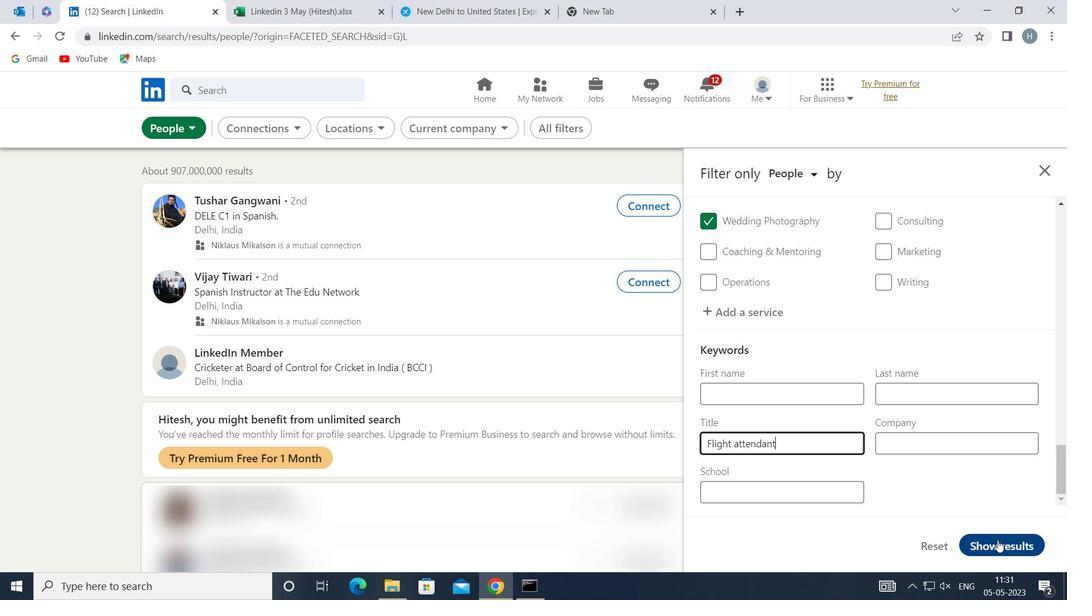 
Action: Mouse moved to (849, 467)
Screenshot: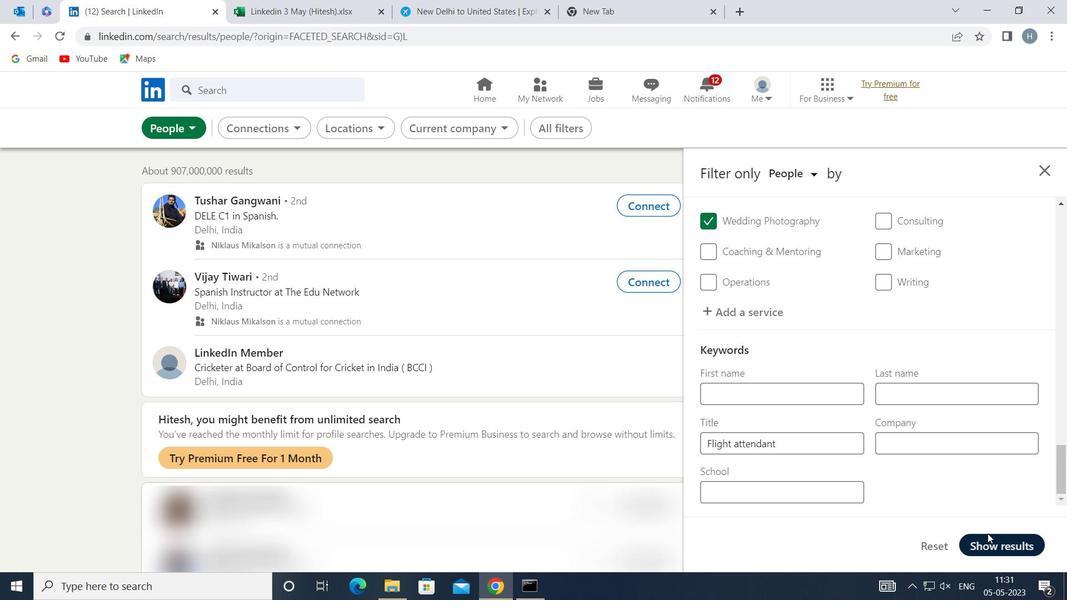 
